 Task: Search one way flight ticket for 5 adults, 1 child, 2 infants in seat and 1 infant on lap in business from Lynchburg: Lynchburg Regional Airport (preston Glenn Field) to Raleigh: Raleigh-durham International Airport on 8-5-2023. Number of bags: 2 checked bags. Price is upto 81000. Outbound departure time preference is 10:45.
Action: Mouse moved to (351, 318)
Screenshot: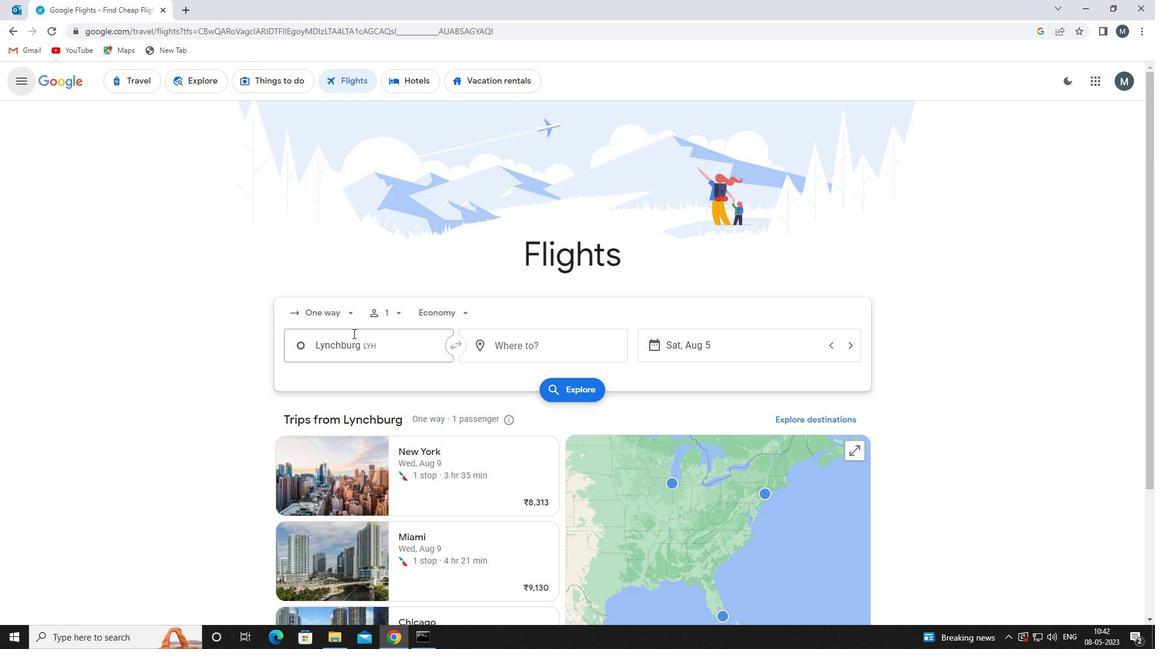 
Action: Mouse pressed left at (351, 318)
Screenshot: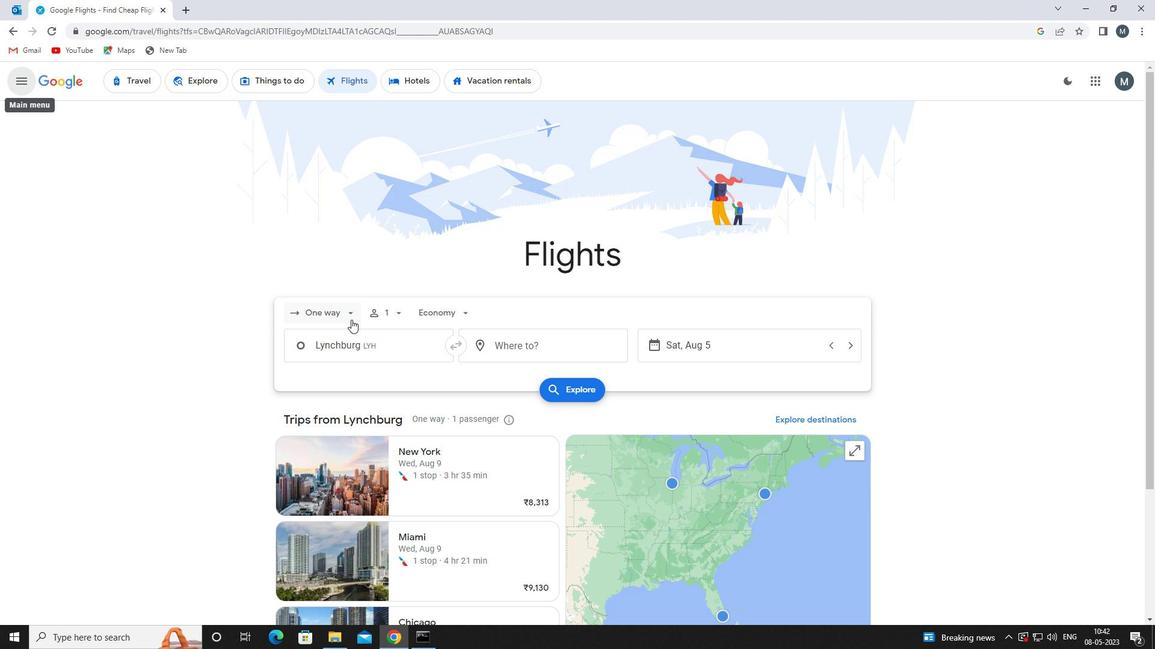 
Action: Mouse moved to (356, 373)
Screenshot: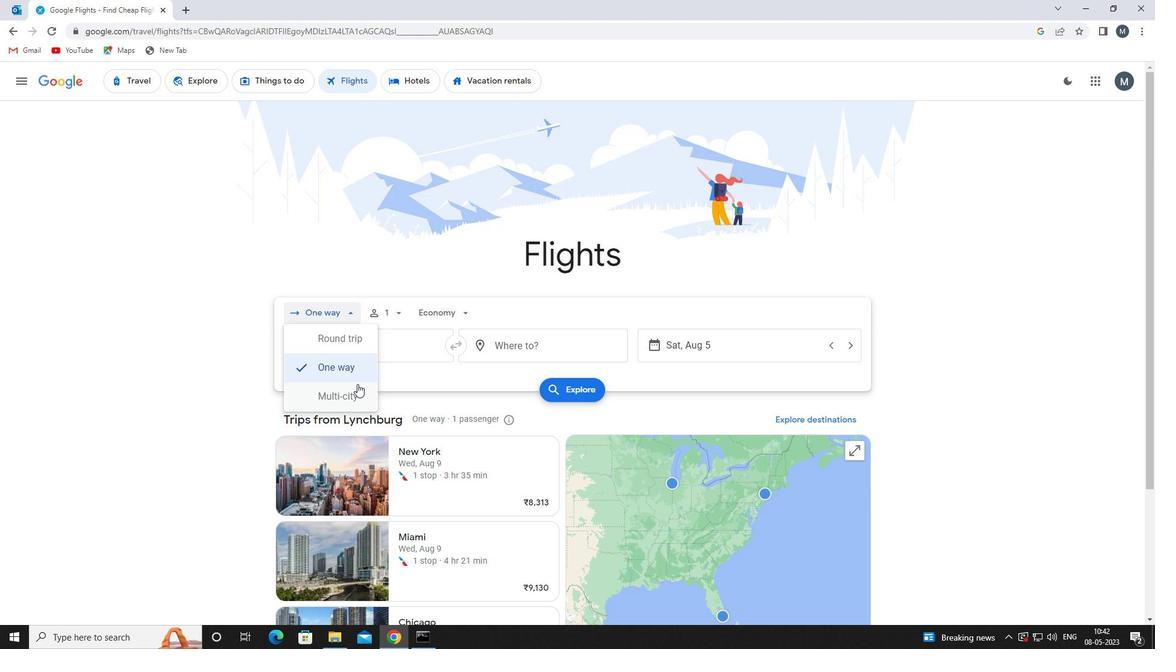
Action: Mouse pressed left at (356, 373)
Screenshot: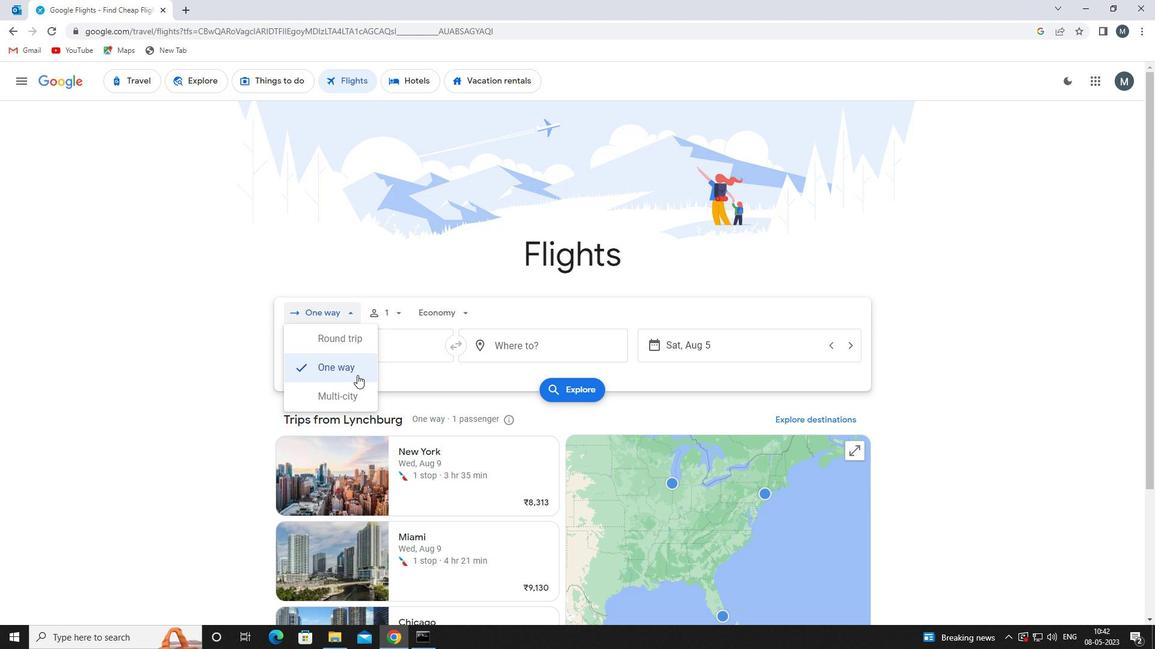 
Action: Mouse moved to (385, 318)
Screenshot: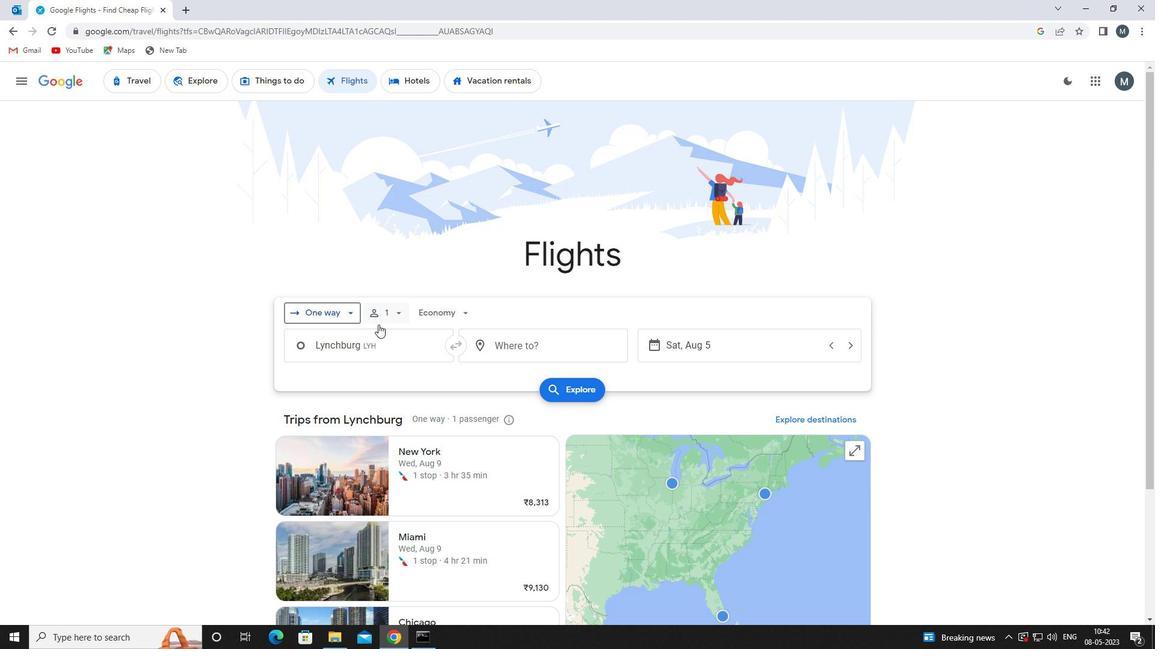
Action: Mouse pressed left at (385, 318)
Screenshot: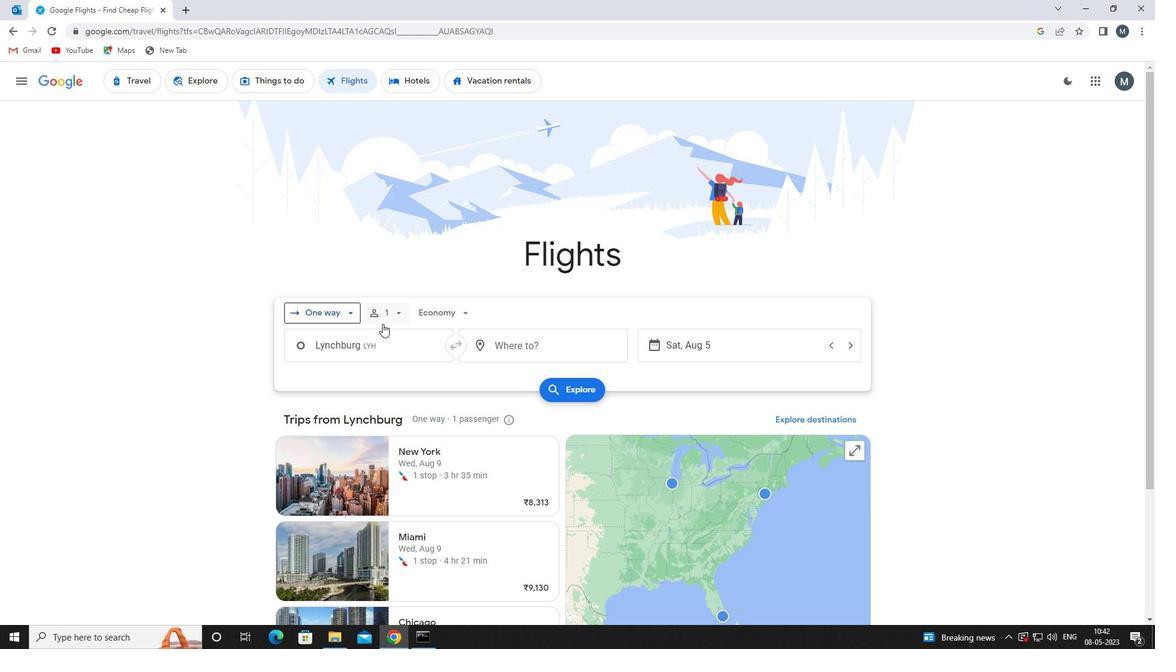 
Action: Mouse moved to (487, 346)
Screenshot: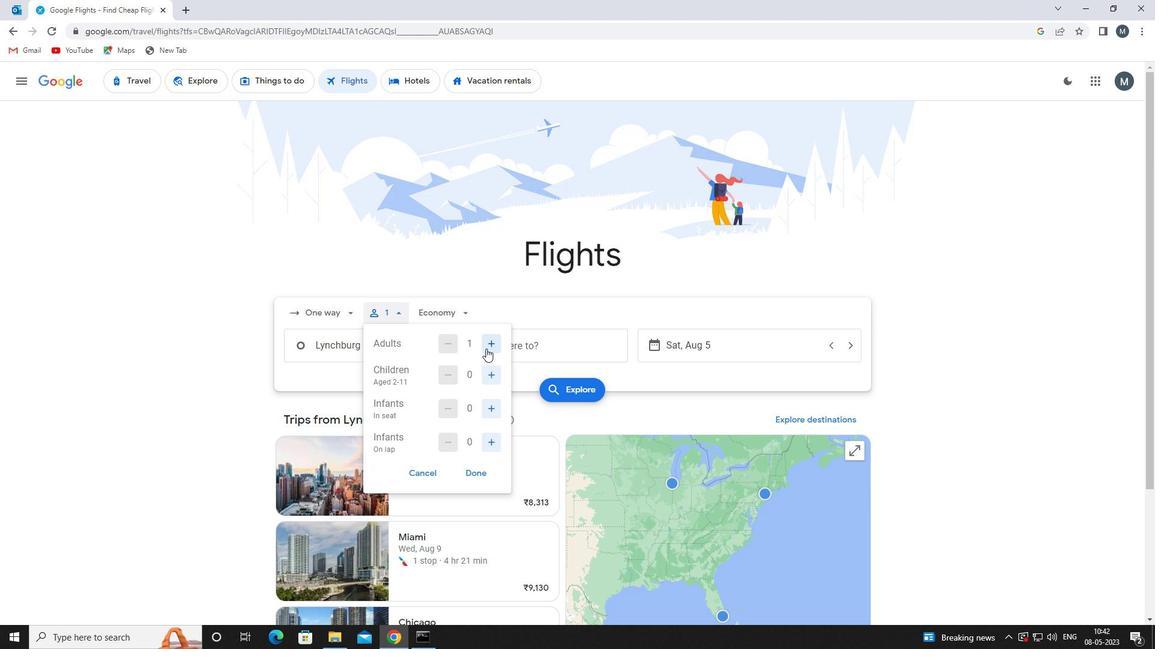 
Action: Mouse pressed left at (487, 346)
Screenshot: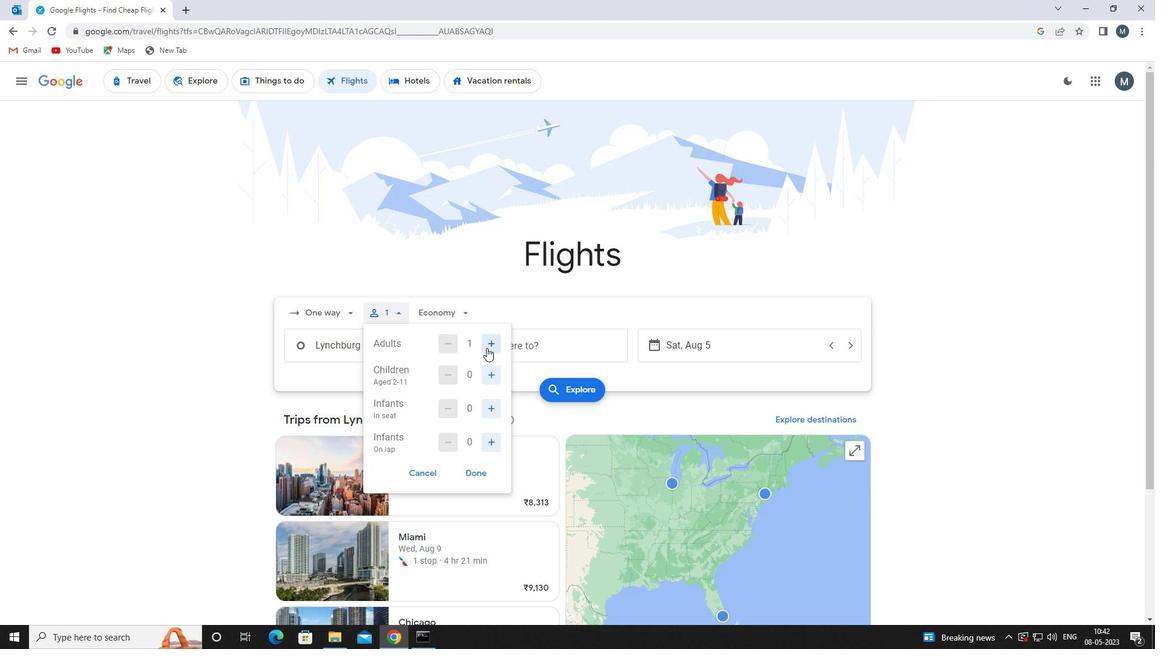 
Action: Mouse moved to (488, 346)
Screenshot: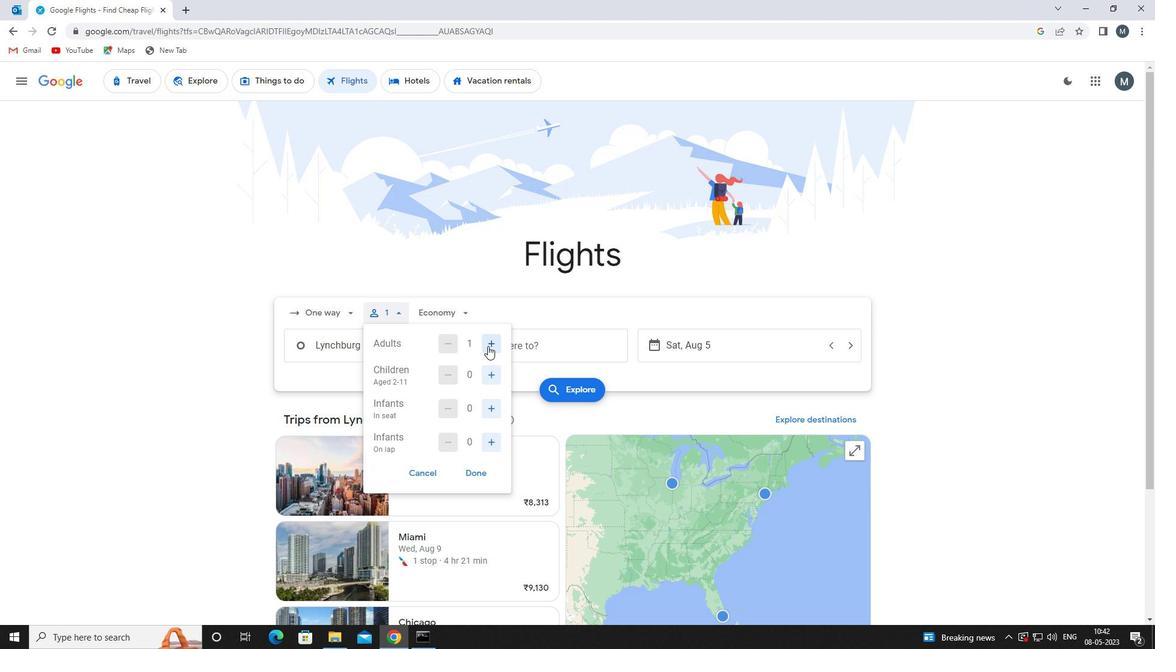 
Action: Mouse pressed left at (488, 346)
Screenshot: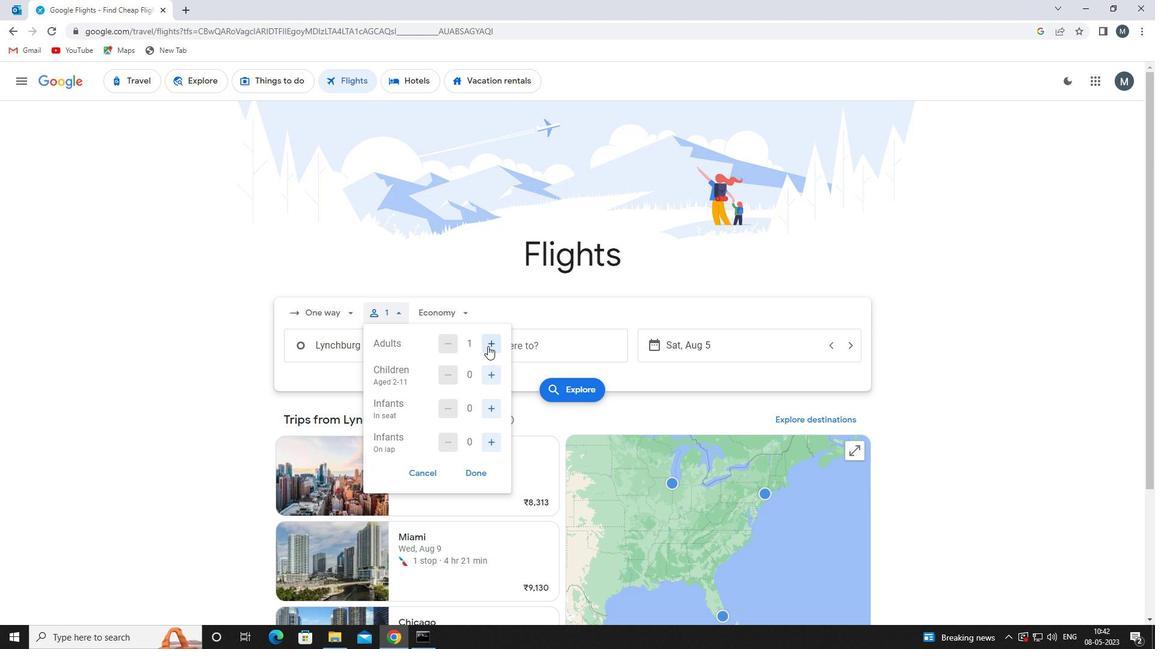 
Action: Mouse moved to (489, 345)
Screenshot: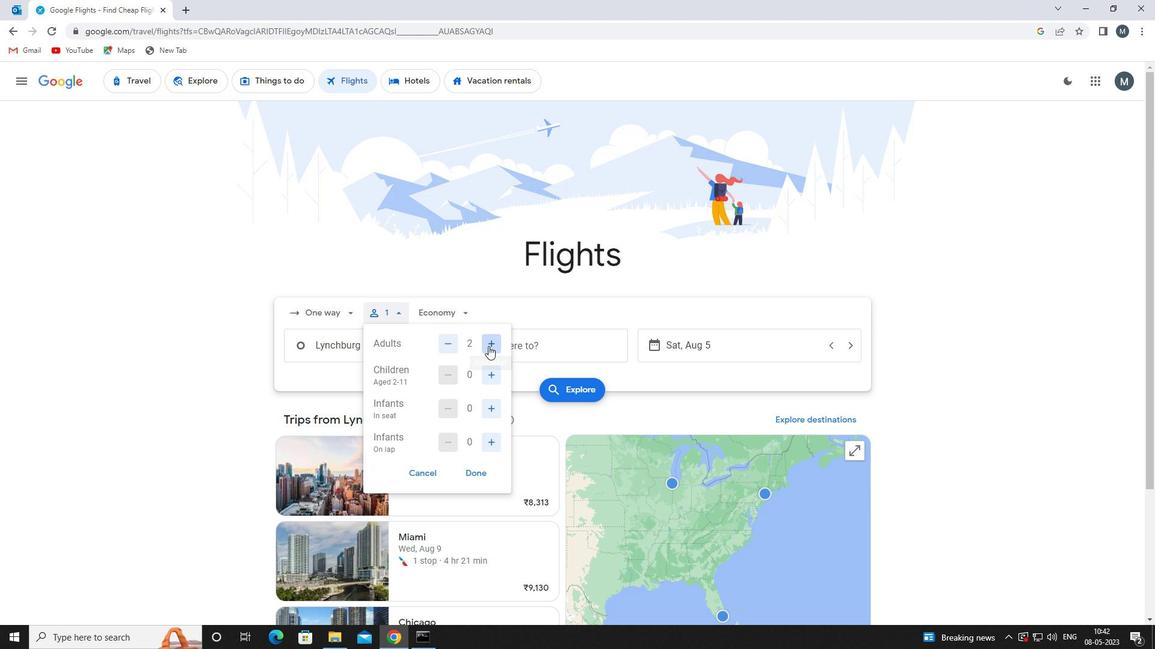 
Action: Mouse pressed left at (489, 345)
Screenshot: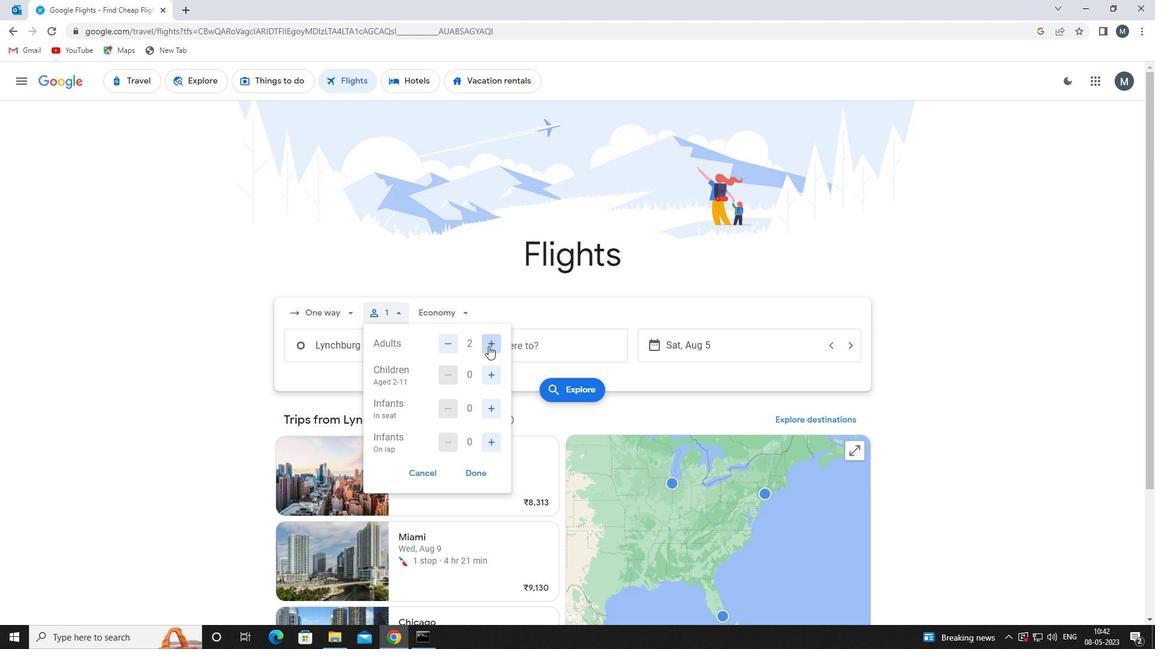 
Action: Mouse pressed left at (489, 345)
Screenshot: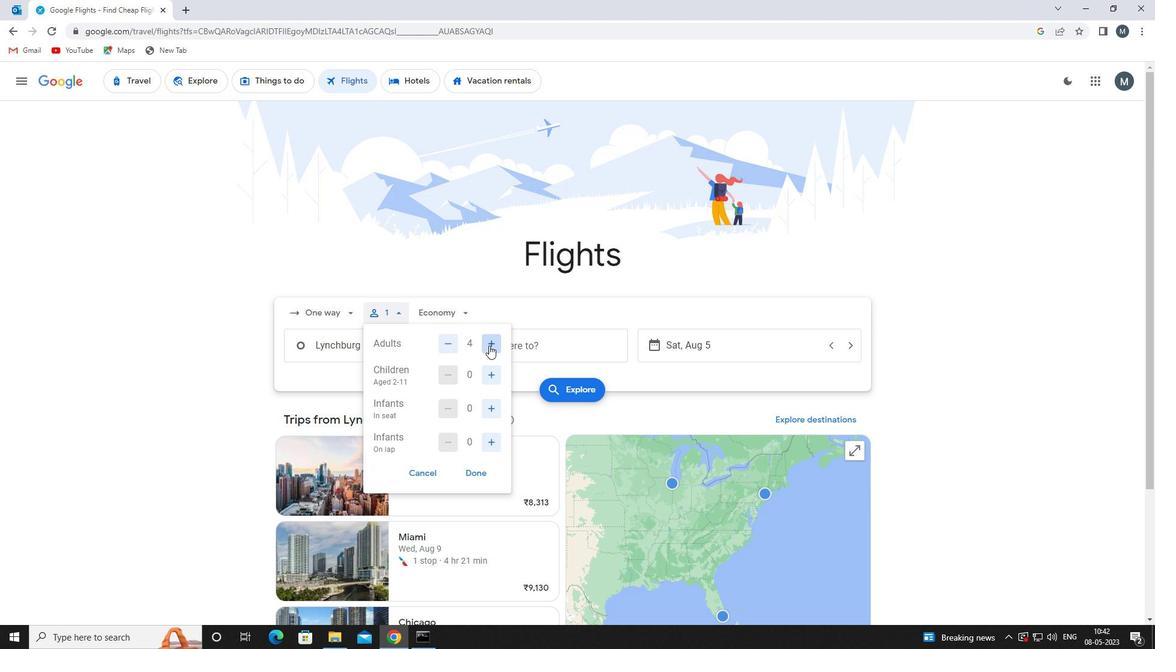 
Action: Mouse moved to (498, 379)
Screenshot: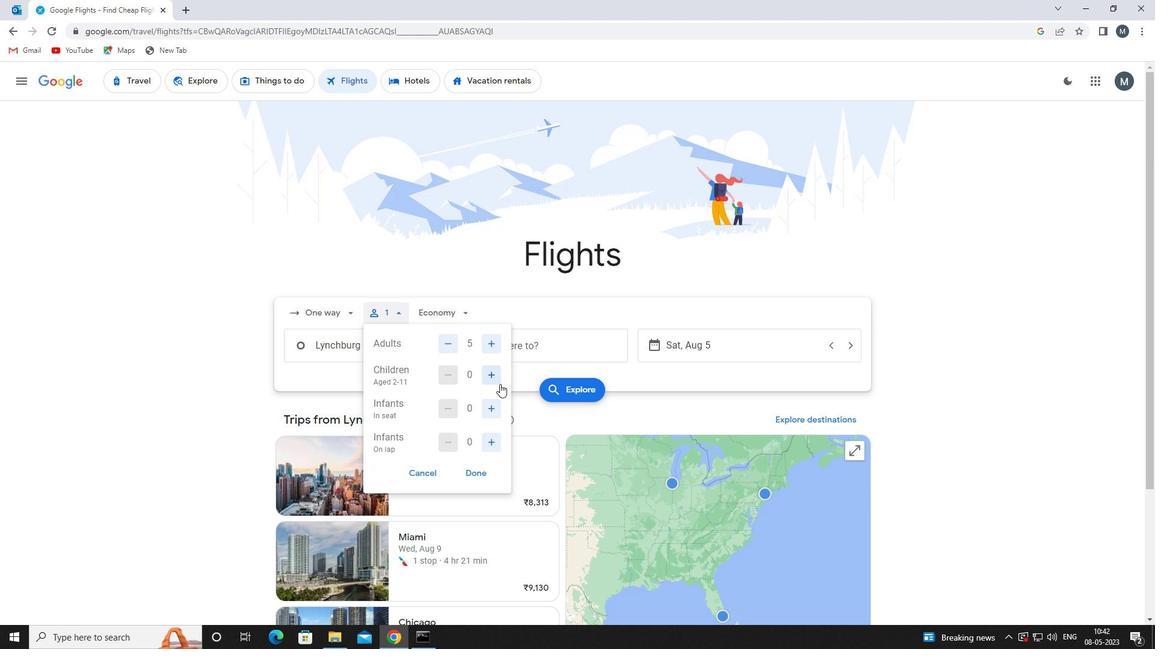 
Action: Mouse pressed left at (498, 379)
Screenshot: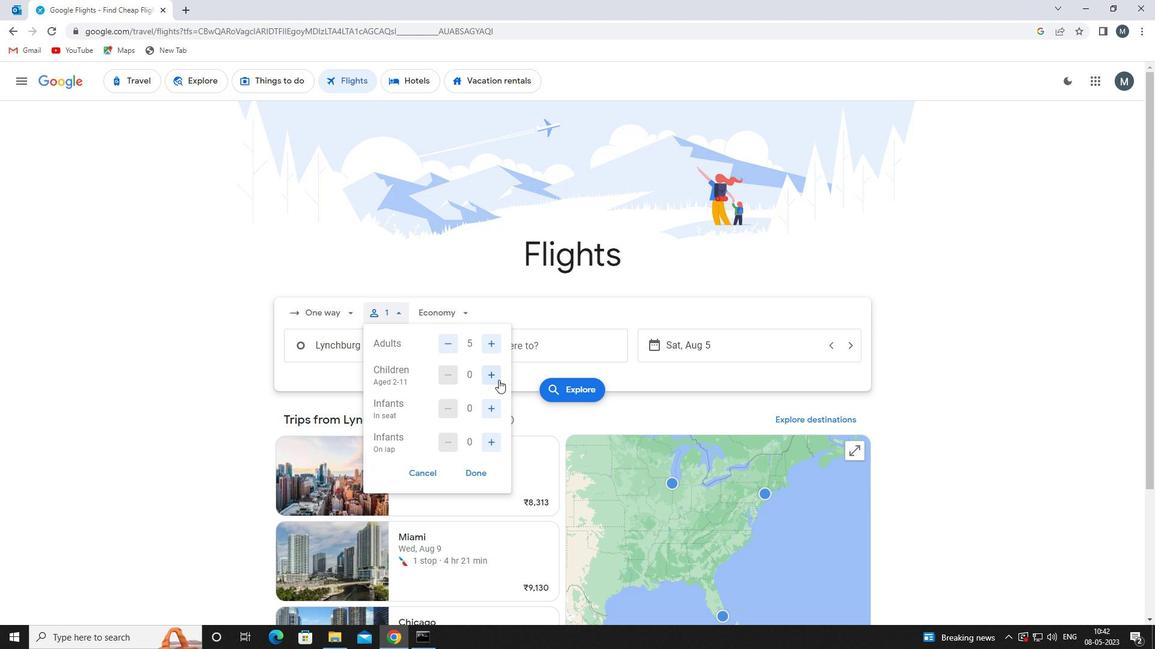 
Action: Mouse moved to (496, 407)
Screenshot: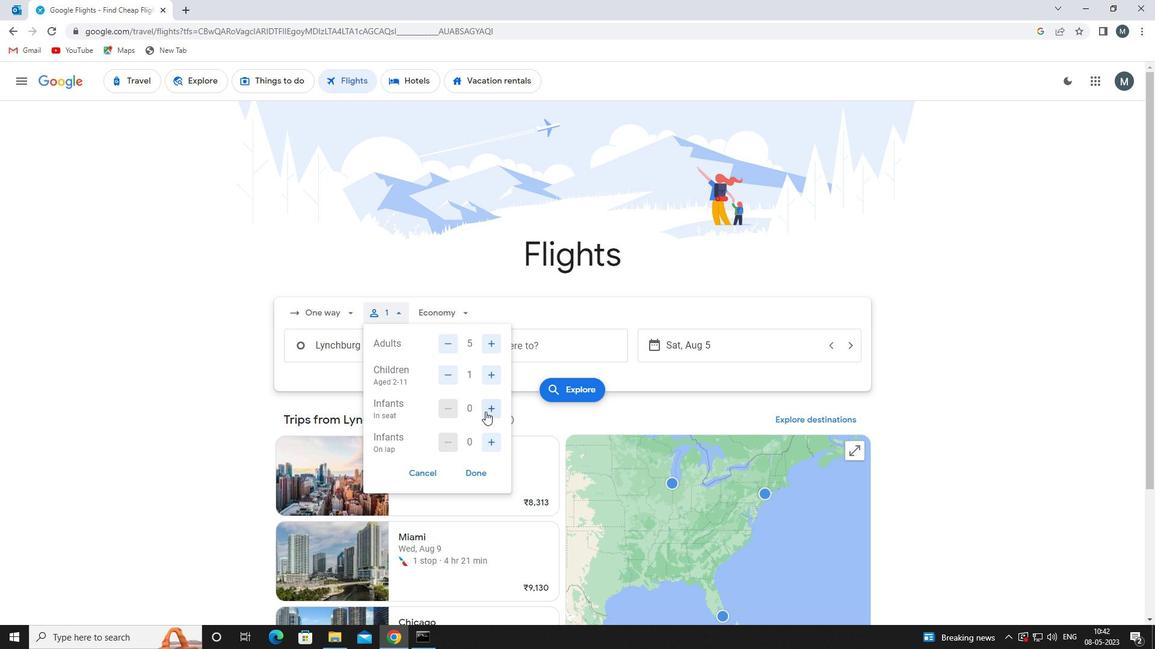 
Action: Mouse pressed left at (496, 407)
Screenshot: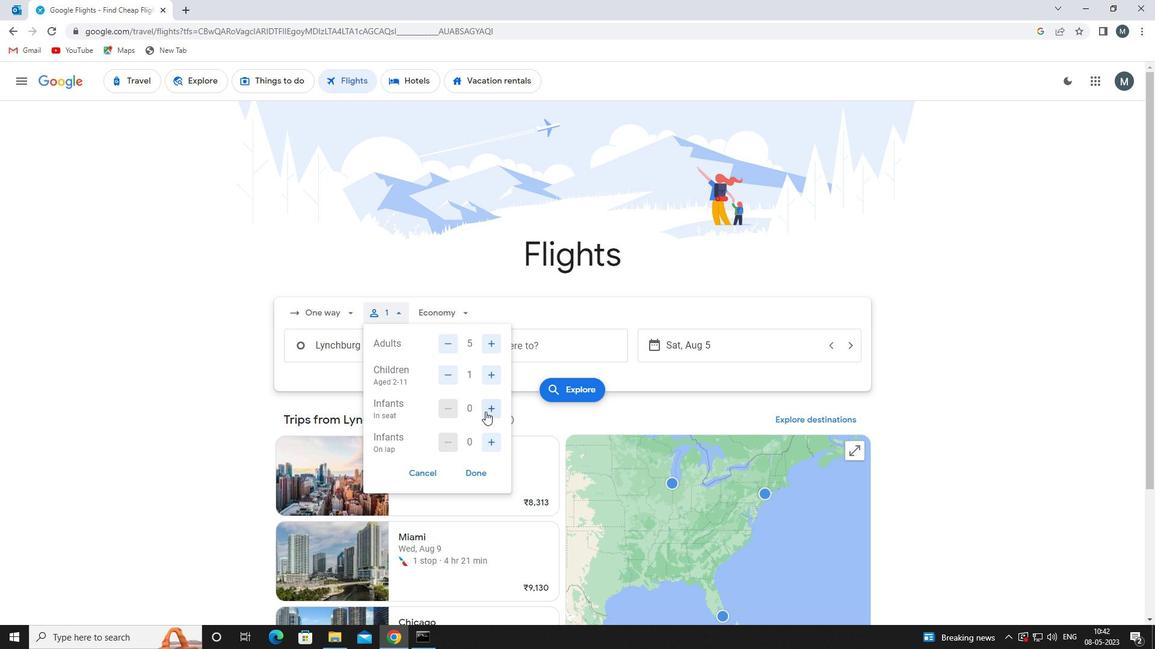 
Action: Mouse moved to (496, 407)
Screenshot: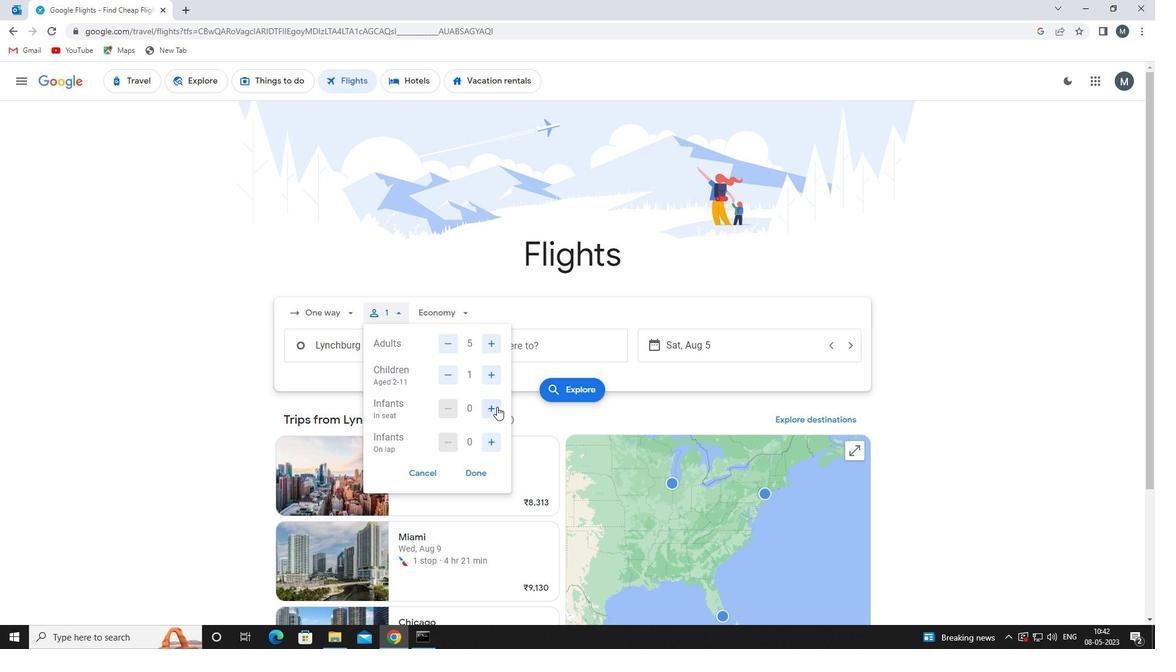 
Action: Mouse pressed left at (496, 407)
Screenshot: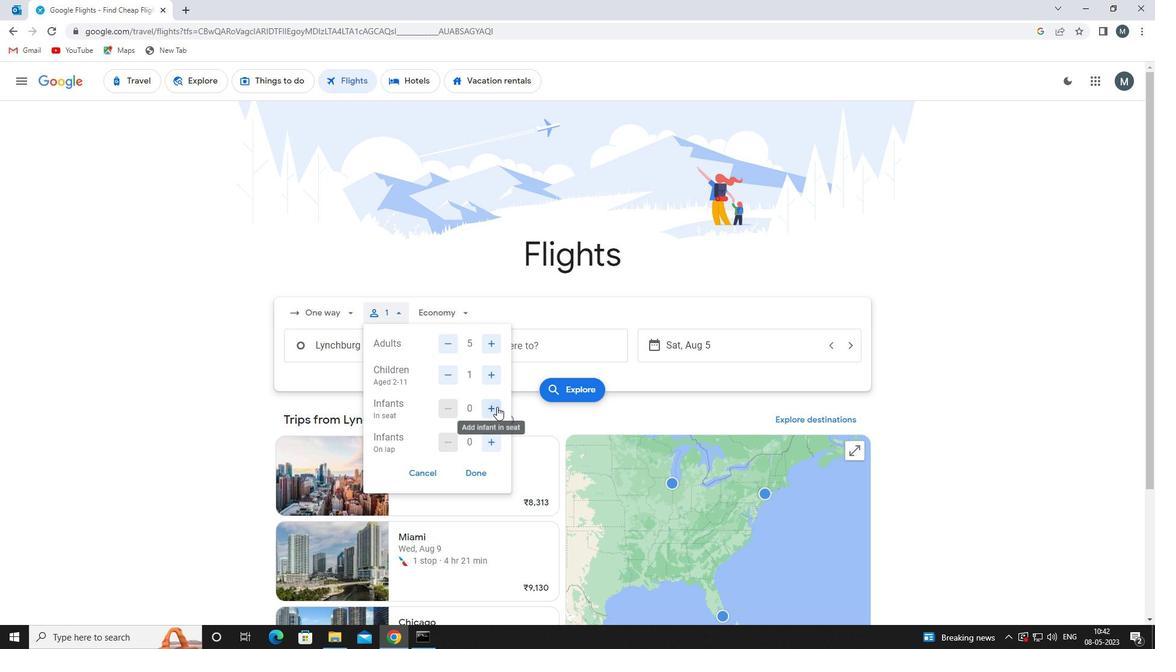 
Action: Mouse moved to (492, 442)
Screenshot: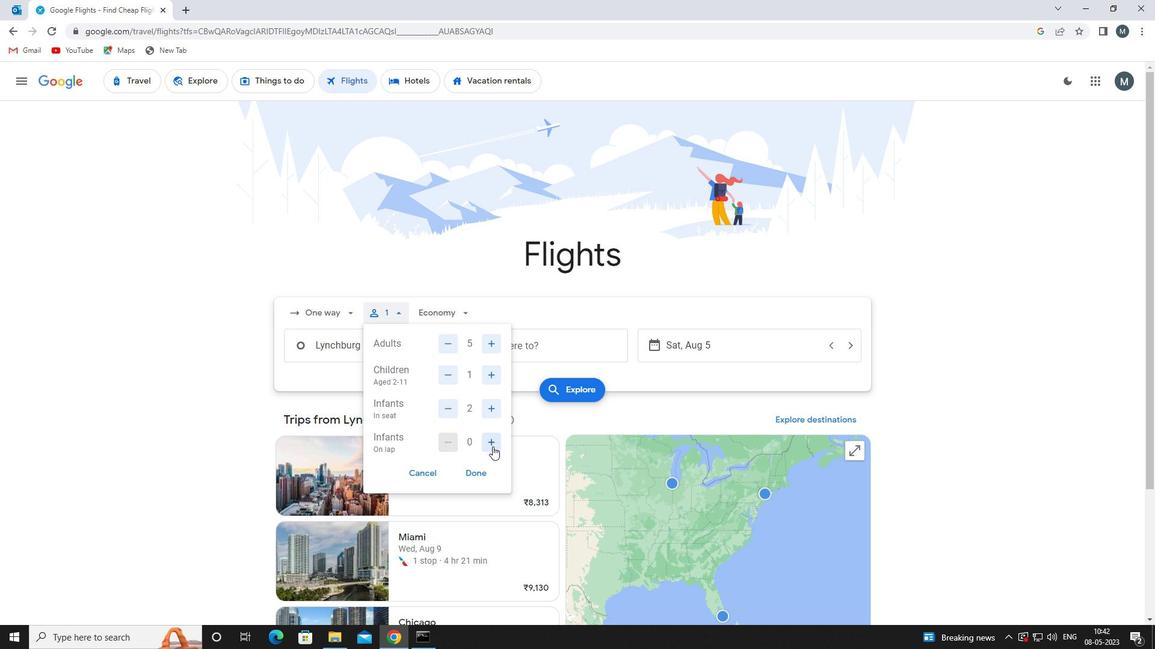 
Action: Mouse pressed left at (492, 442)
Screenshot: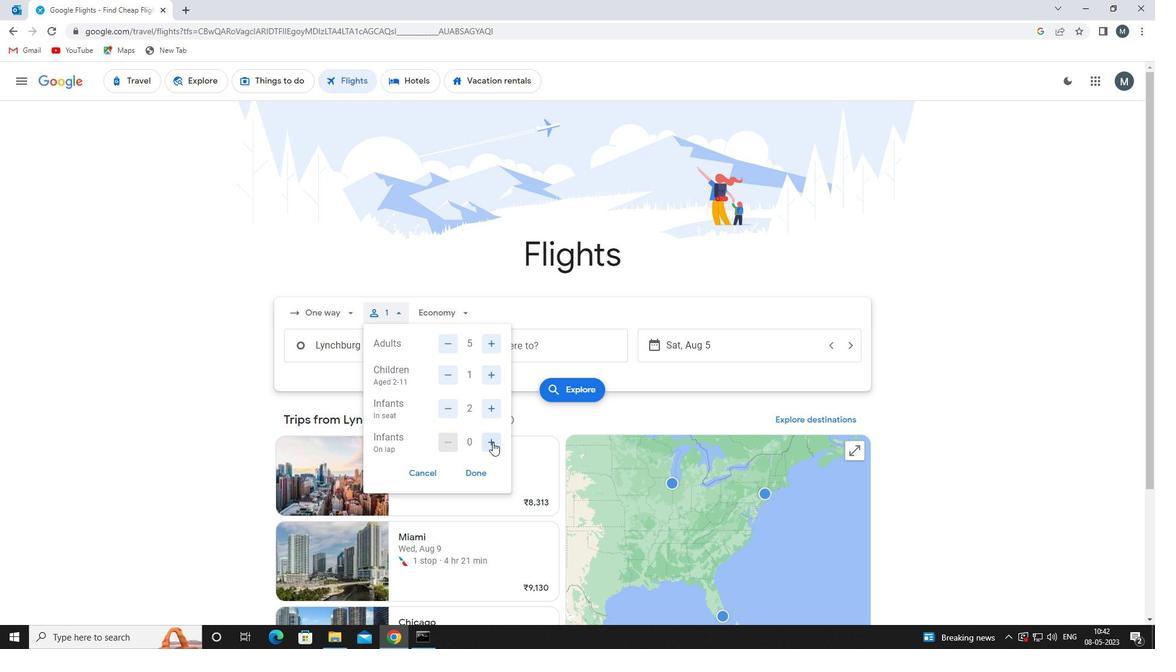 
Action: Mouse moved to (474, 473)
Screenshot: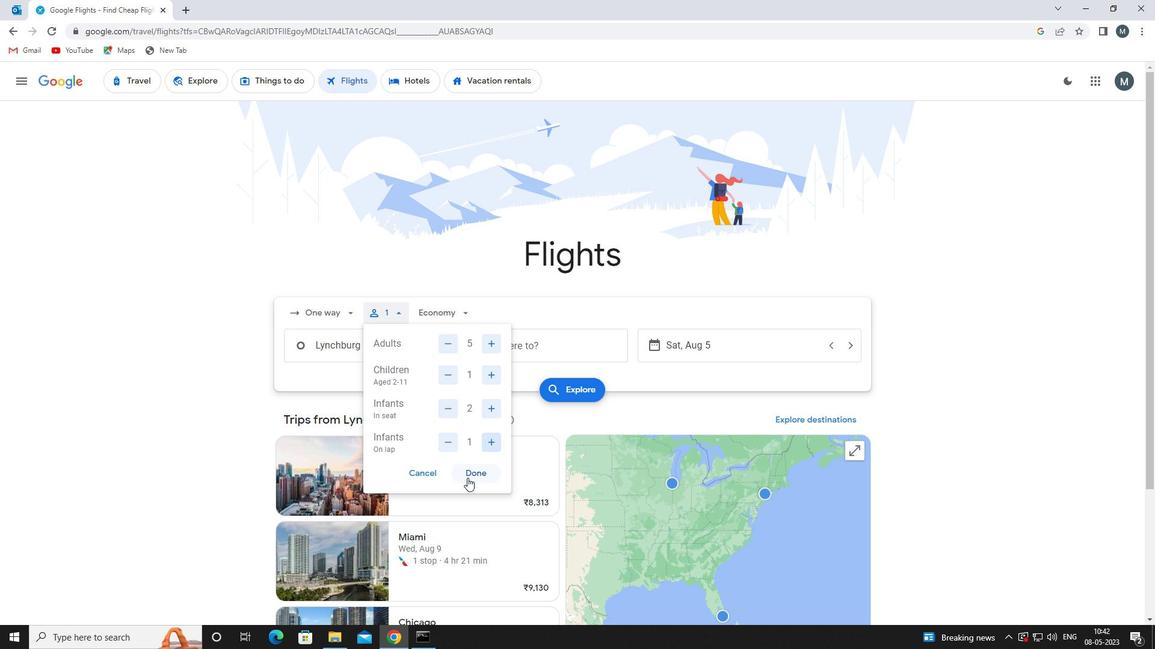 
Action: Mouse pressed left at (474, 473)
Screenshot: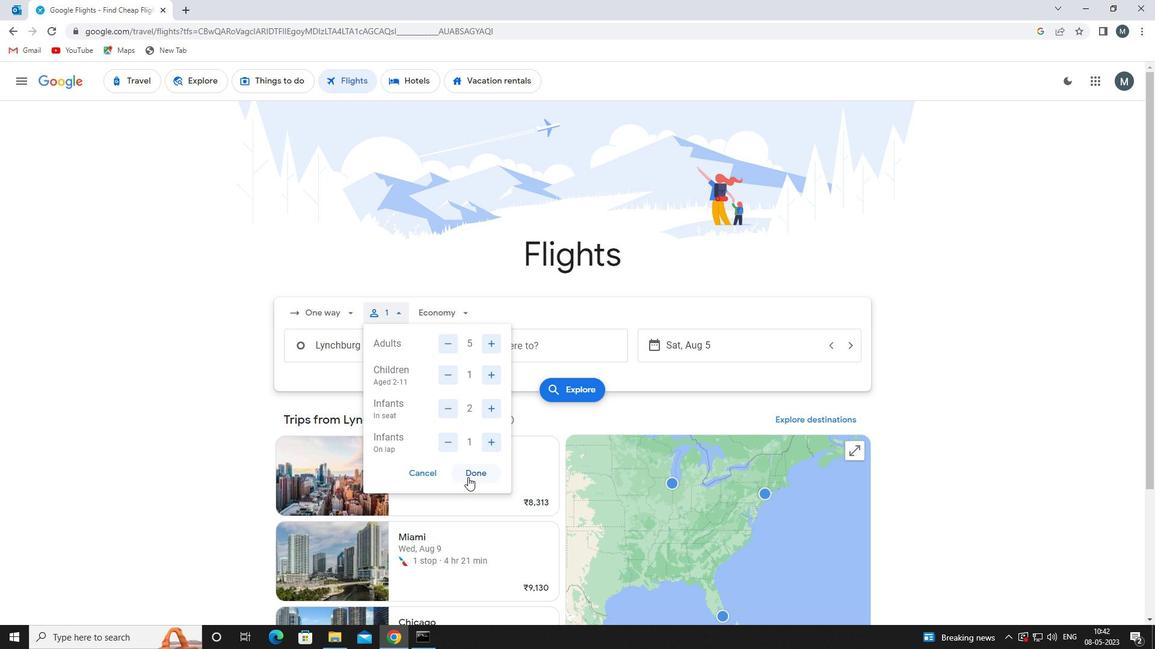 
Action: Mouse moved to (447, 315)
Screenshot: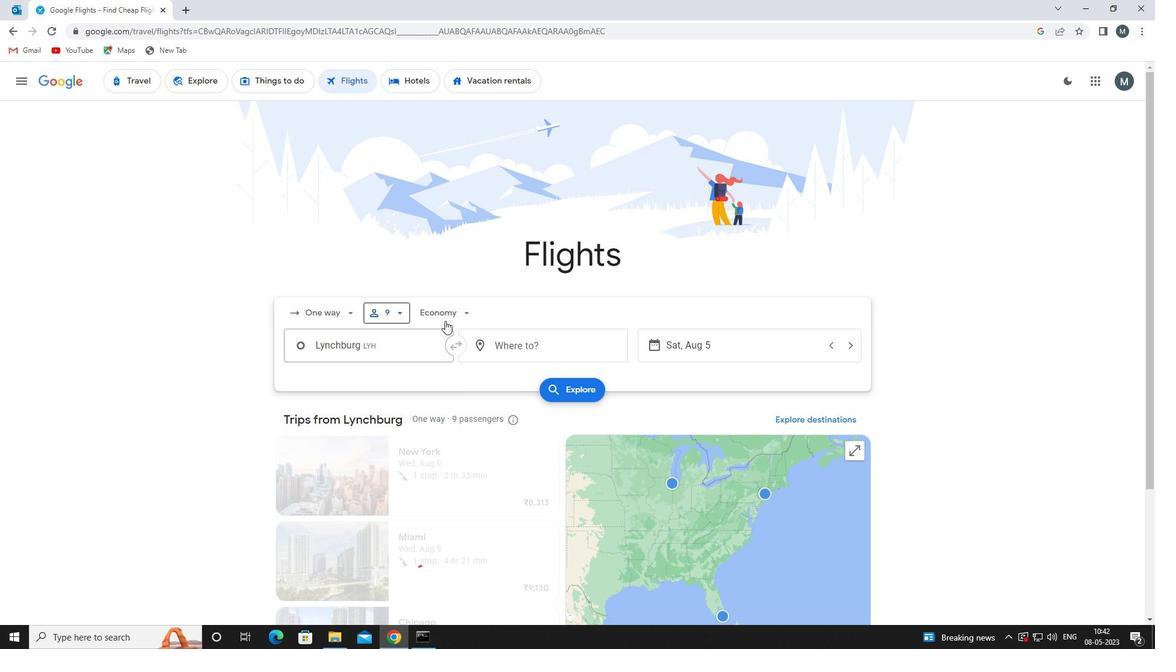 
Action: Mouse pressed left at (447, 315)
Screenshot: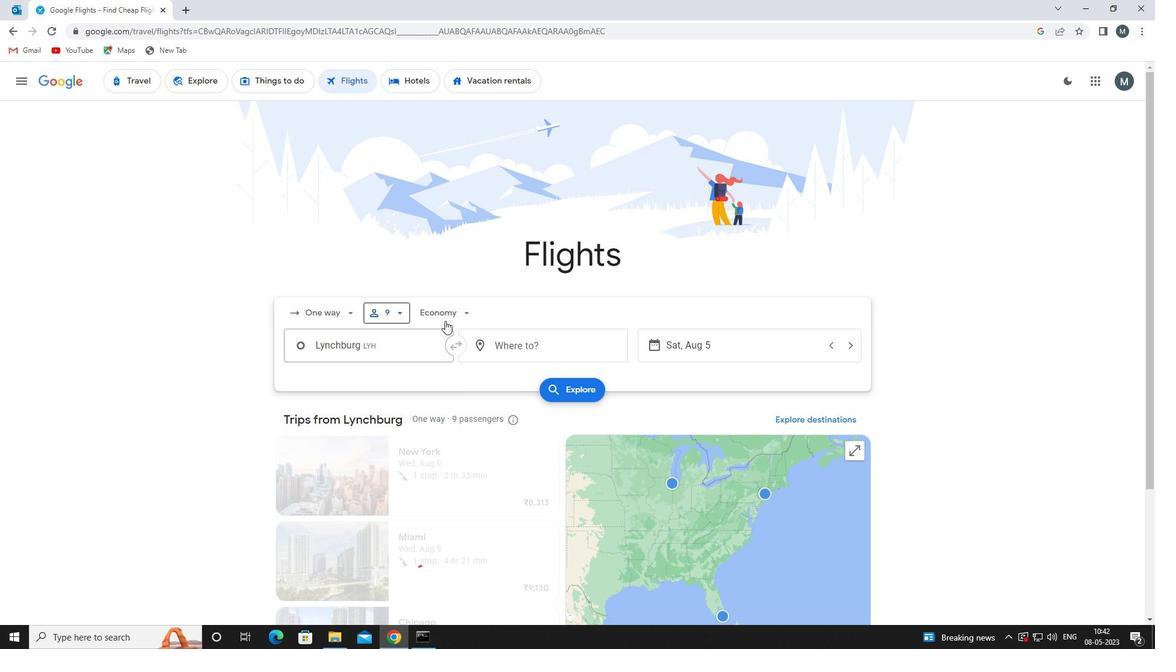 
Action: Mouse moved to (460, 400)
Screenshot: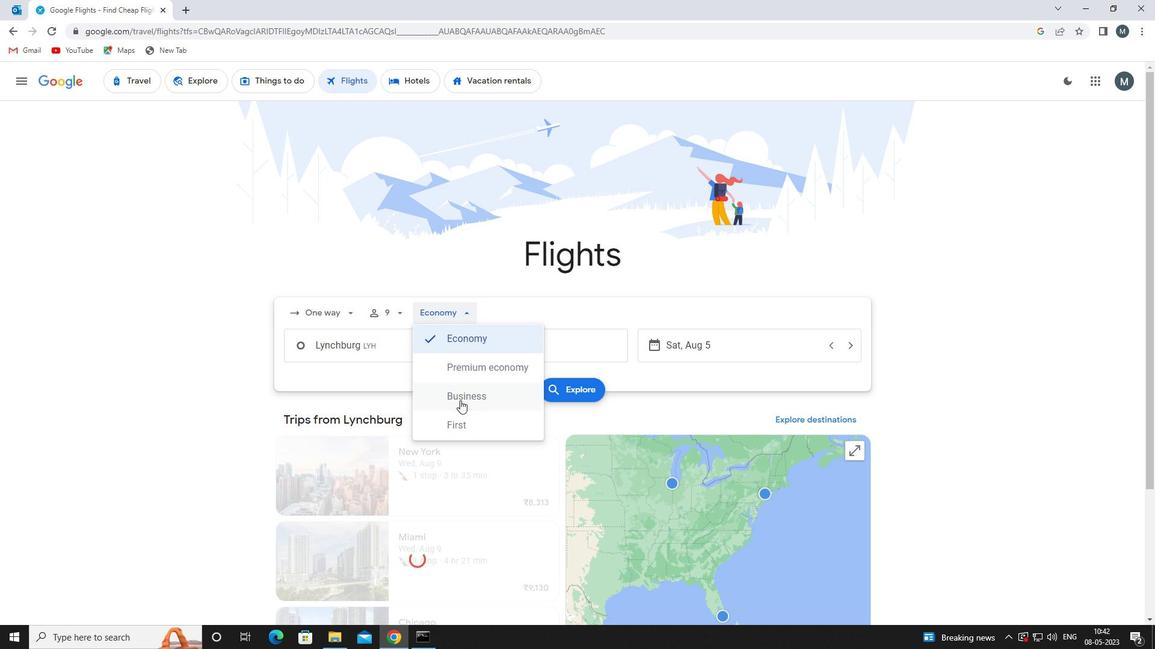
Action: Mouse pressed left at (460, 400)
Screenshot: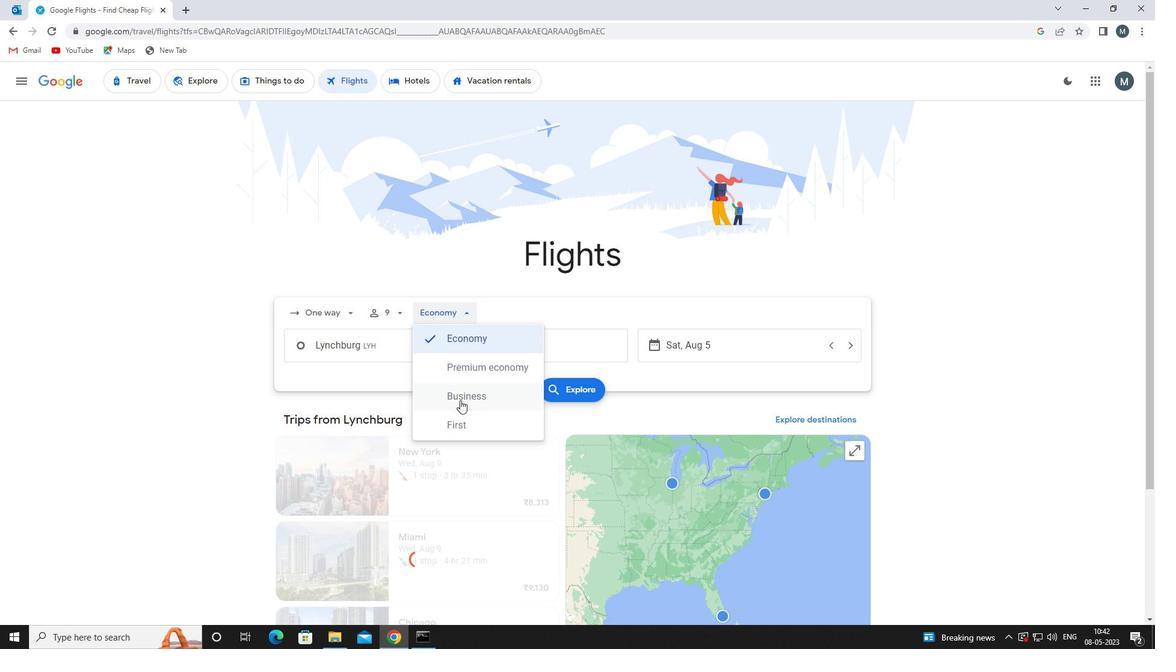 
Action: Mouse moved to (395, 348)
Screenshot: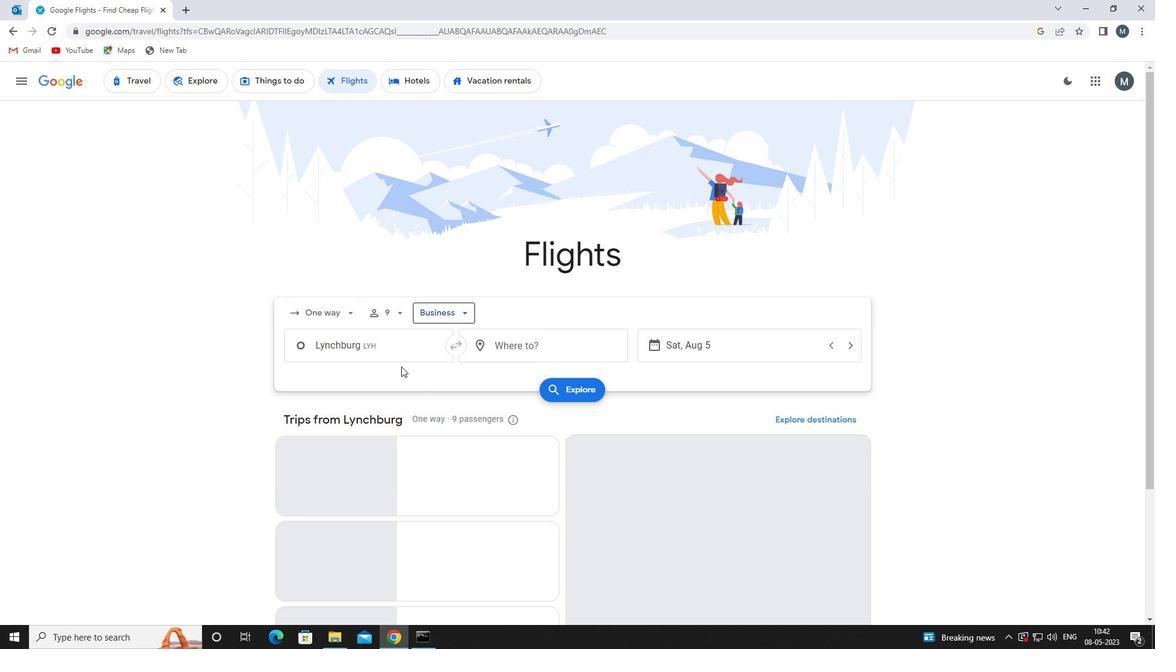 
Action: Mouse pressed left at (395, 348)
Screenshot: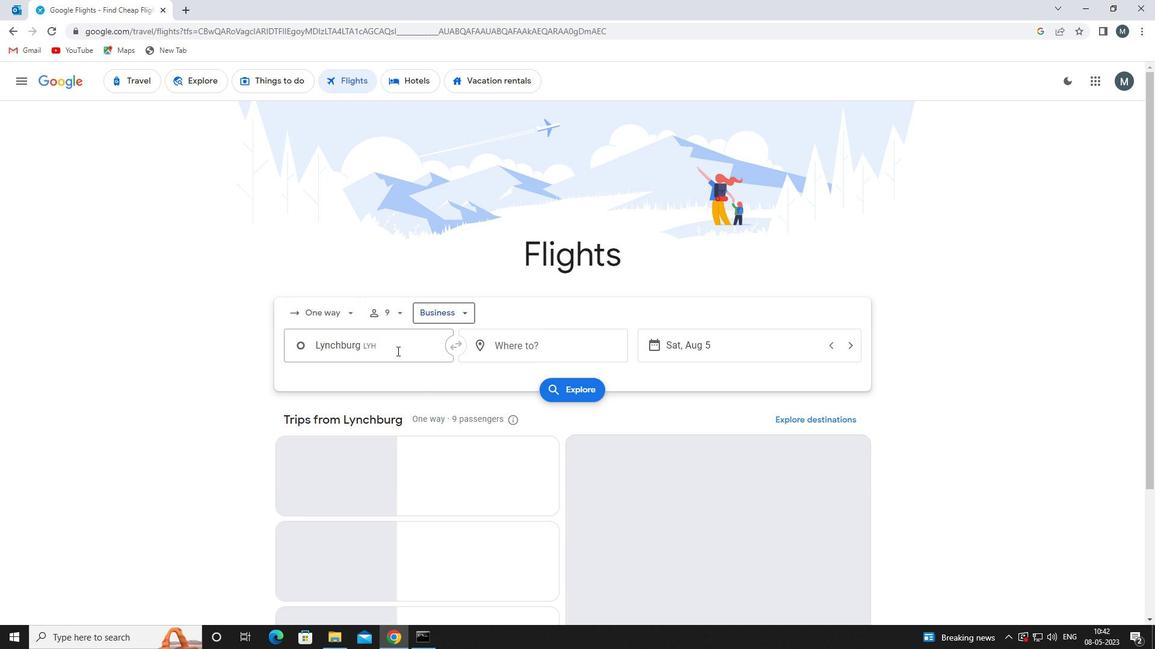
Action: Mouse moved to (402, 404)
Screenshot: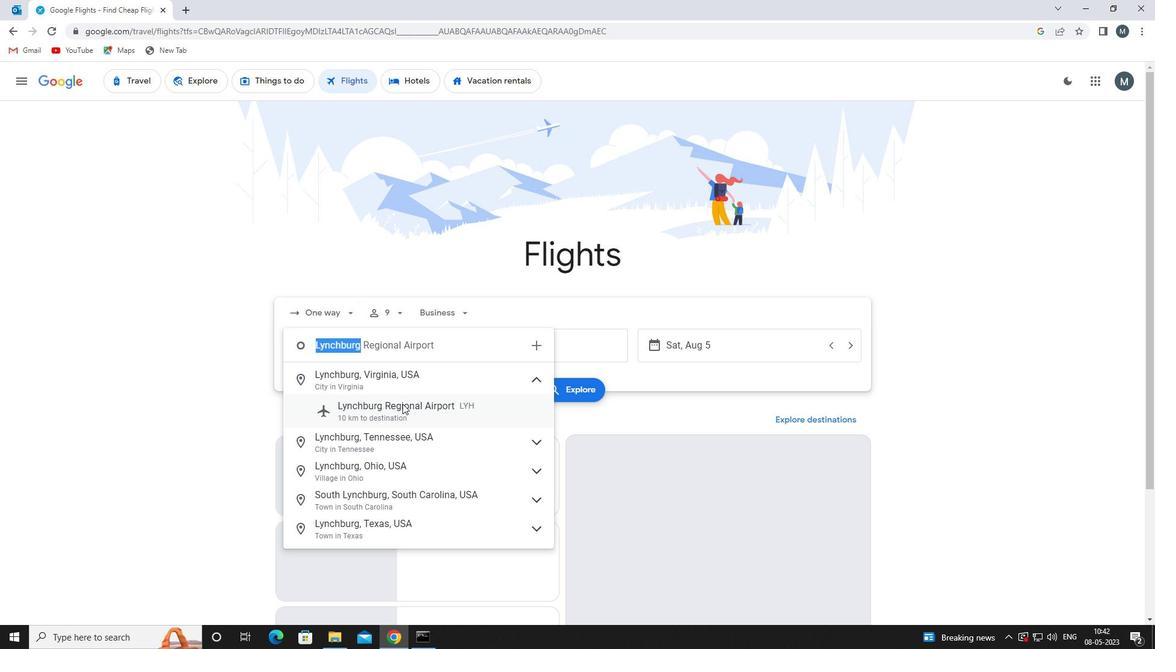 
Action: Mouse pressed left at (402, 404)
Screenshot: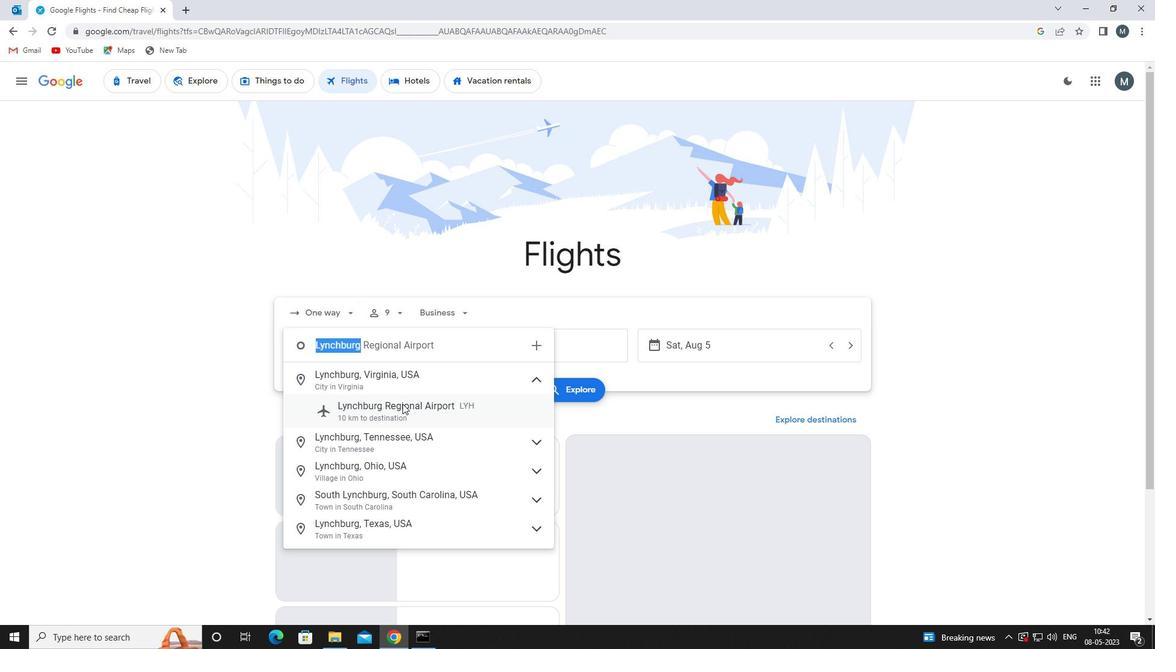 
Action: Mouse moved to (512, 347)
Screenshot: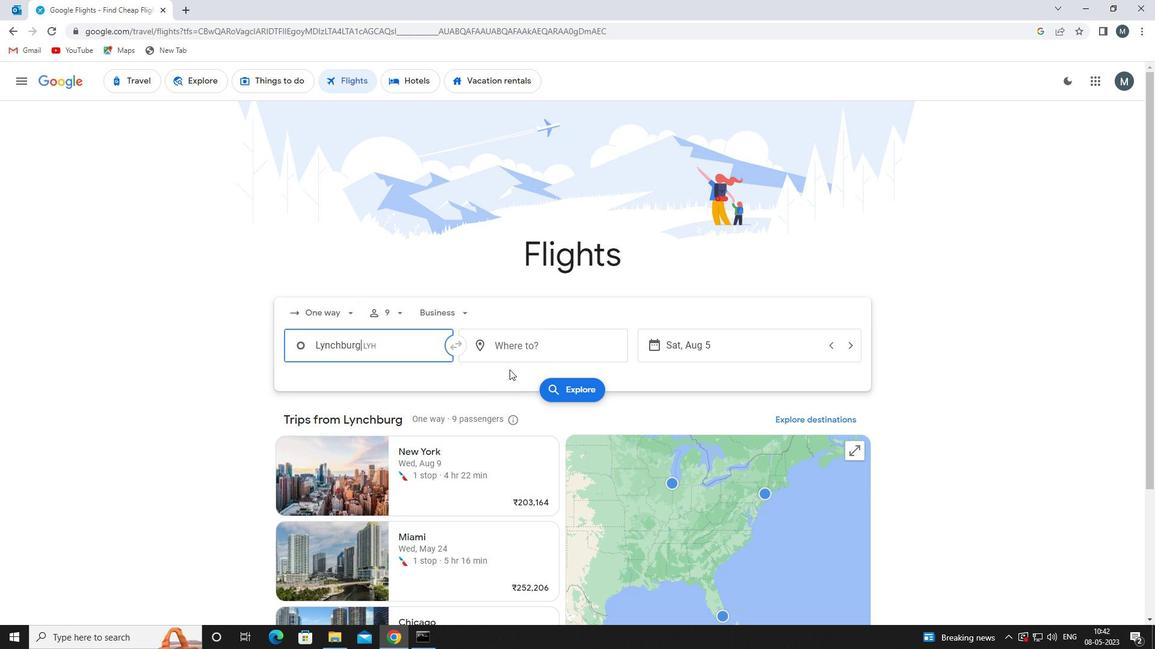
Action: Mouse pressed left at (512, 347)
Screenshot: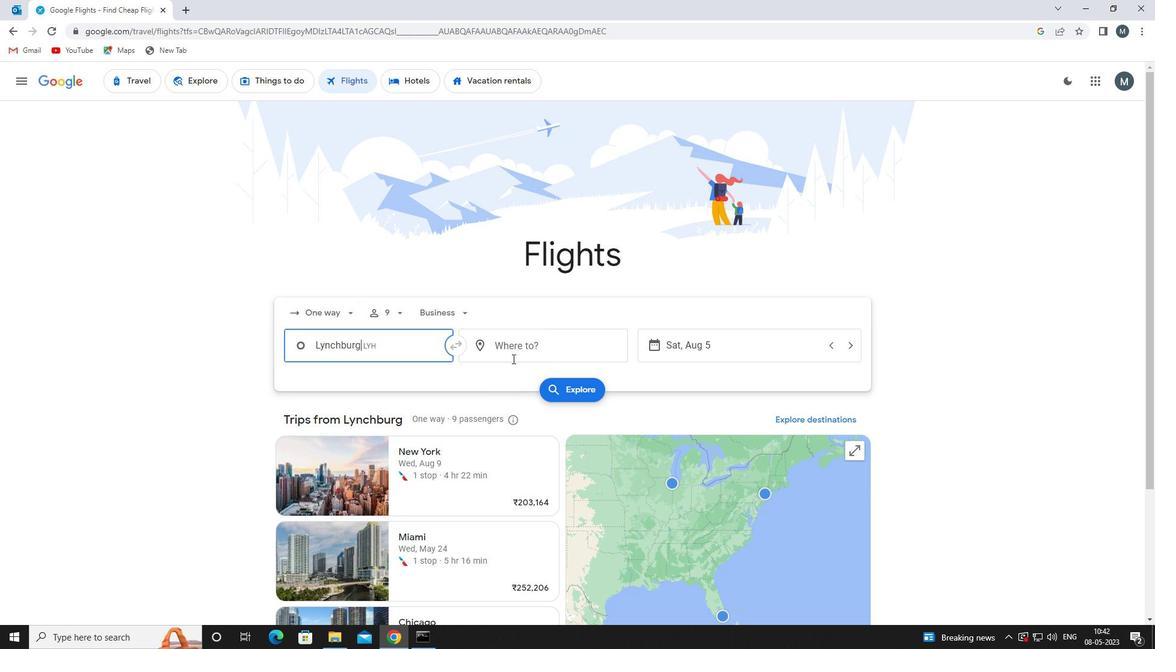 
Action: Mouse moved to (504, 399)
Screenshot: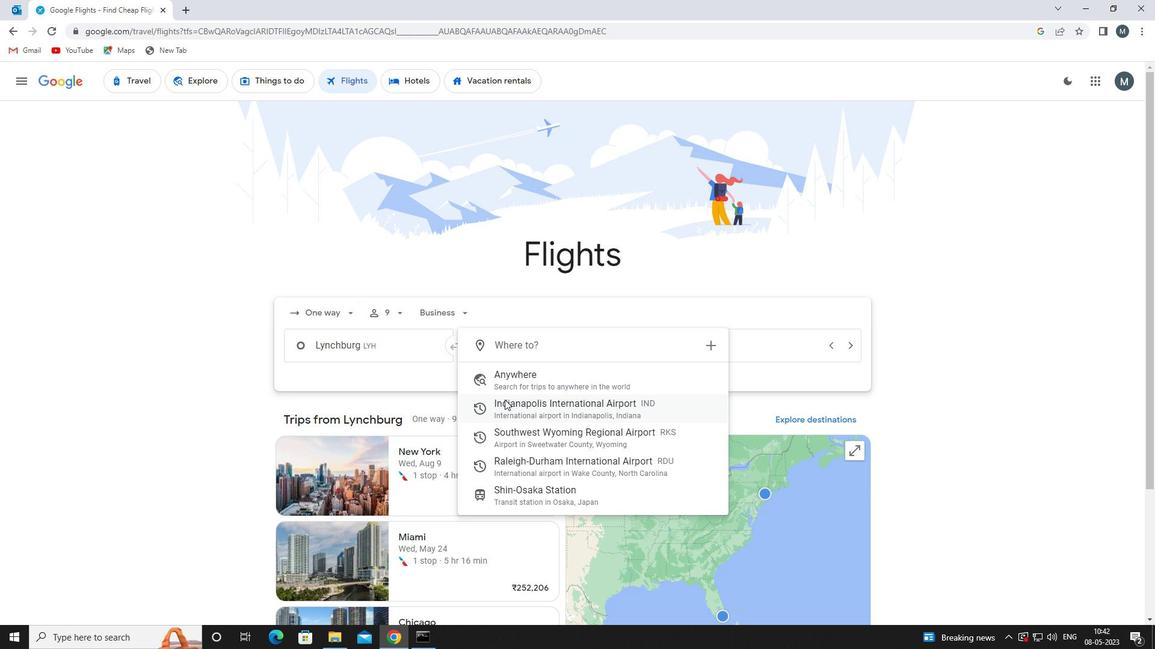 
Action: Key pressed rdu
Screenshot: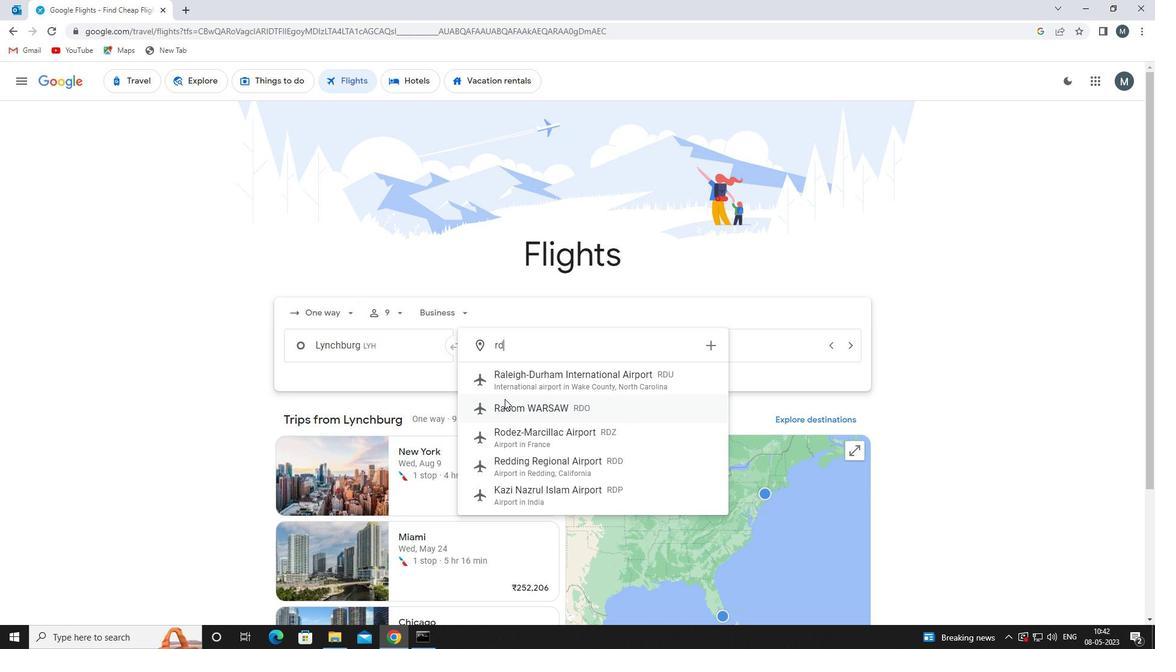
Action: Mouse moved to (537, 386)
Screenshot: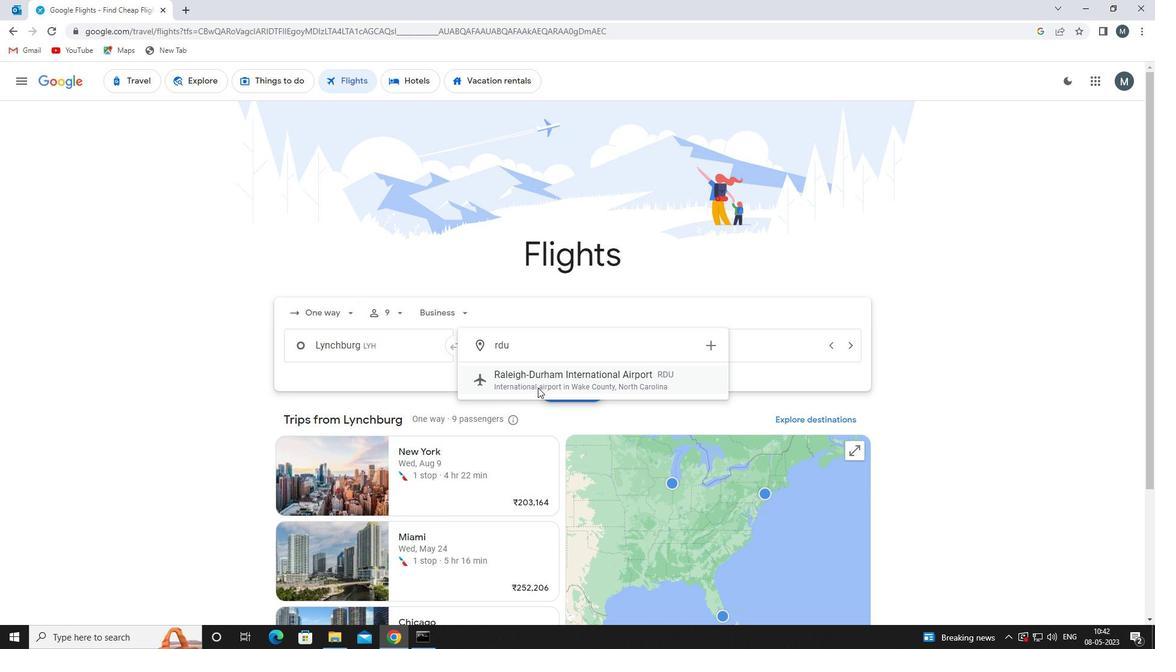 
Action: Mouse pressed left at (537, 386)
Screenshot: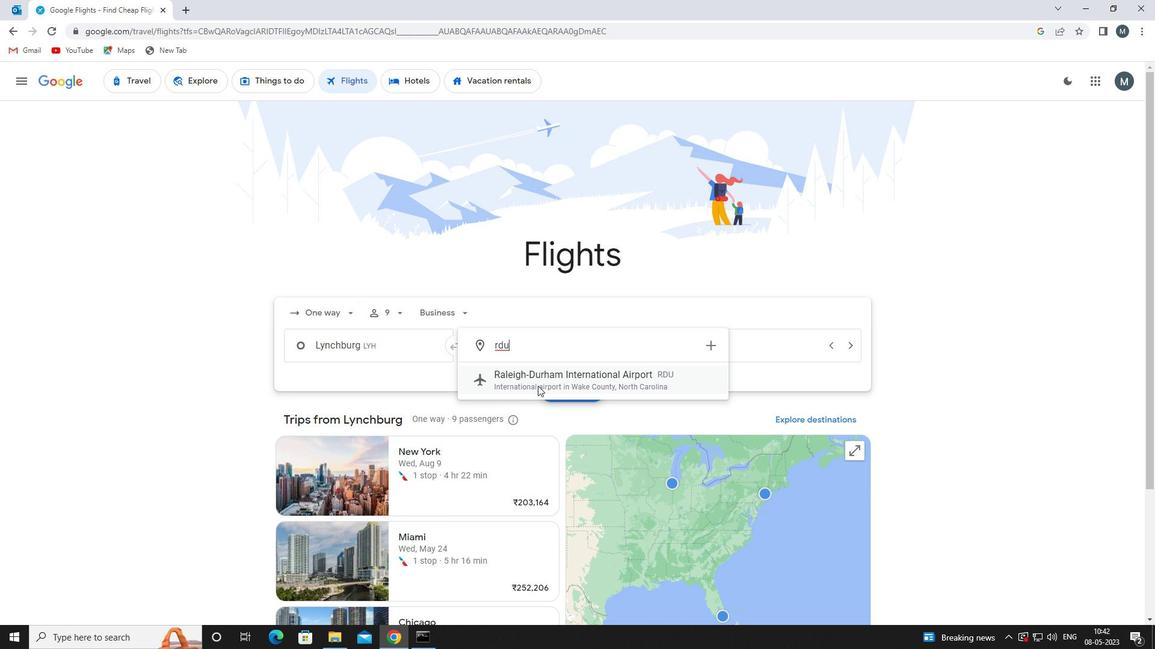 
Action: Mouse moved to (670, 343)
Screenshot: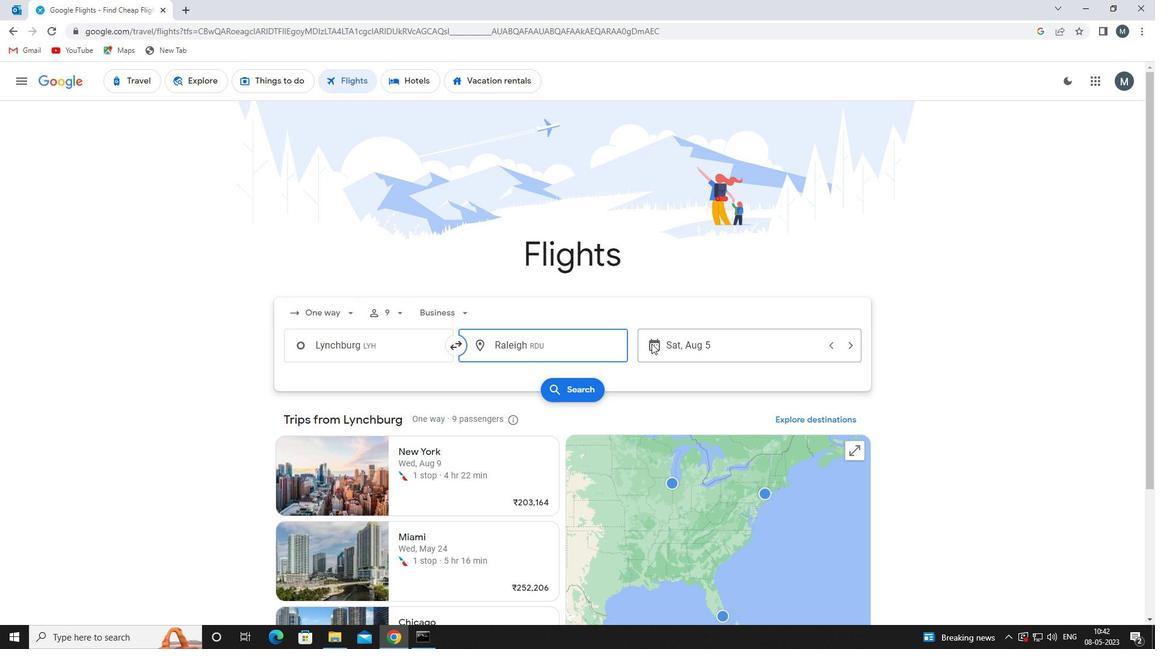 
Action: Mouse pressed left at (670, 343)
Screenshot: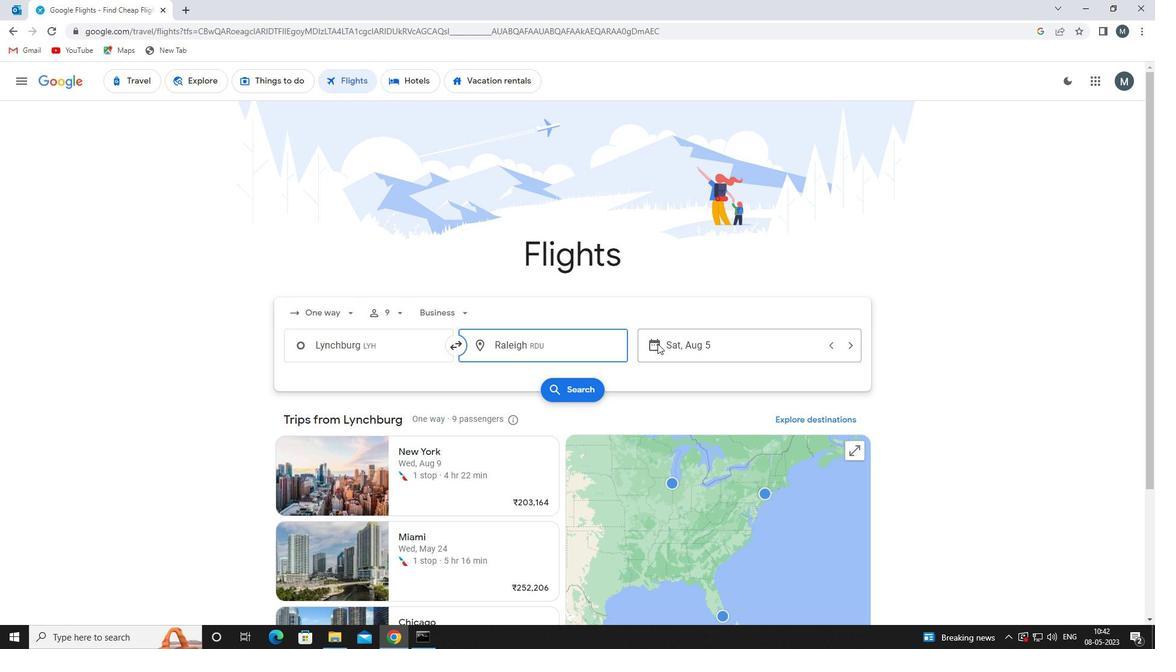 
Action: Mouse moved to (602, 410)
Screenshot: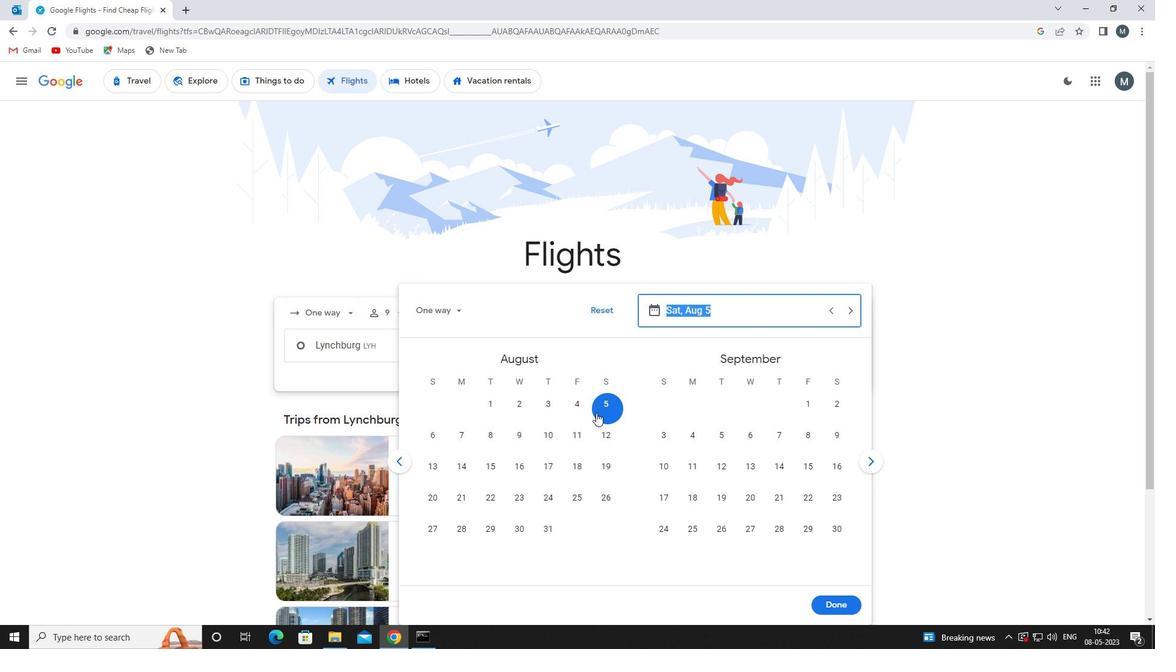 
Action: Mouse pressed left at (602, 410)
Screenshot: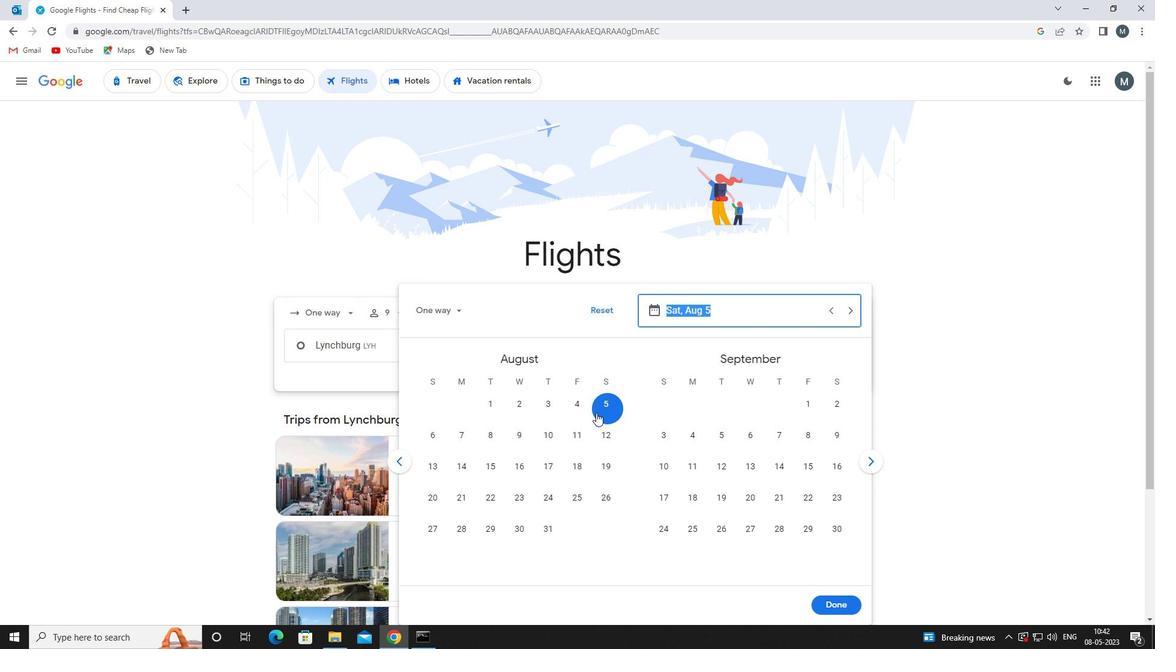 
Action: Mouse moved to (822, 602)
Screenshot: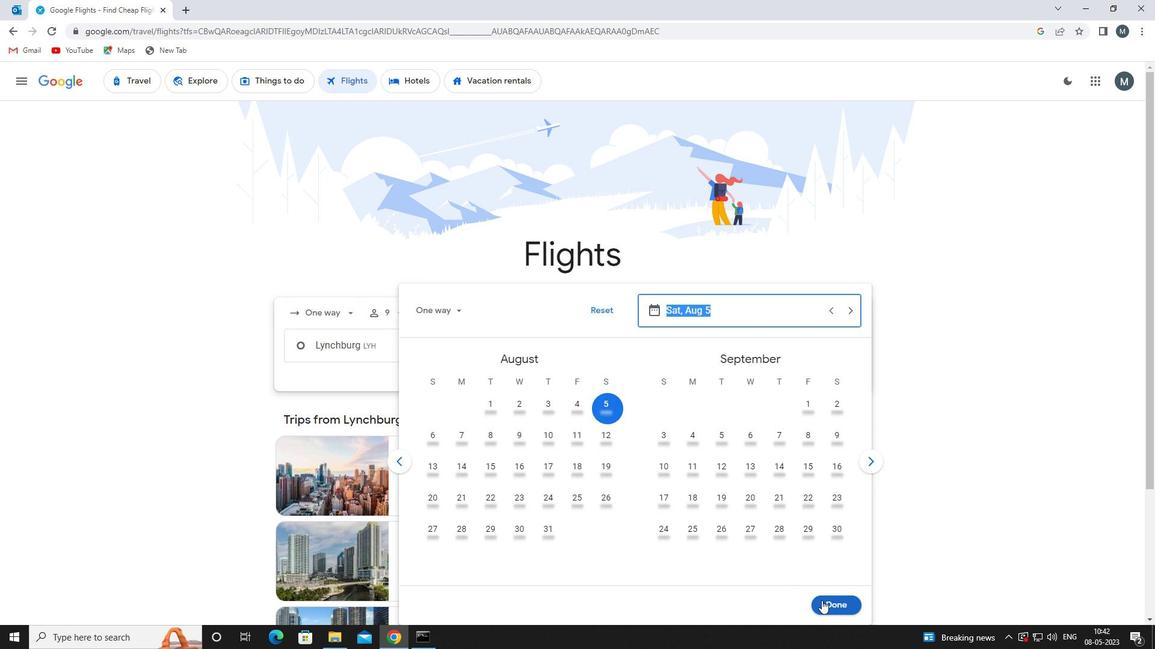 
Action: Mouse pressed left at (822, 602)
Screenshot: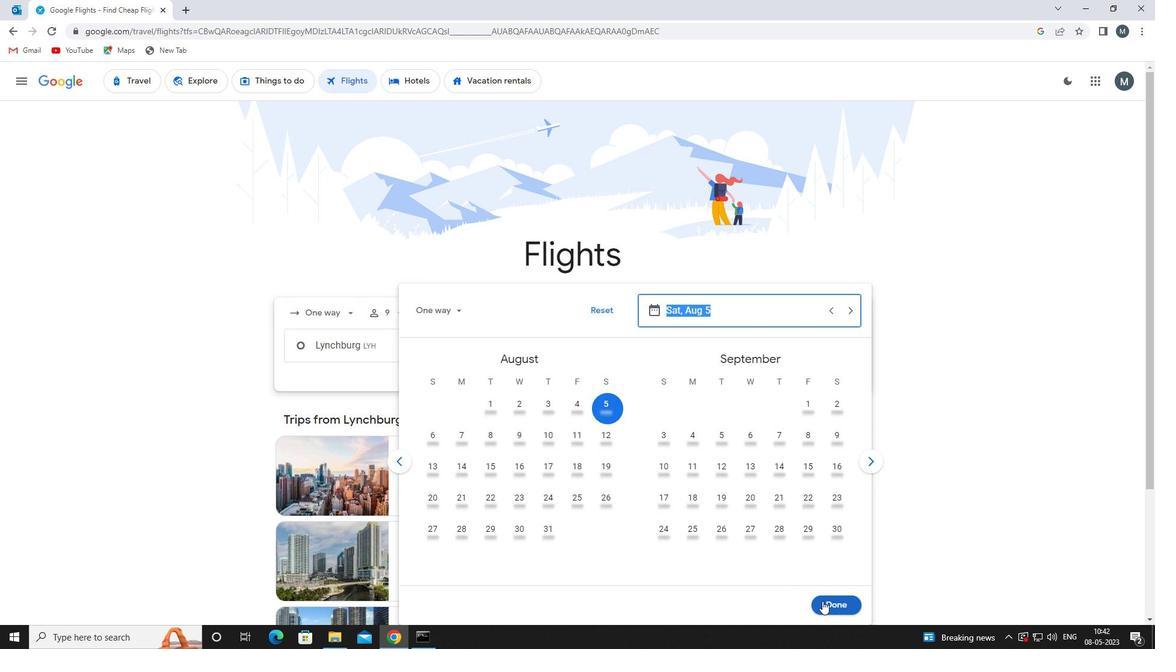 
Action: Mouse moved to (570, 393)
Screenshot: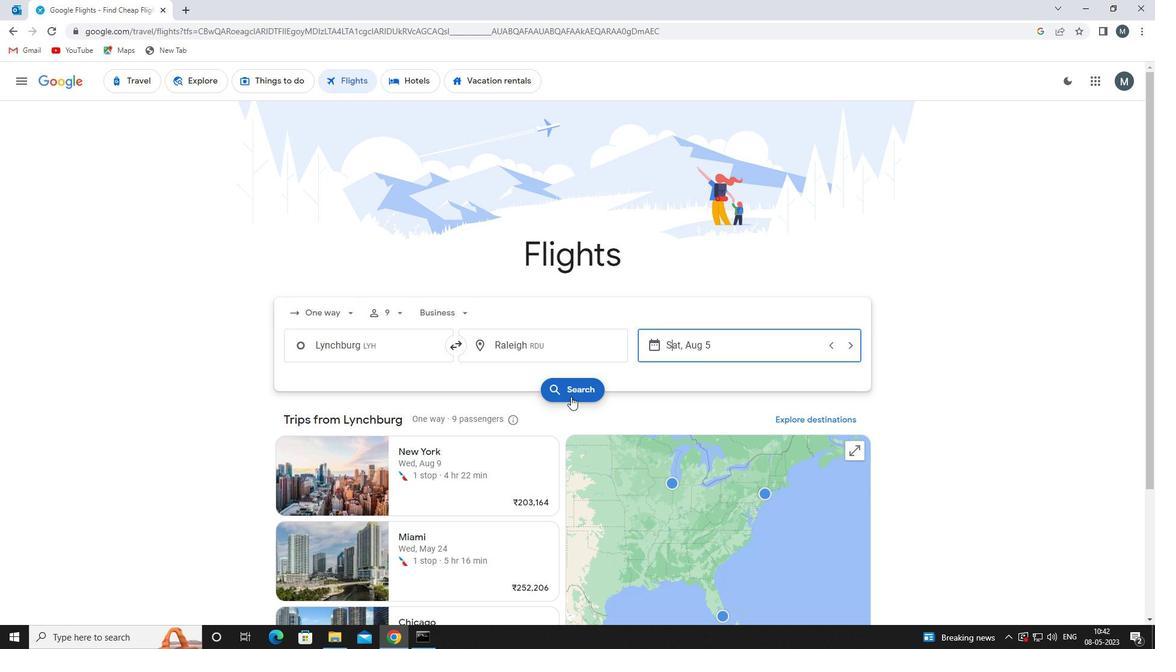 
Action: Mouse pressed left at (570, 393)
Screenshot: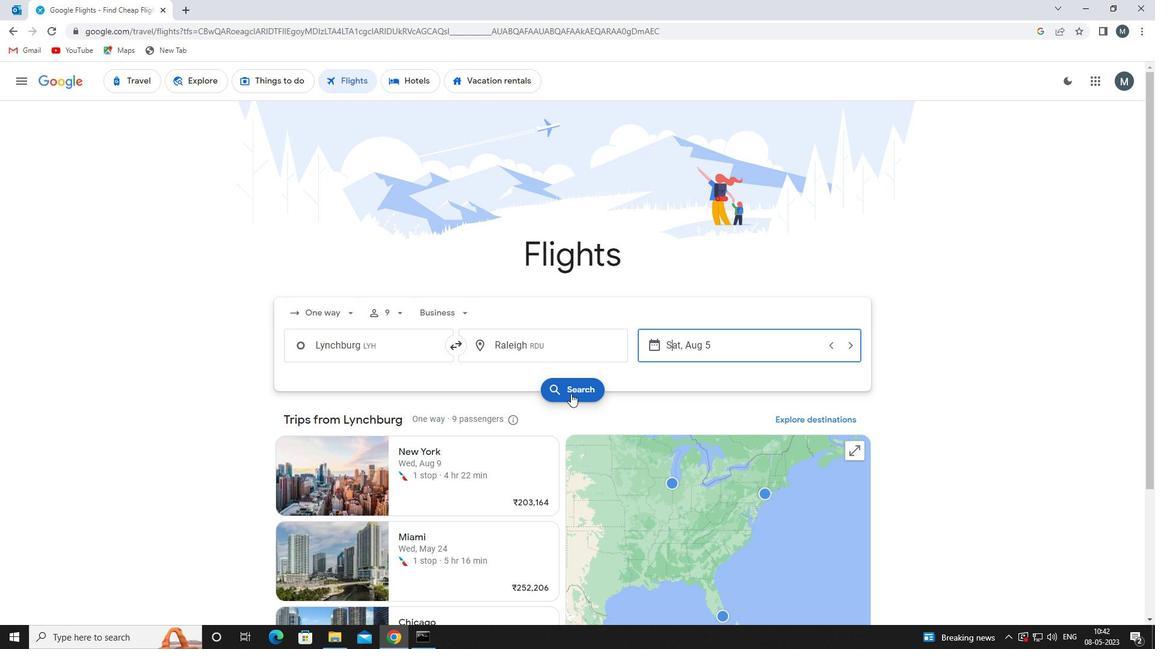 
Action: Mouse moved to (297, 188)
Screenshot: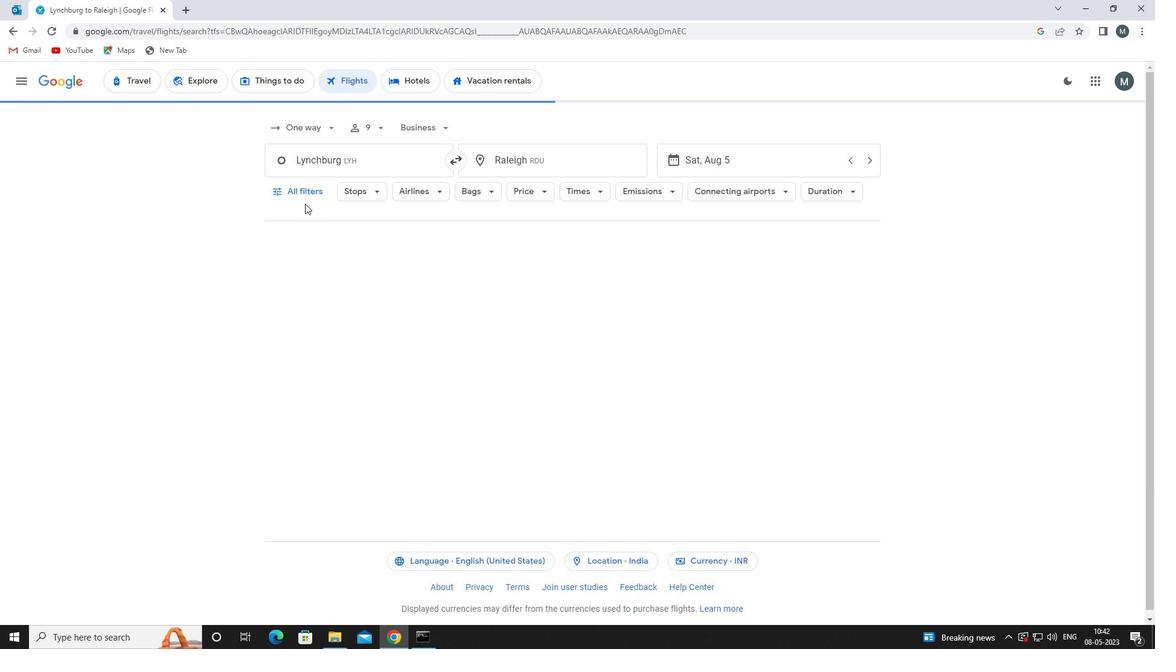 
Action: Mouse pressed left at (297, 188)
Screenshot: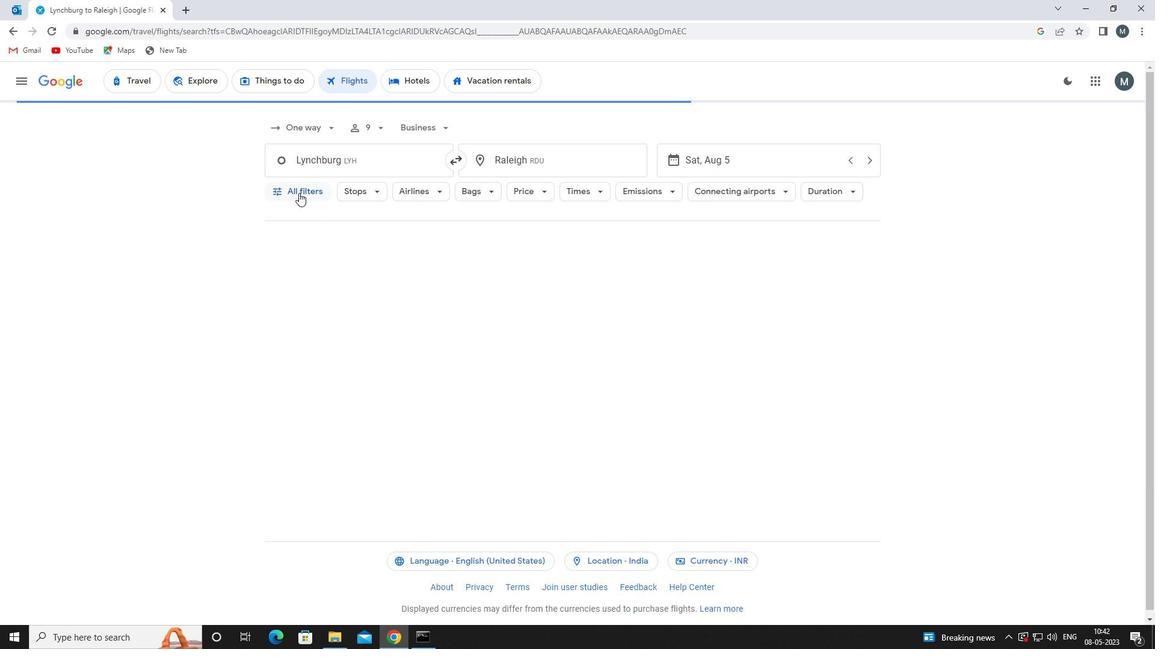 
Action: Mouse moved to (331, 318)
Screenshot: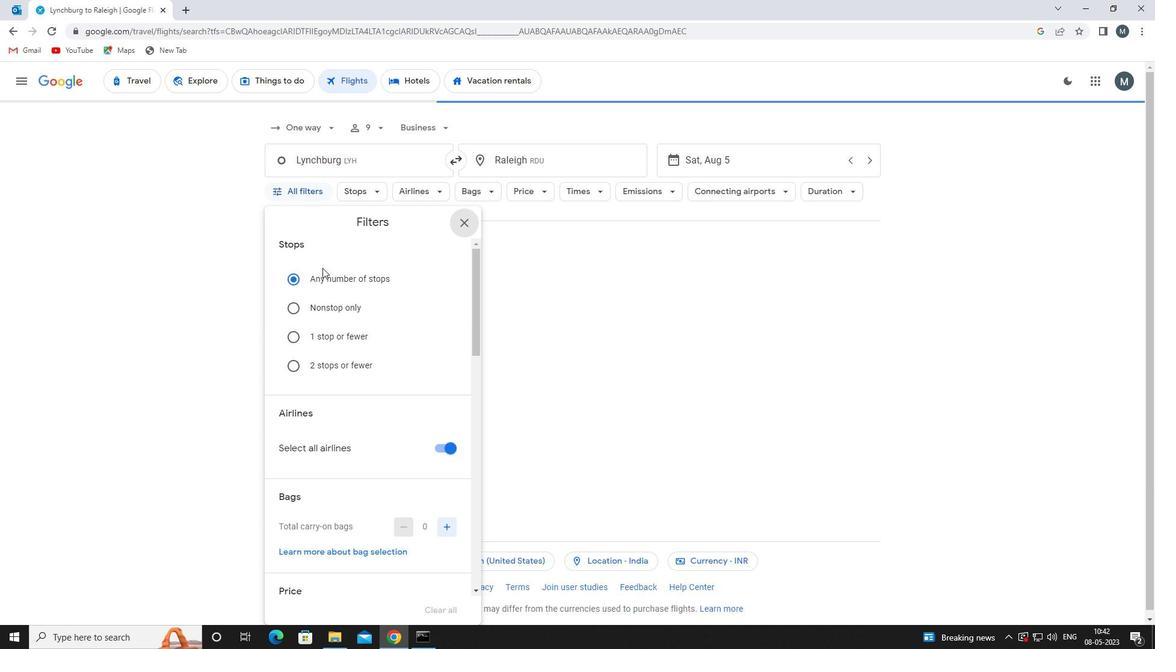 
Action: Mouse scrolled (331, 317) with delta (0, 0)
Screenshot: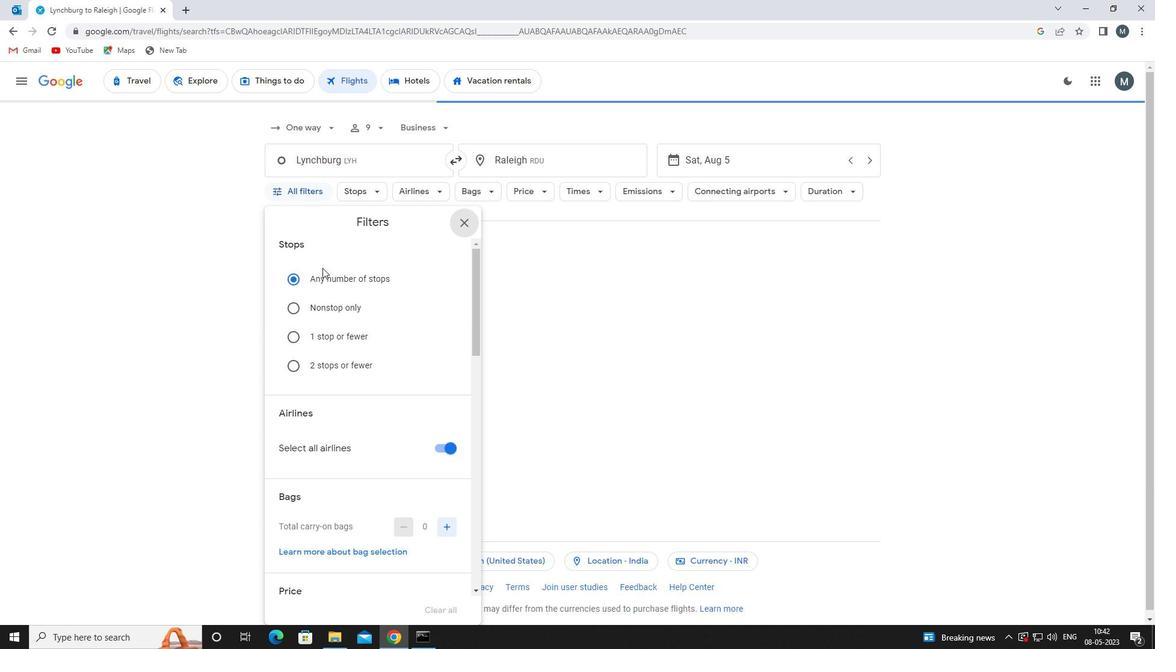 
Action: Mouse moved to (331, 325)
Screenshot: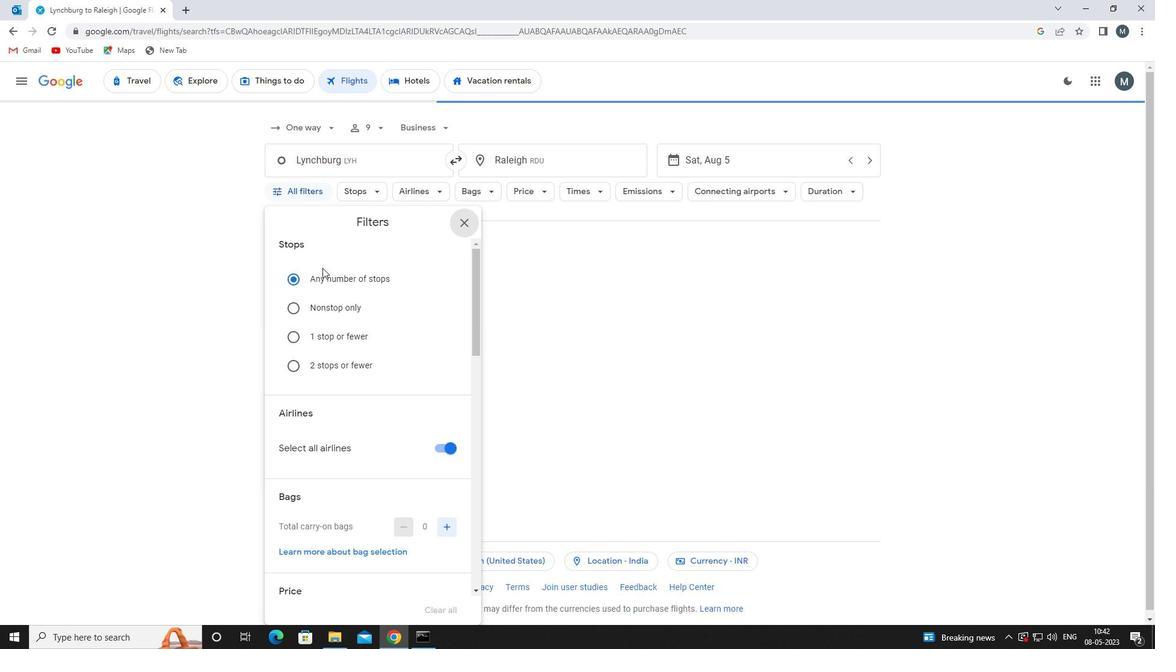 
Action: Mouse scrolled (331, 324) with delta (0, 0)
Screenshot: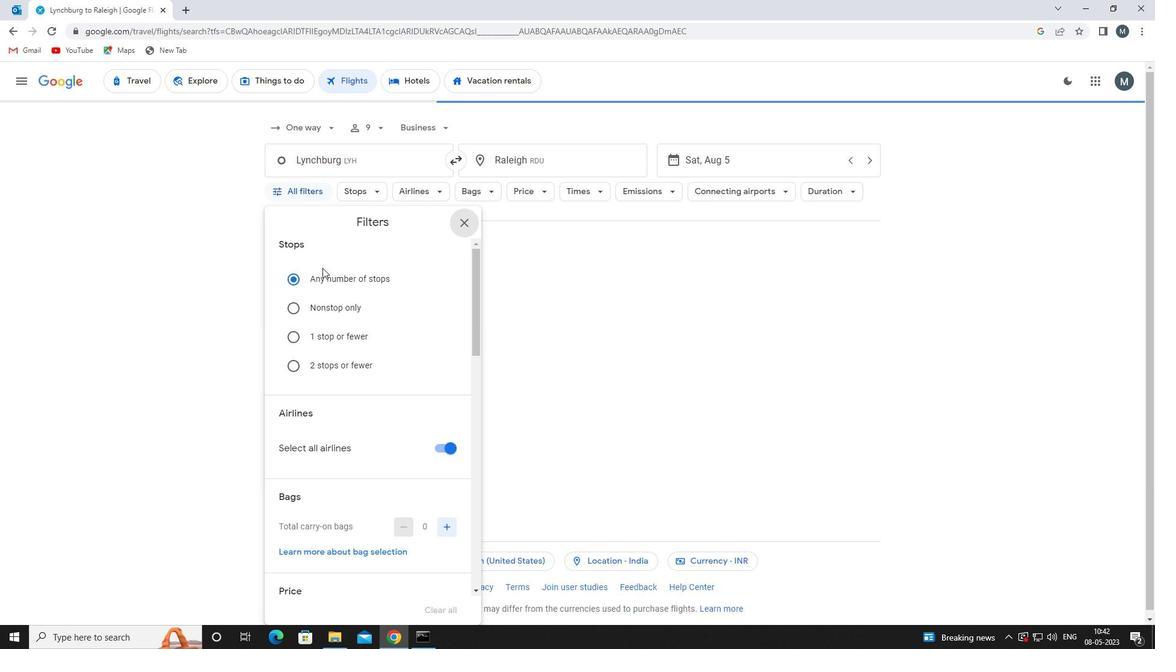 
Action: Mouse moved to (446, 329)
Screenshot: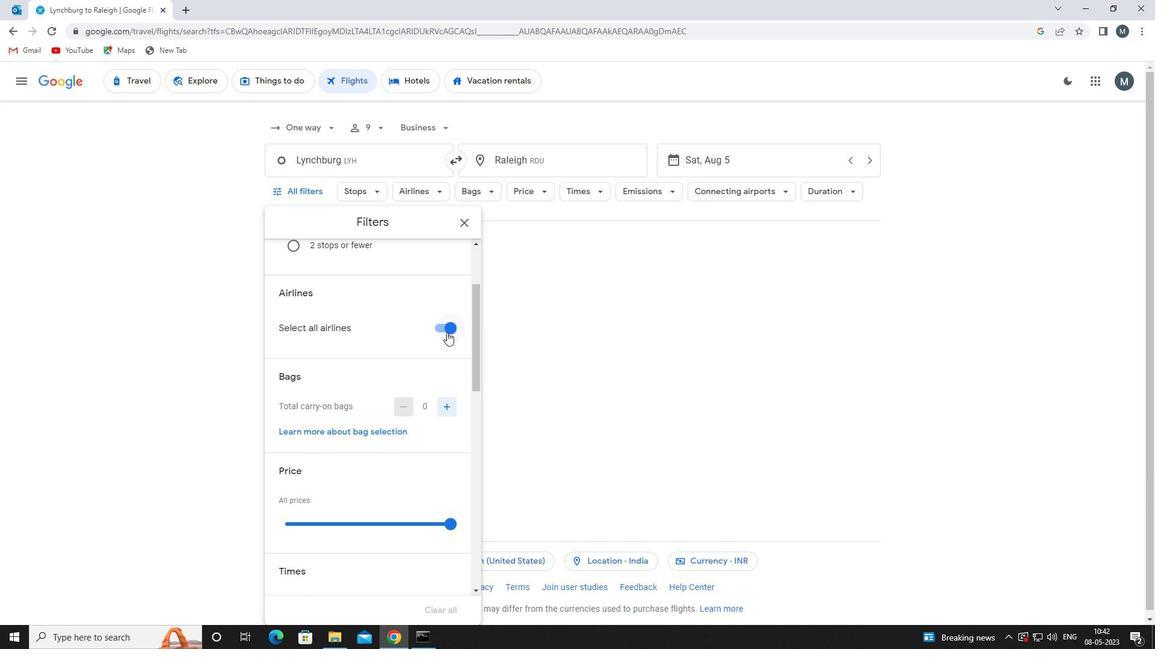 
Action: Mouse pressed left at (446, 329)
Screenshot: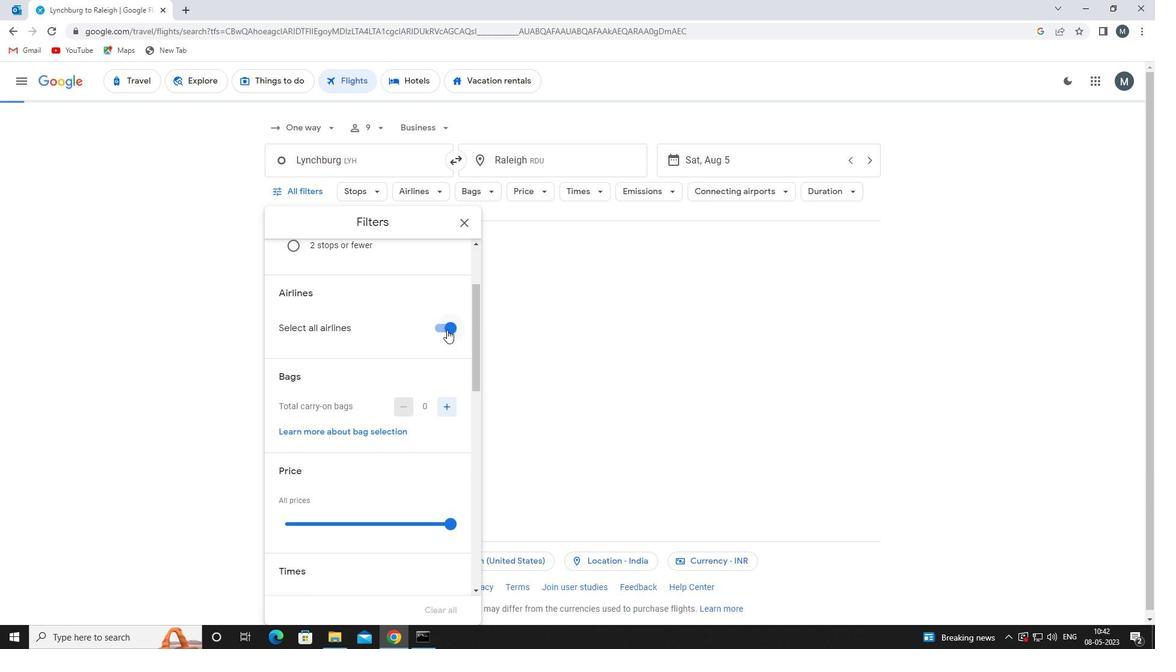
Action: Mouse moved to (438, 326)
Screenshot: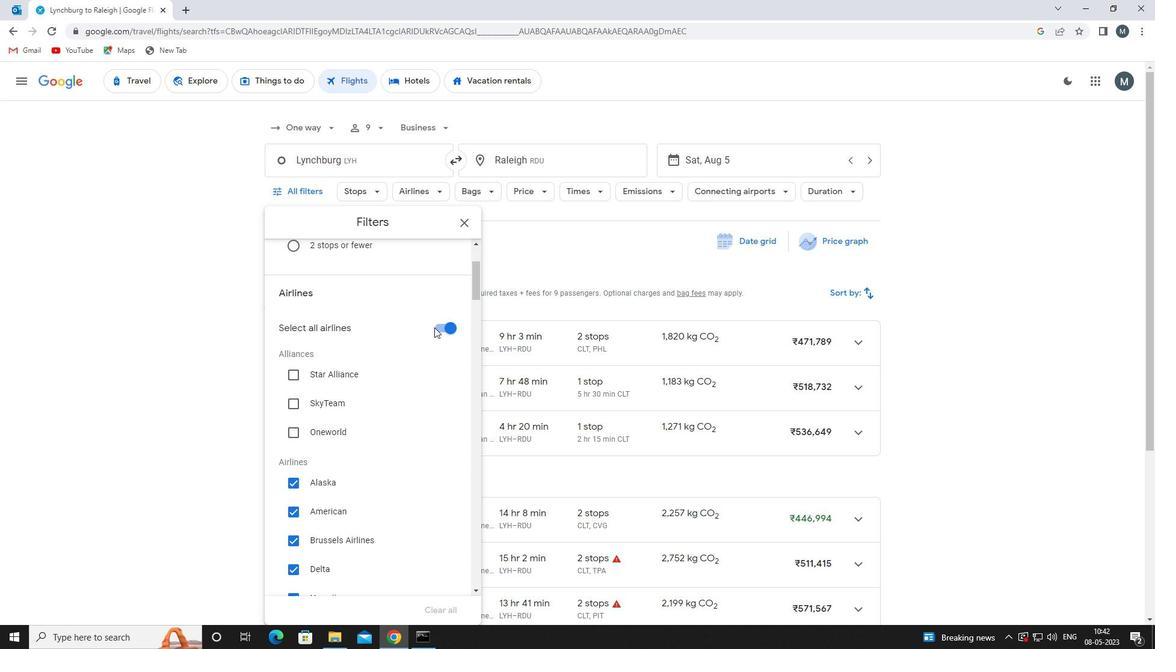 
Action: Mouse pressed left at (438, 326)
Screenshot: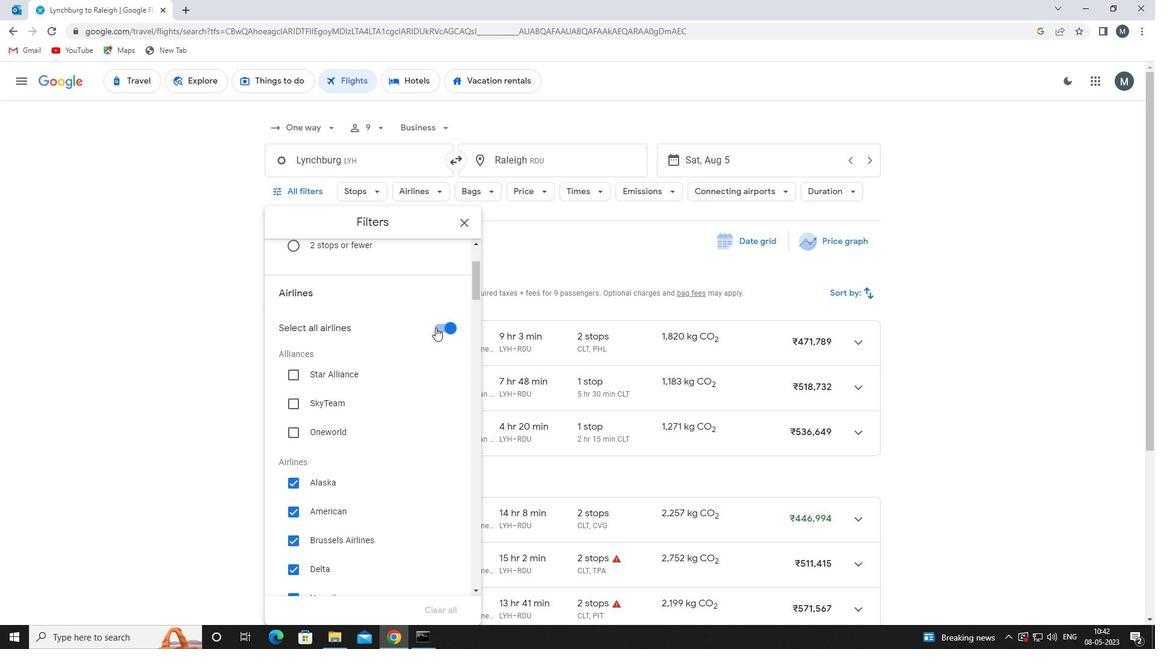 
Action: Mouse moved to (362, 370)
Screenshot: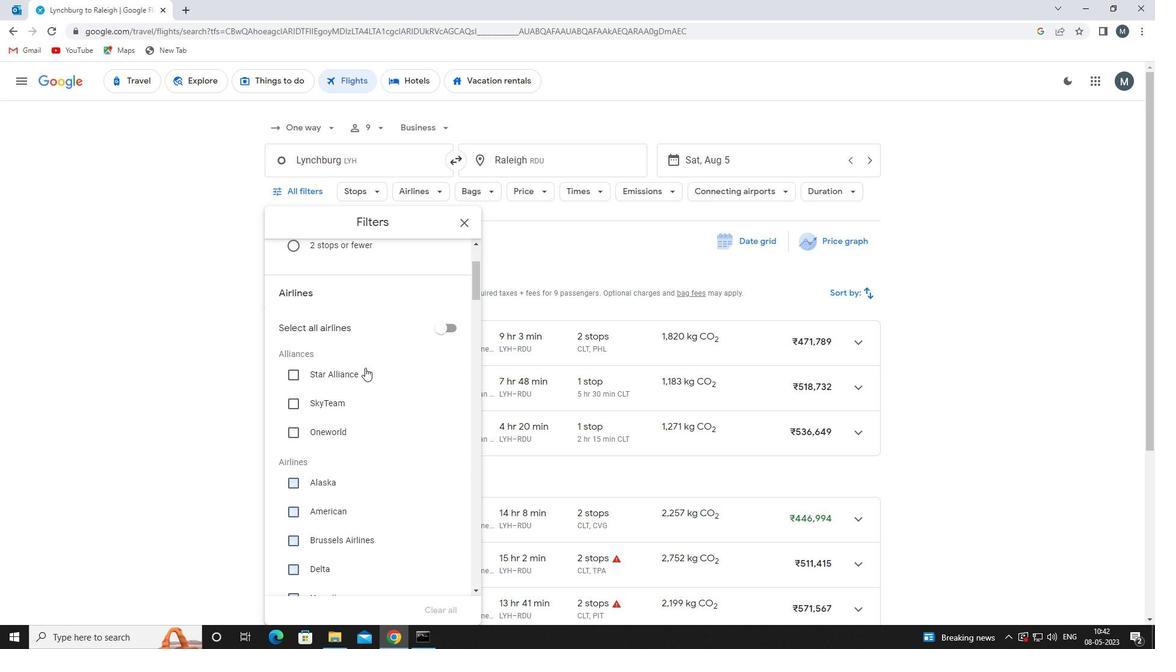 
Action: Mouse scrolled (362, 370) with delta (0, 0)
Screenshot: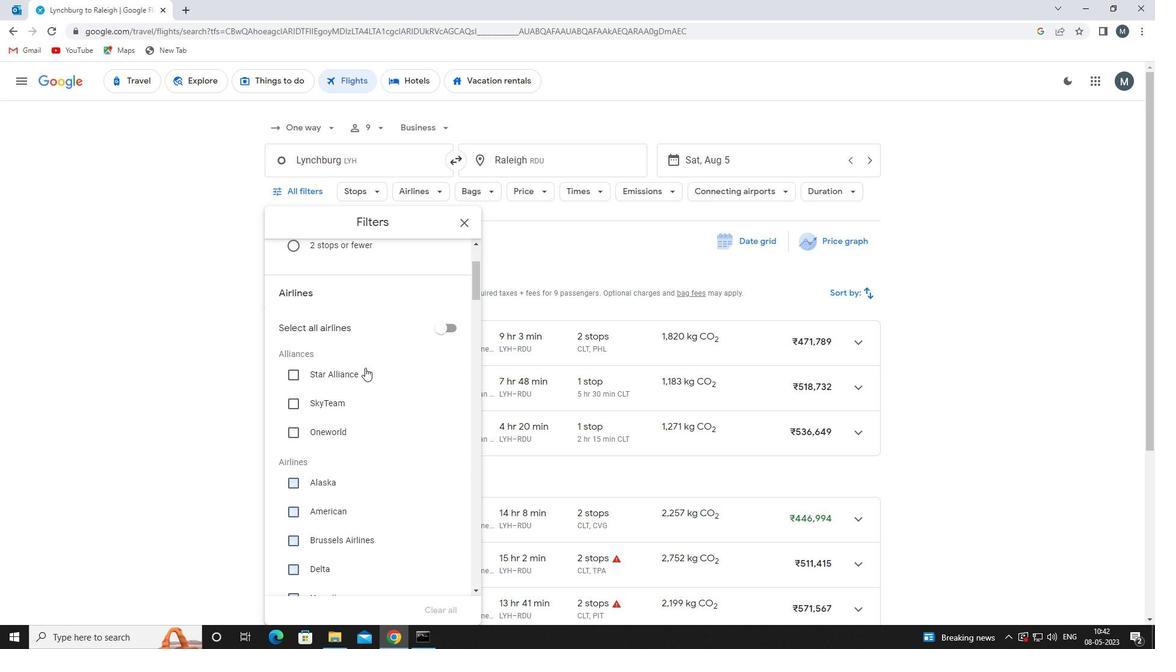 
Action: Mouse moved to (361, 371)
Screenshot: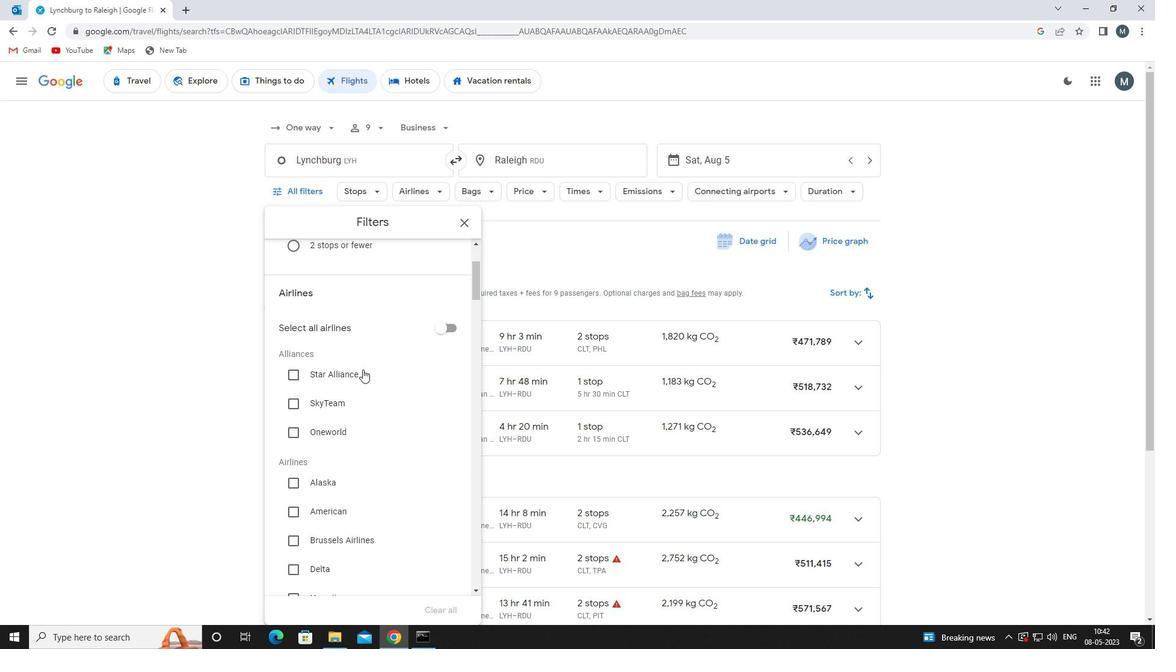 
Action: Mouse scrolled (361, 371) with delta (0, 0)
Screenshot: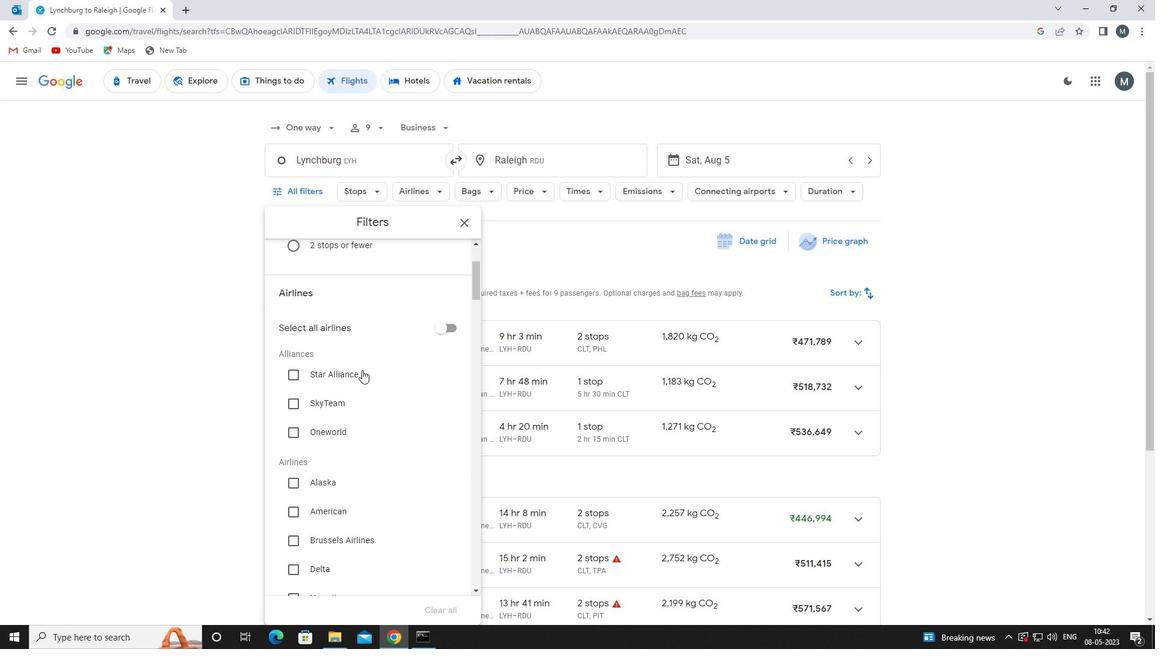 
Action: Mouse moved to (361, 372)
Screenshot: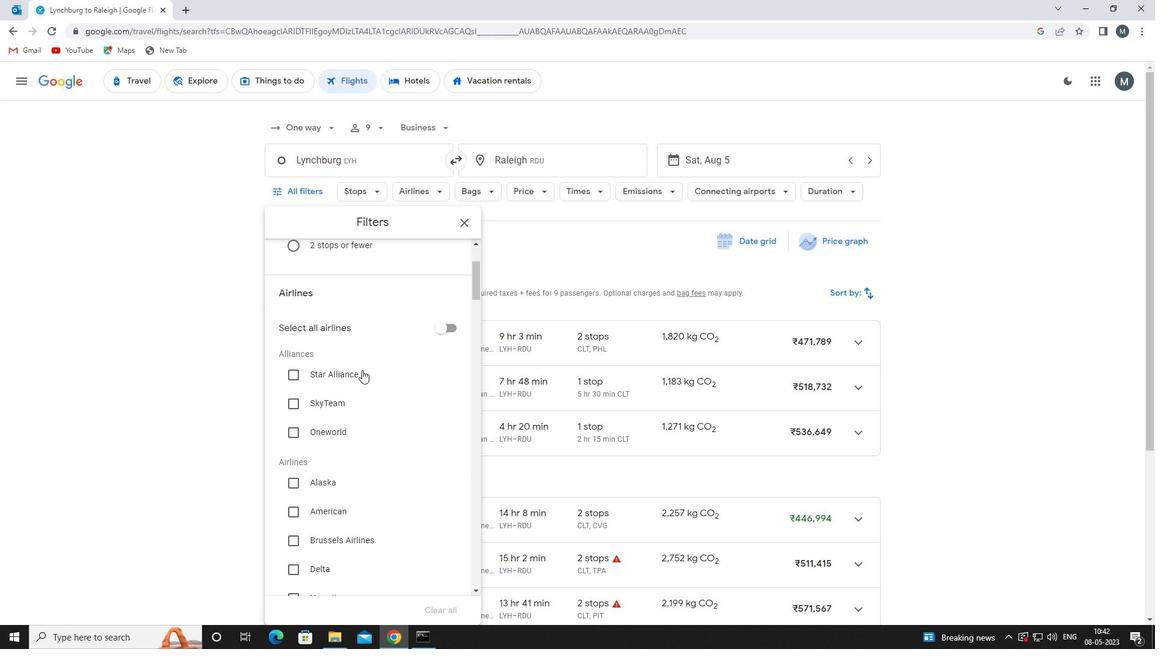 
Action: Mouse scrolled (361, 371) with delta (0, 0)
Screenshot: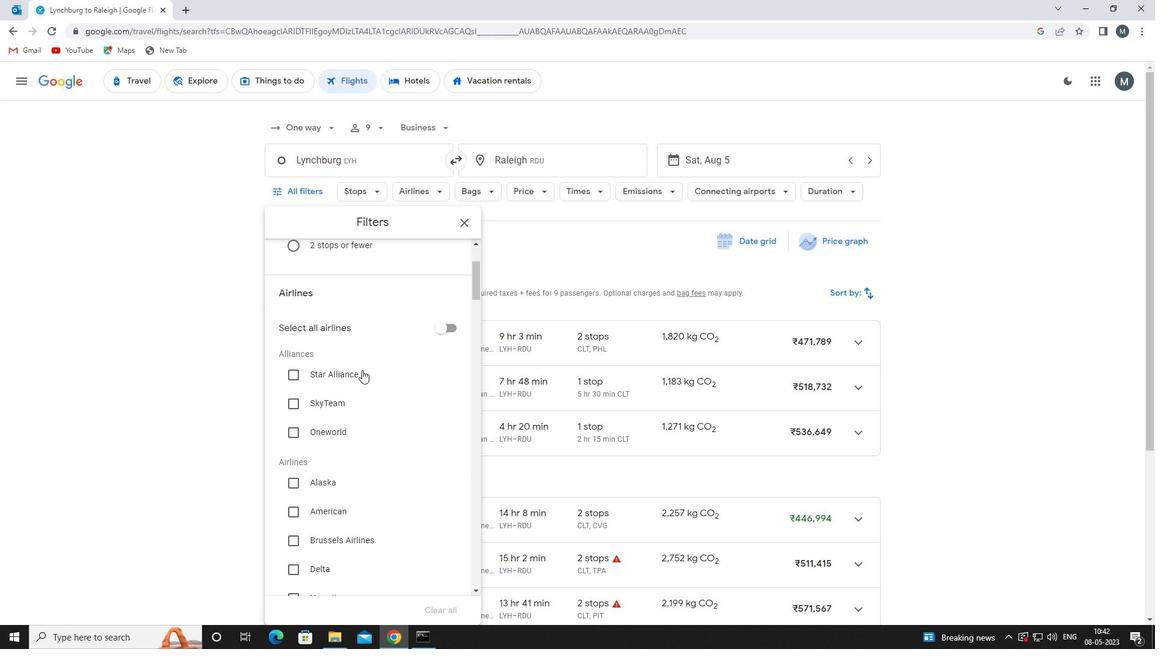 
Action: Mouse moved to (360, 373)
Screenshot: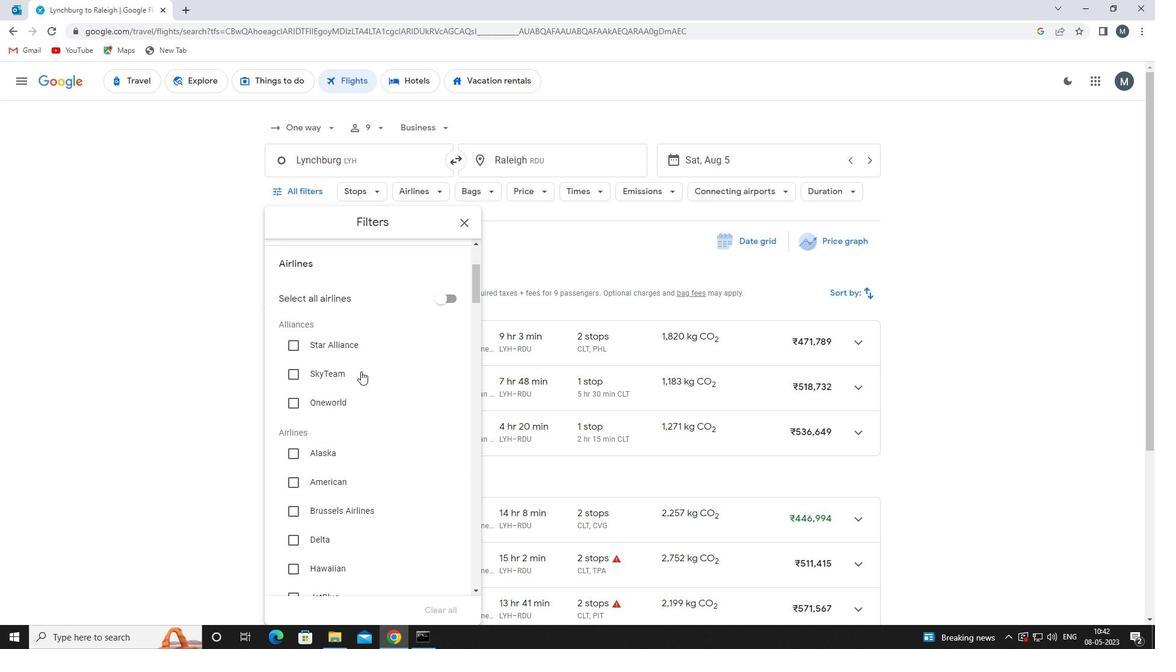
Action: Mouse scrolled (360, 372) with delta (0, 0)
Screenshot: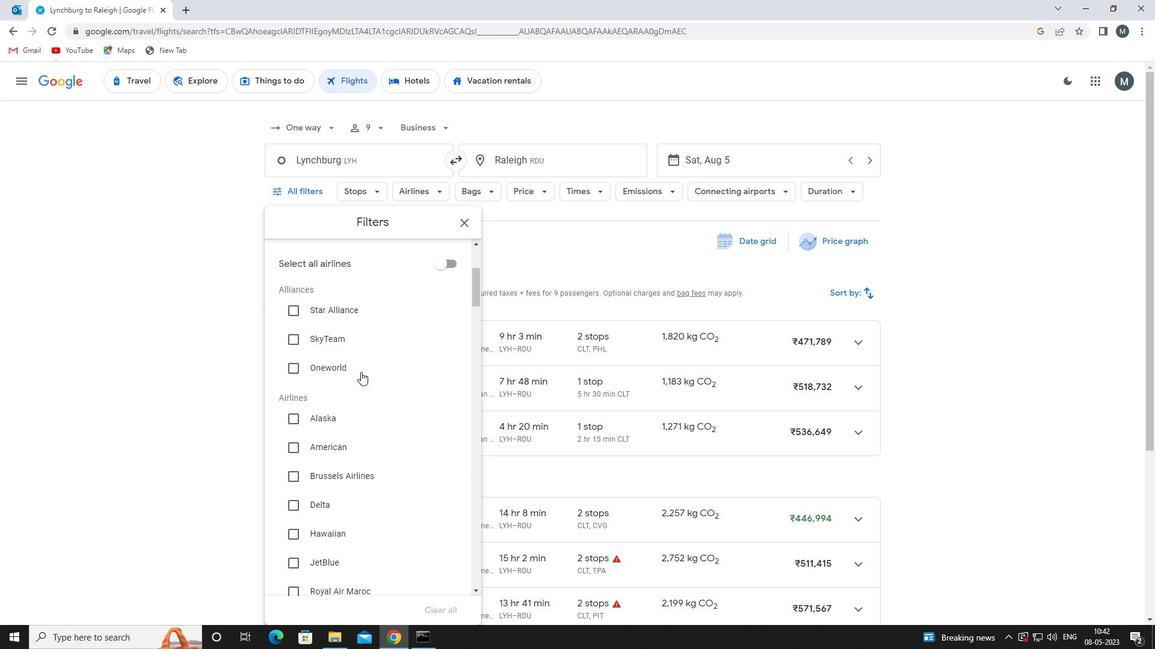 
Action: Mouse moved to (359, 373)
Screenshot: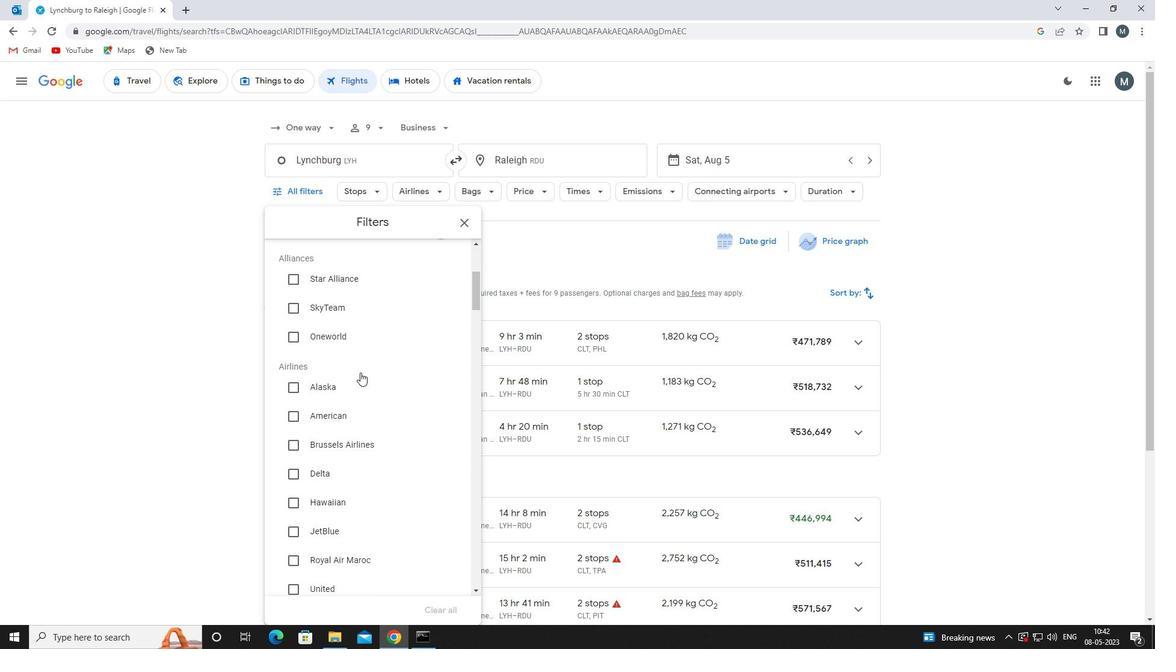 
Action: Mouse scrolled (359, 373) with delta (0, 0)
Screenshot: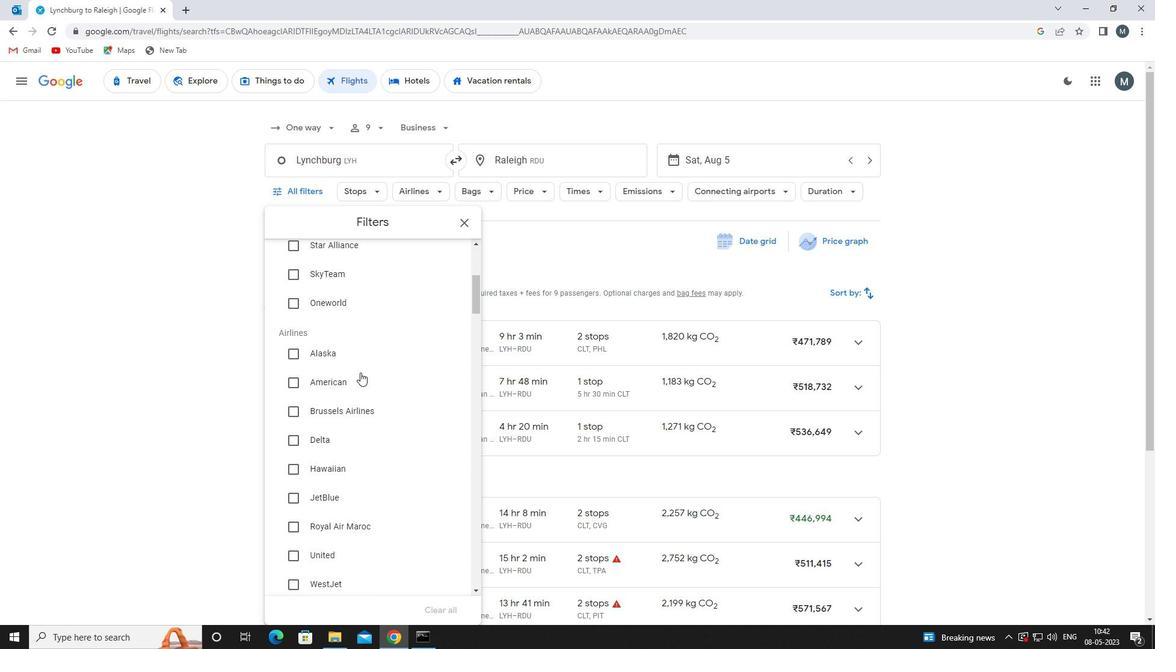 
Action: Mouse moved to (359, 375)
Screenshot: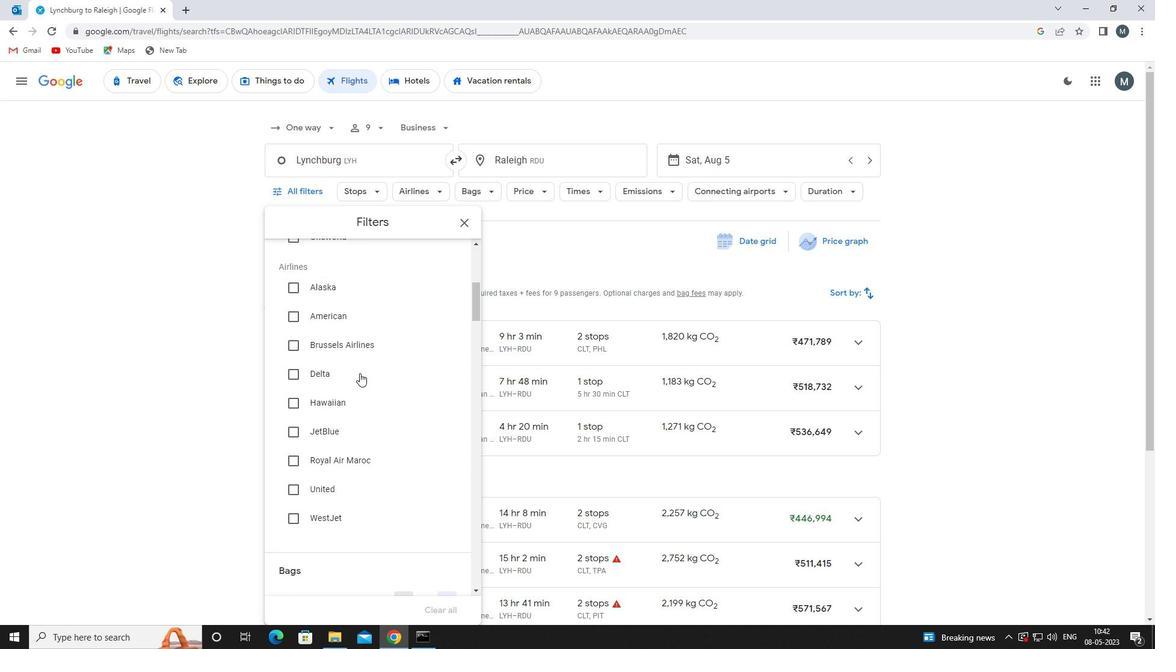 
Action: Mouse scrolled (359, 374) with delta (0, 0)
Screenshot: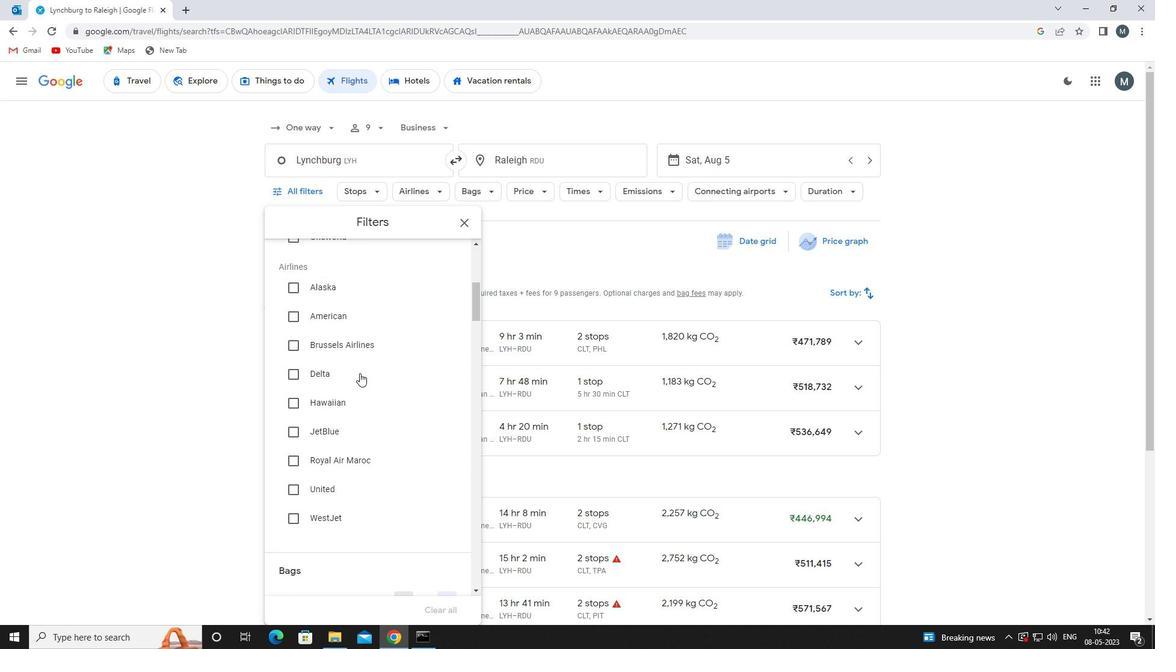 
Action: Mouse moved to (449, 459)
Screenshot: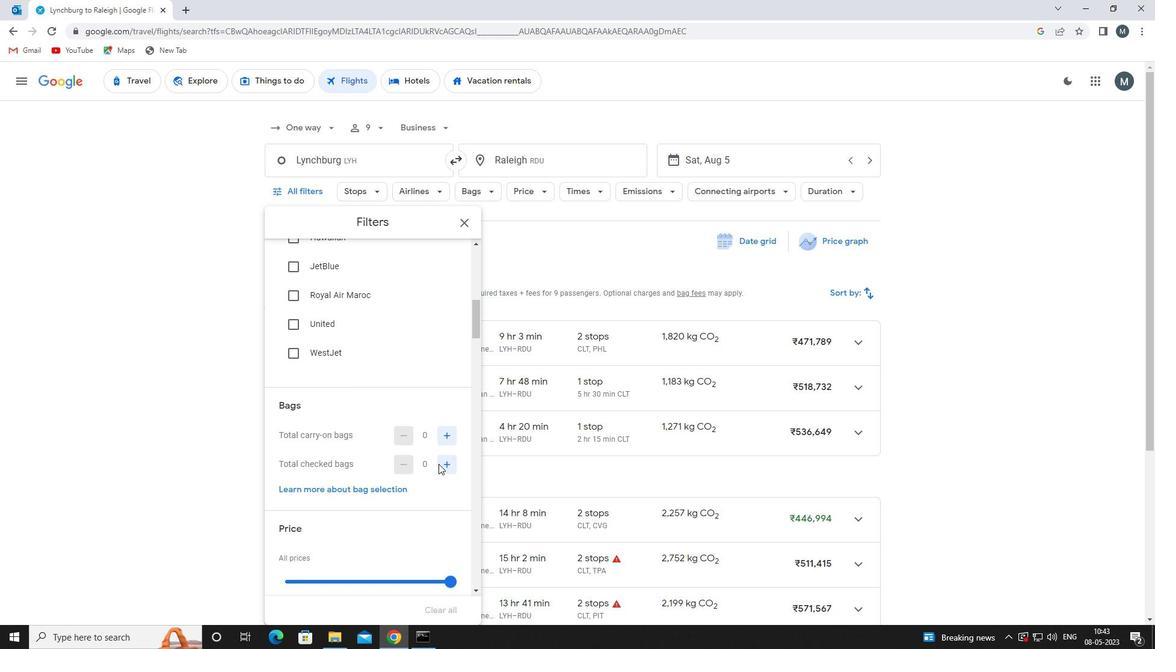 
Action: Mouse pressed left at (449, 459)
Screenshot: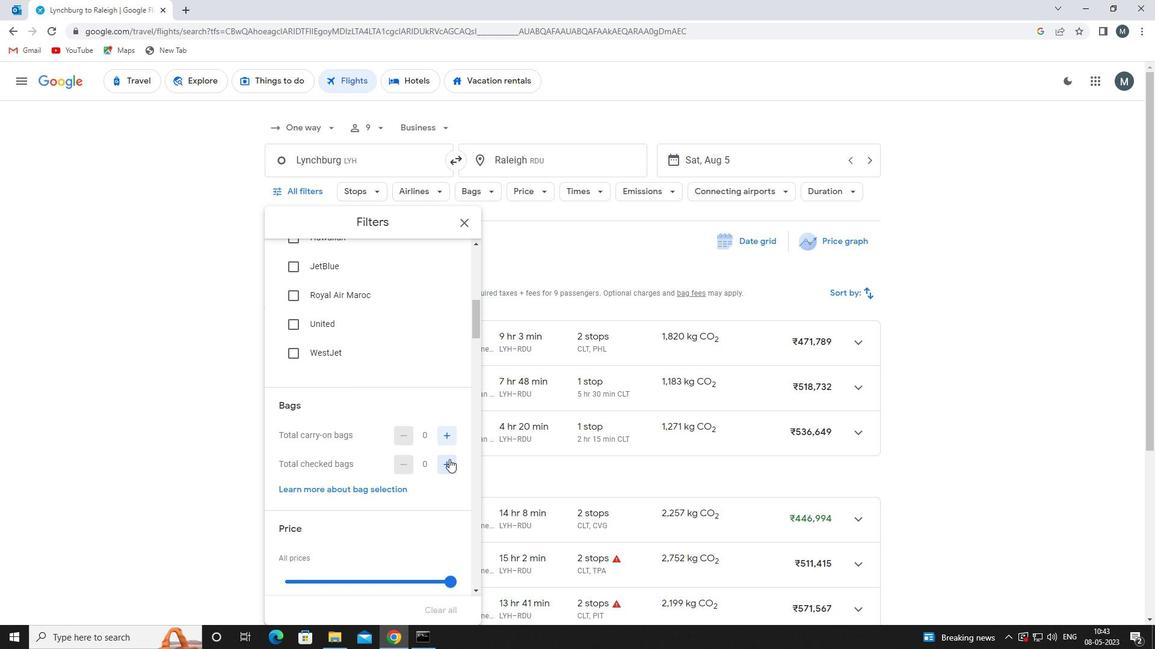 
Action: Mouse moved to (449, 460)
Screenshot: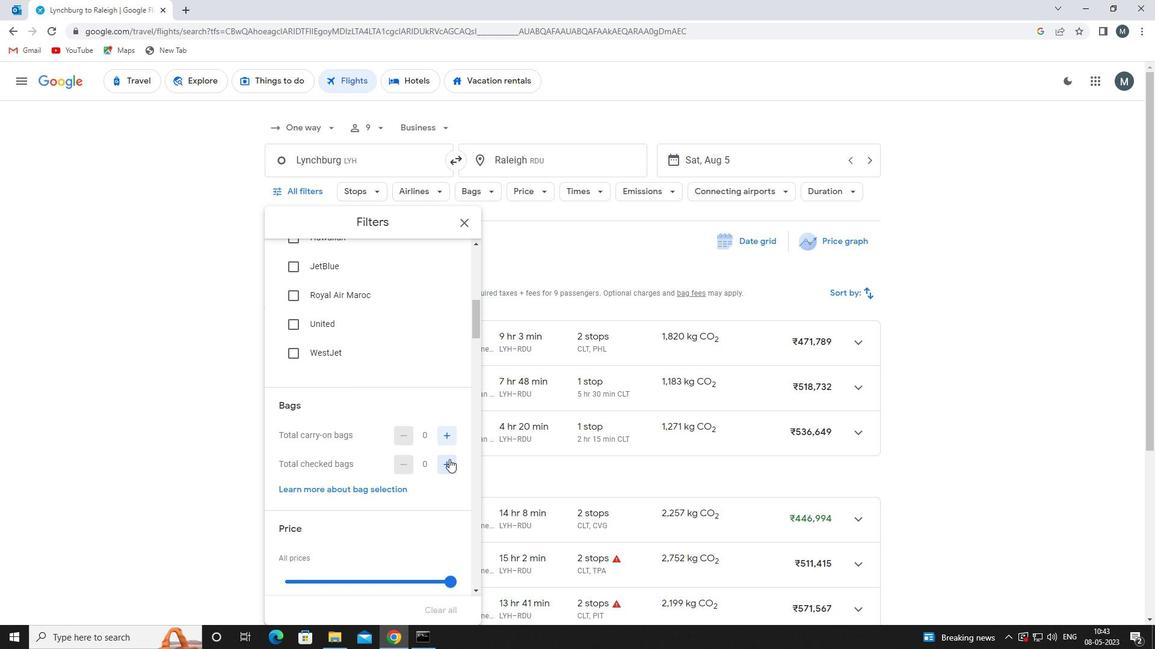 
Action: Mouse pressed left at (449, 460)
Screenshot: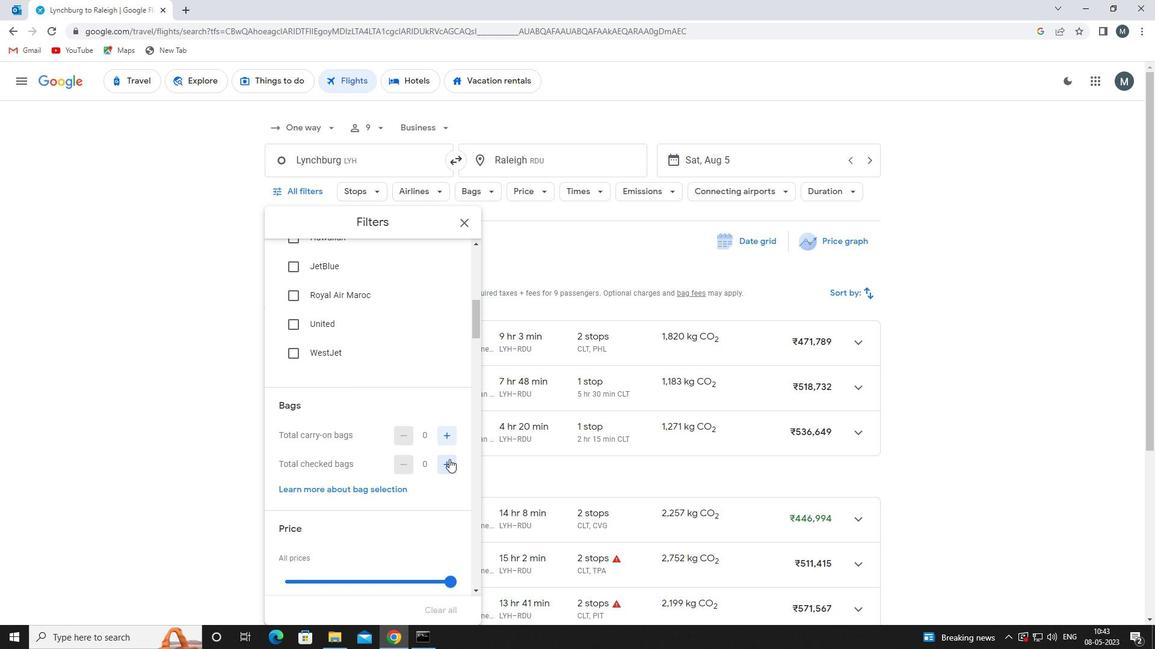 
Action: Mouse moved to (382, 429)
Screenshot: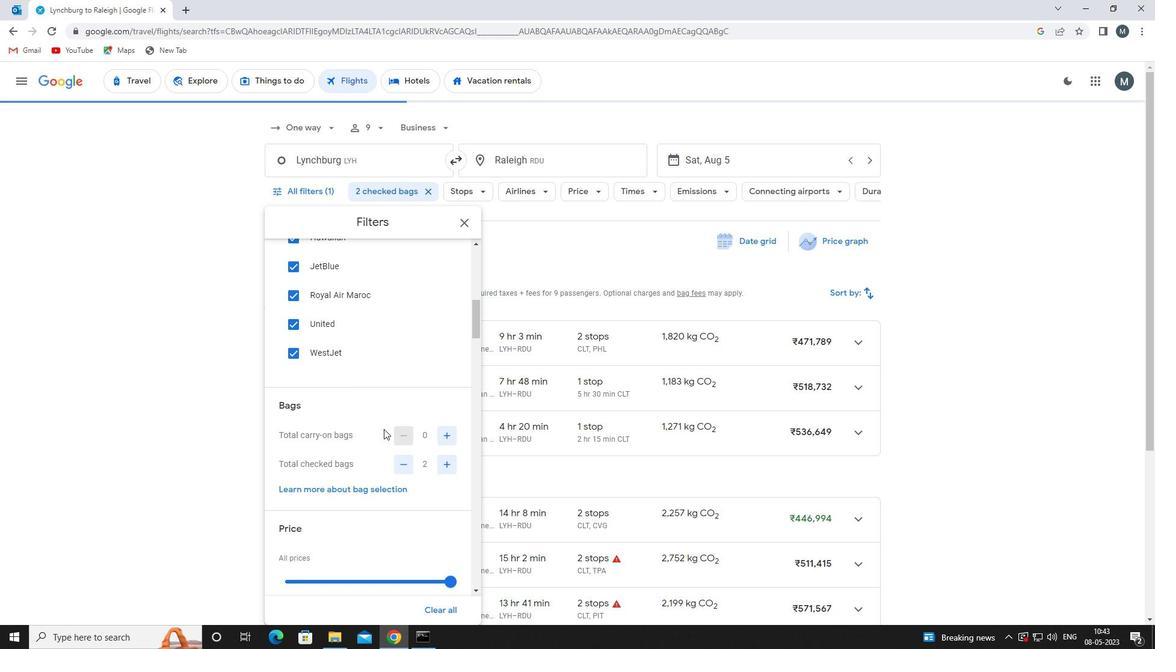 
Action: Mouse scrolled (382, 428) with delta (0, 0)
Screenshot: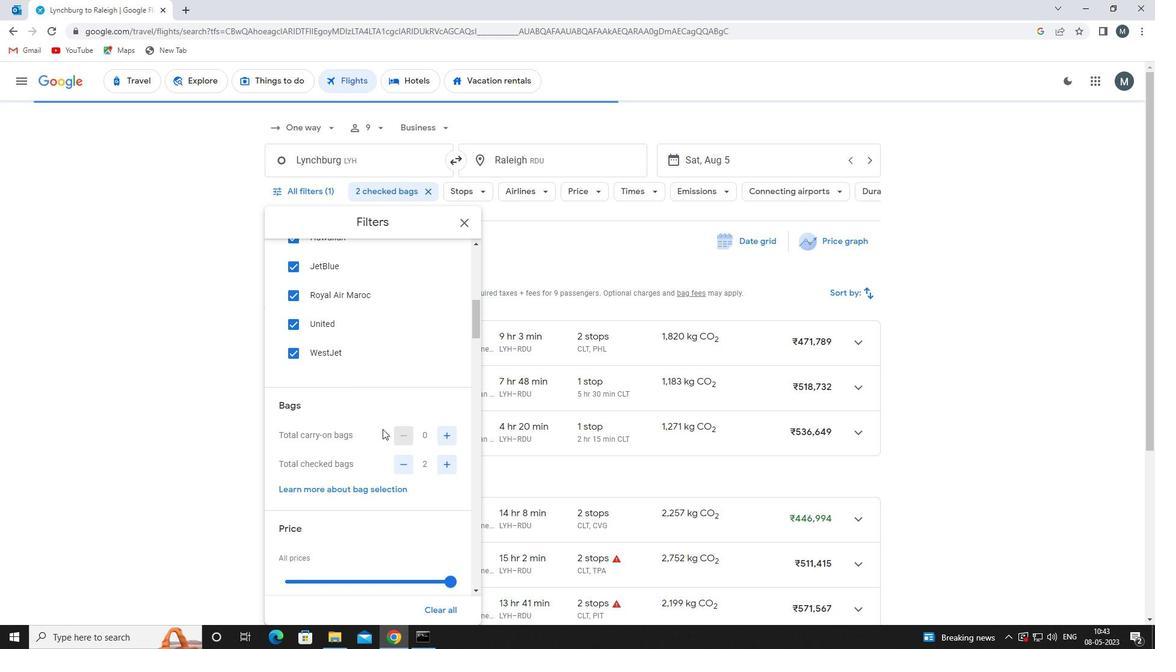 
Action: Mouse moved to (382, 429)
Screenshot: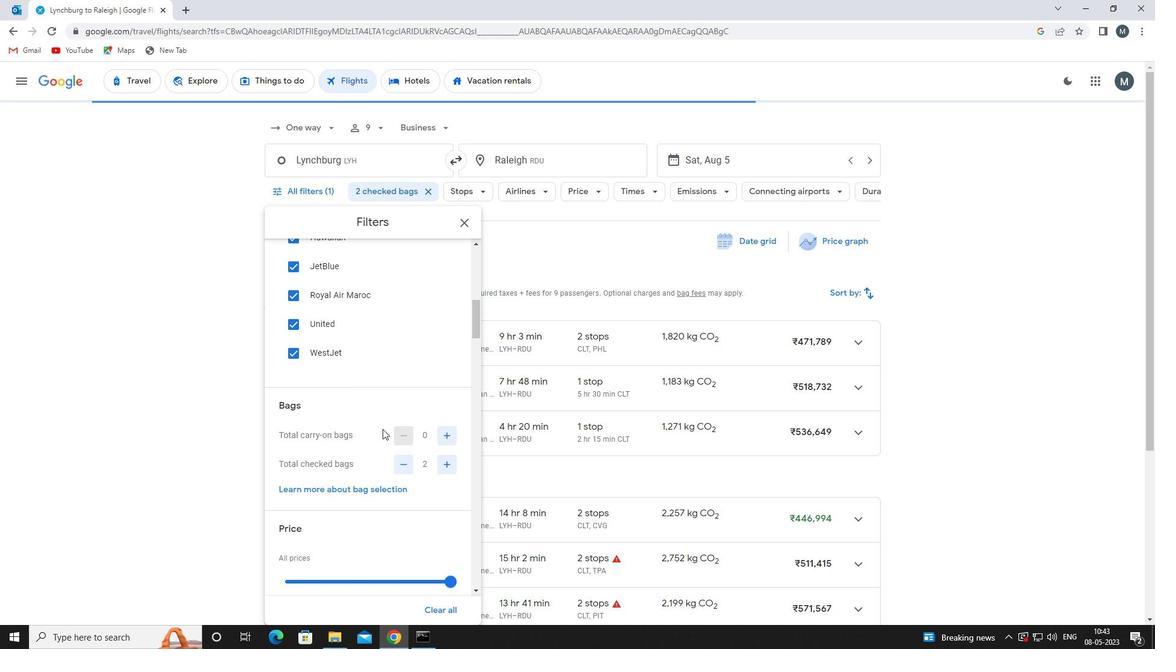 
Action: Mouse scrolled (382, 428) with delta (0, 0)
Screenshot: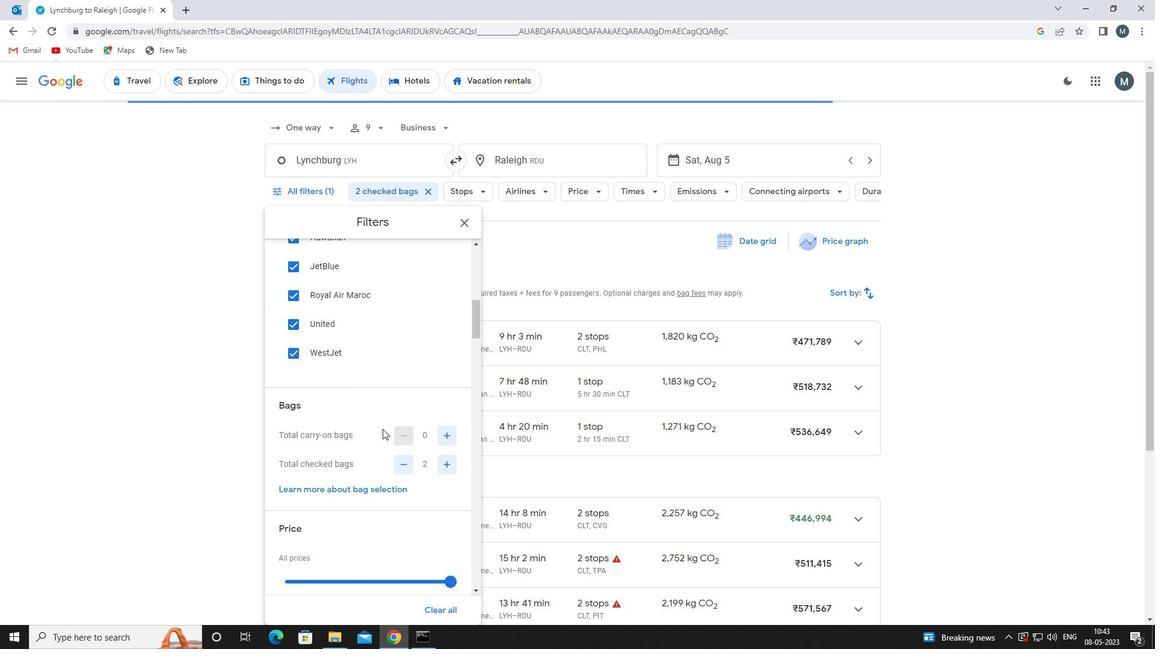 
Action: Mouse moved to (340, 453)
Screenshot: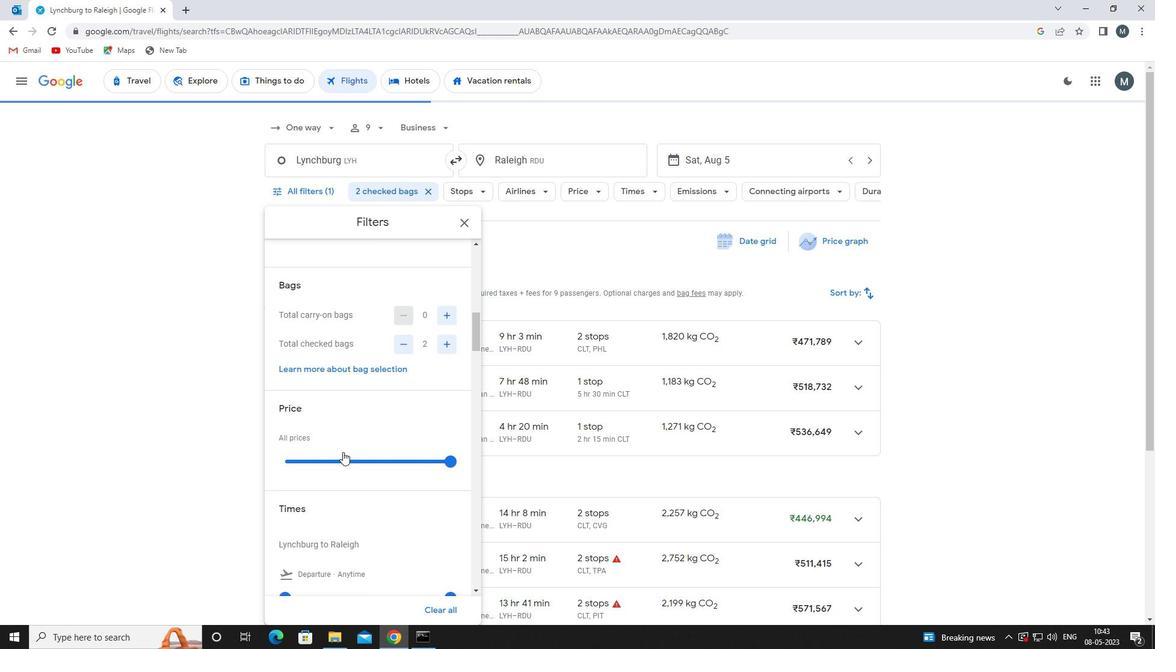 
Action: Mouse pressed left at (340, 453)
Screenshot: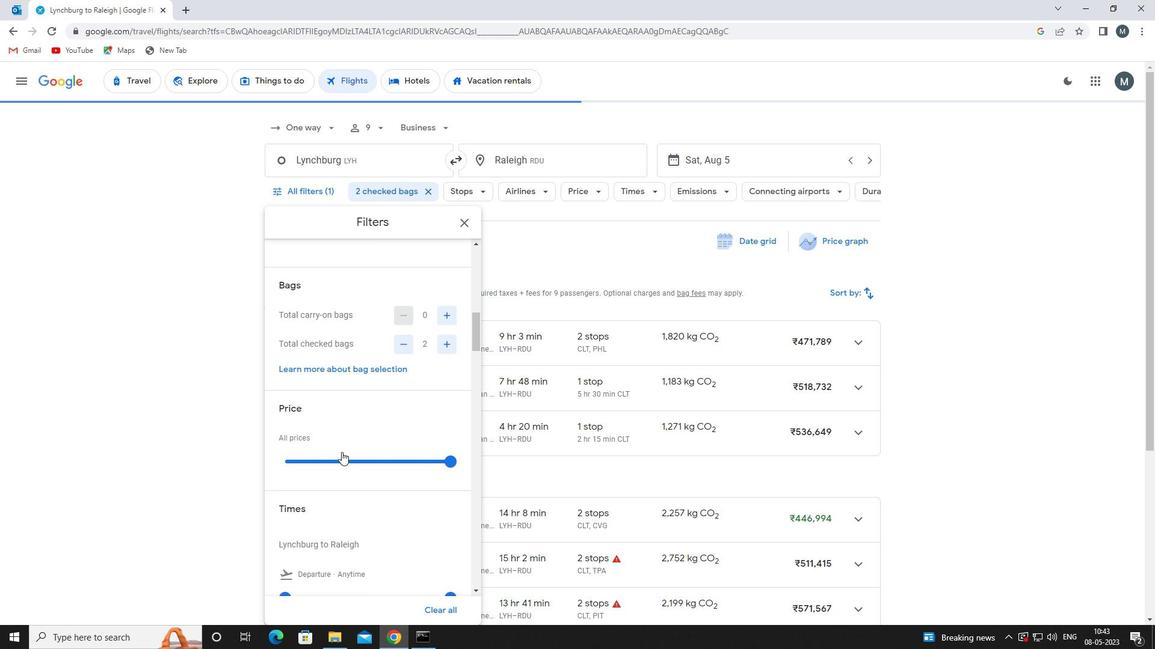 
Action: Mouse pressed left at (340, 453)
Screenshot: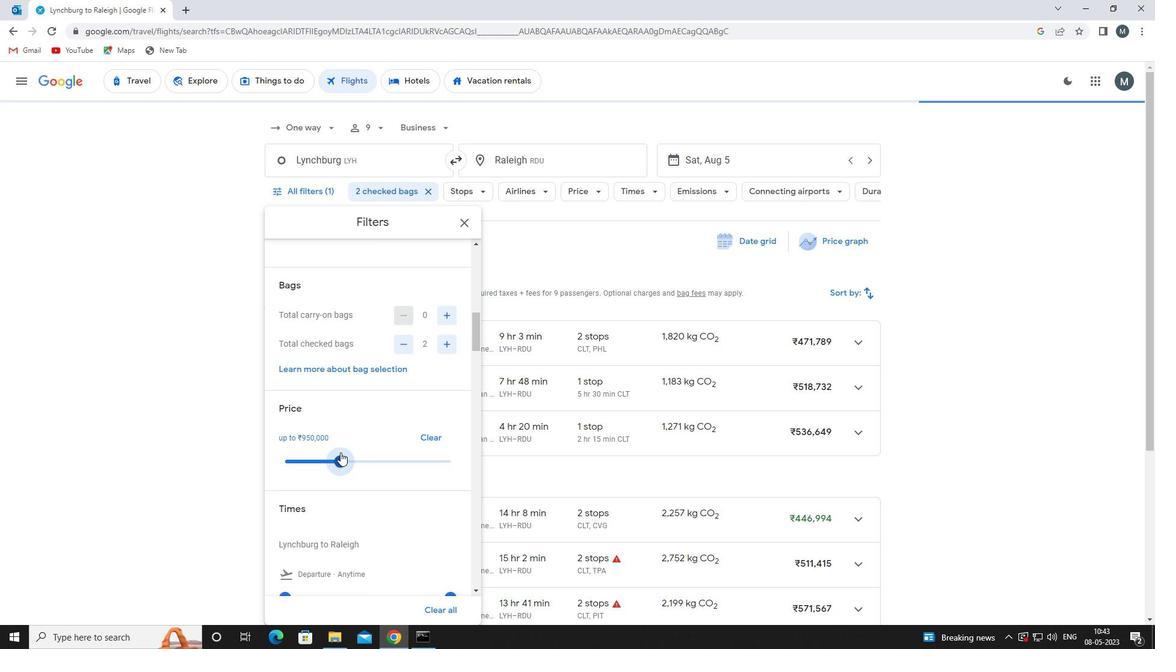
Action: Mouse moved to (322, 435)
Screenshot: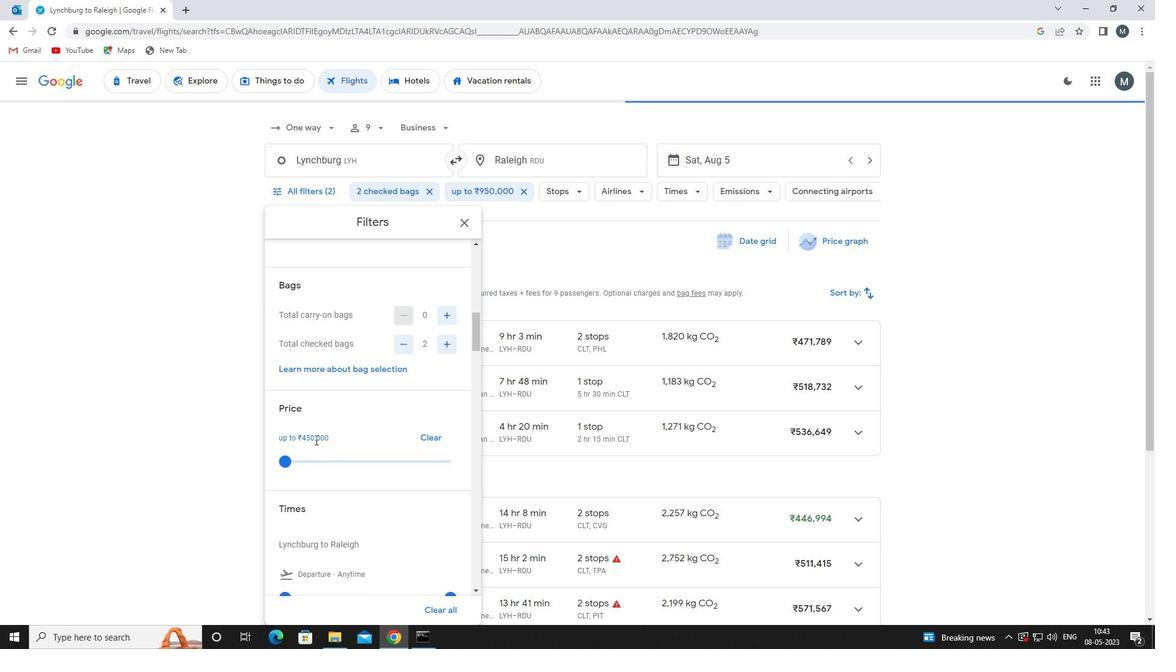 
Action: Mouse scrolled (322, 435) with delta (0, 0)
Screenshot: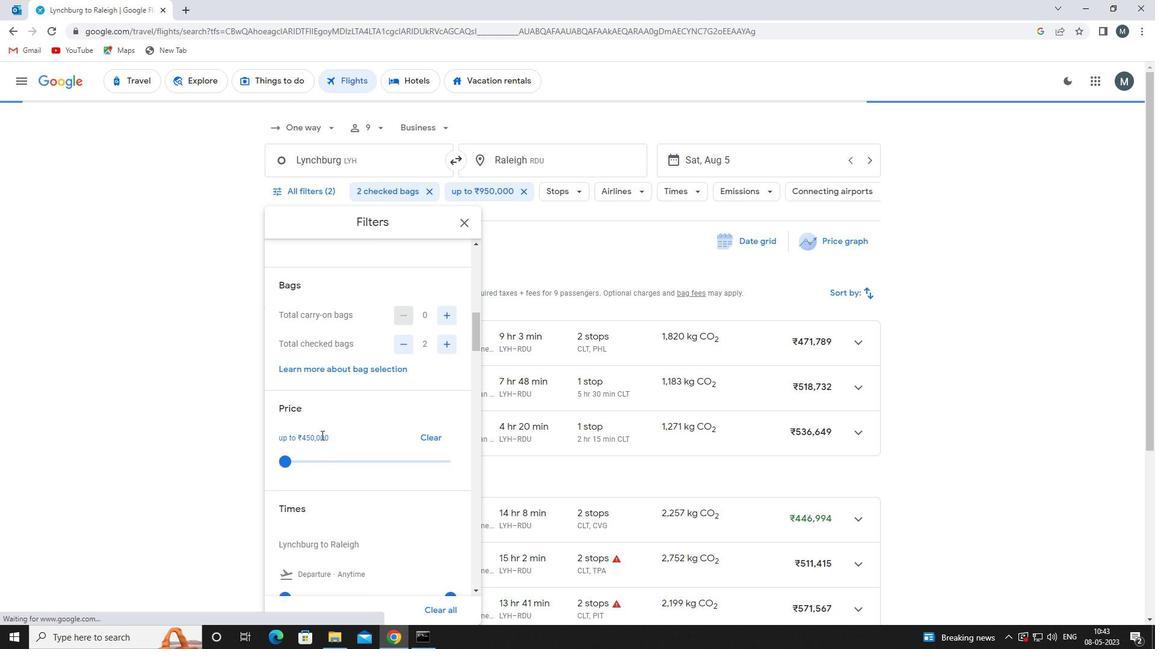 
Action: Mouse scrolled (322, 435) with delta (0, 0)
Screenshot: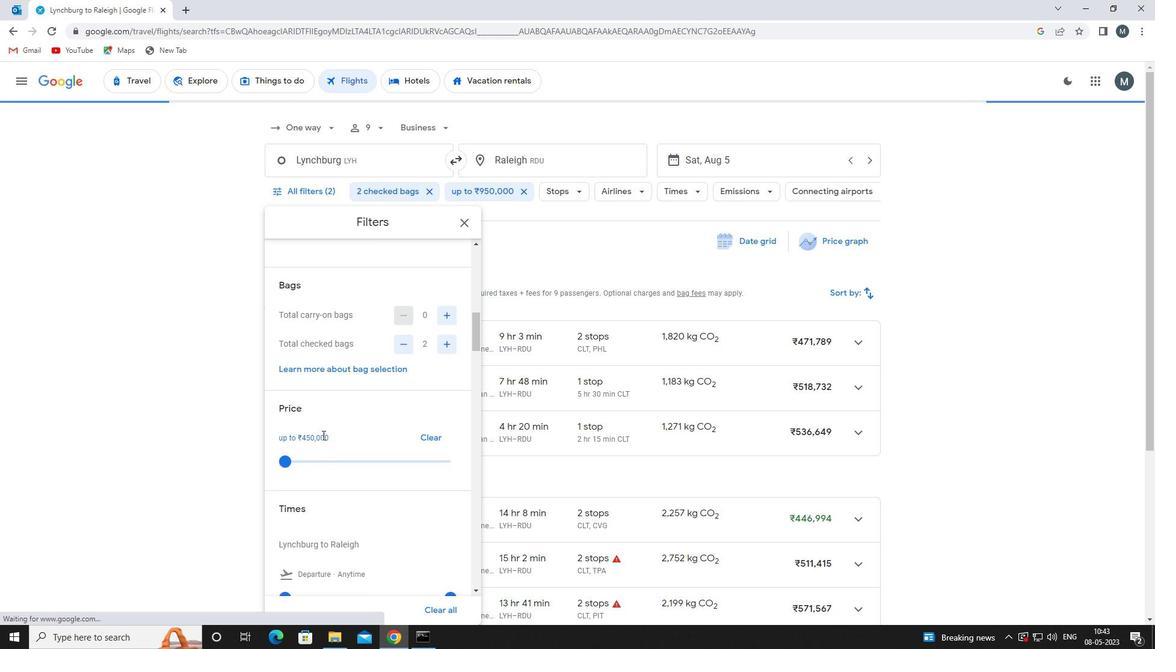 
Action: Mouse moved to (323, 434)
Screenshot: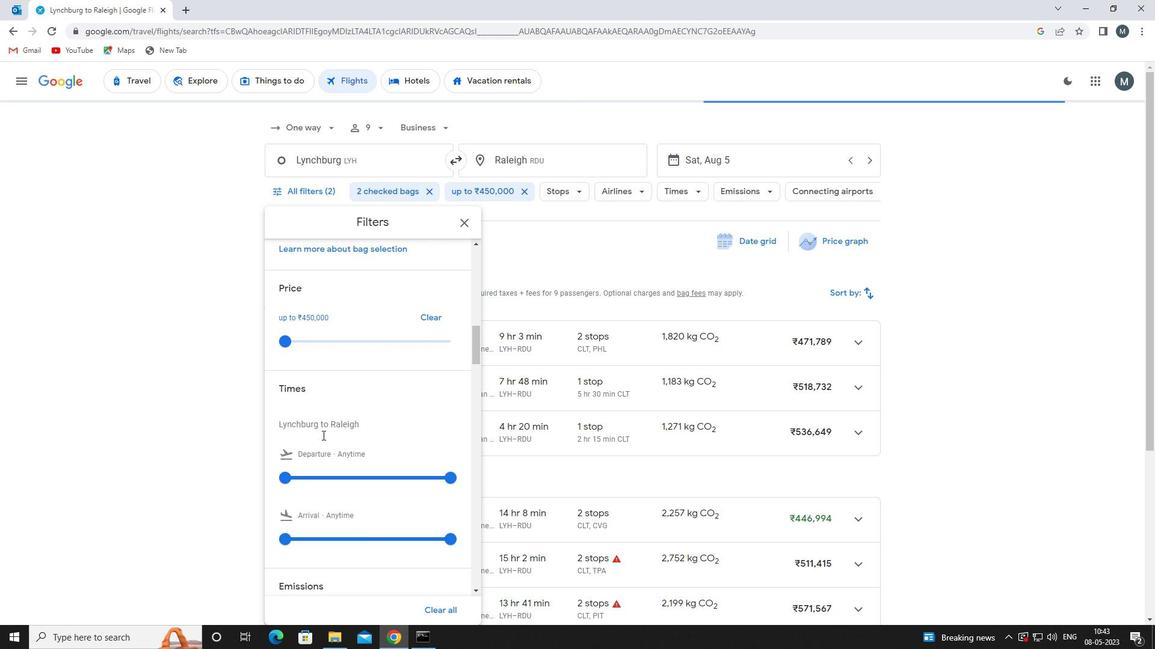
Action: Mouse scrolled (323, 433) with delta (0, 0)
Screenshot: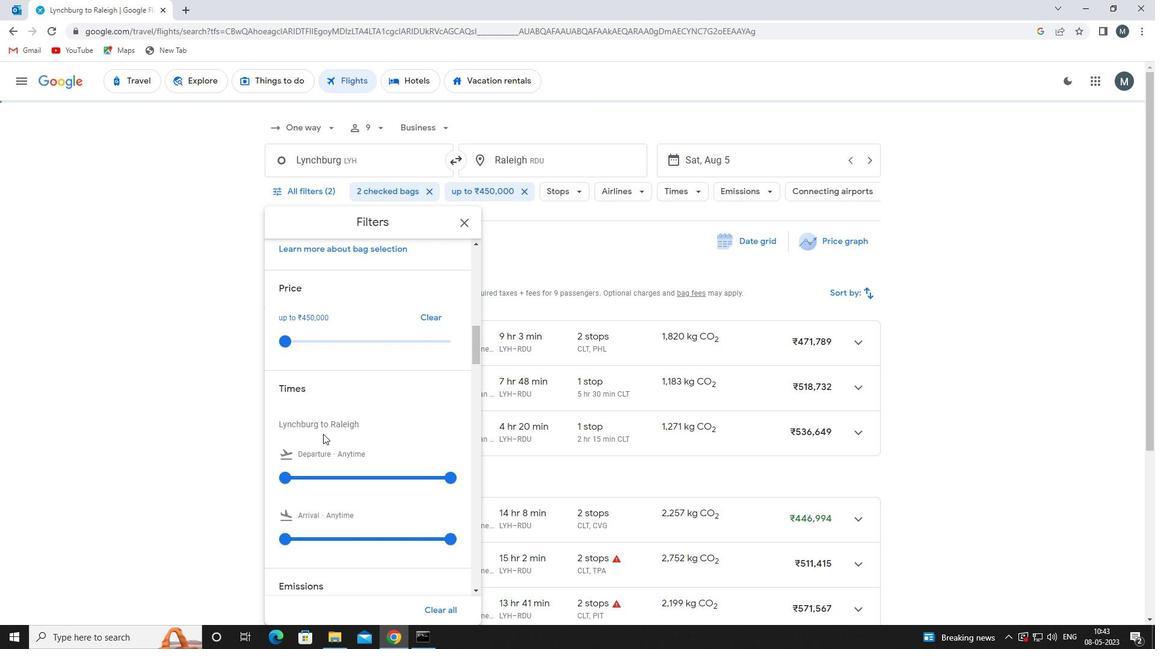 
Action: Mouse moved to (286, 417)
Screenshot: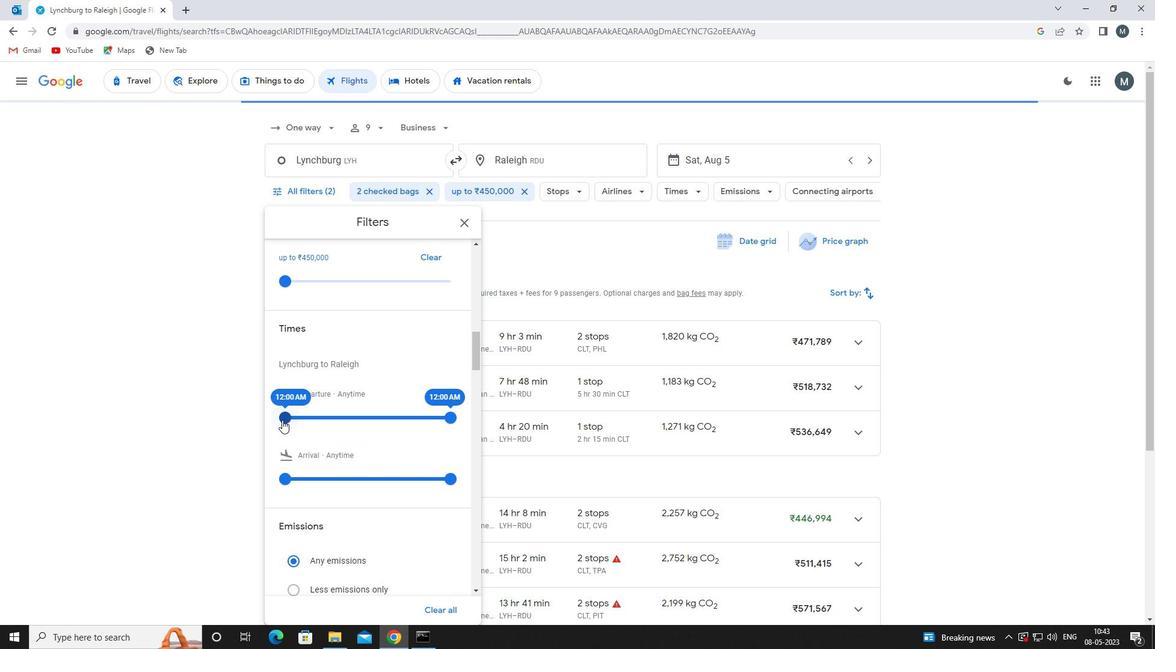 
Action: Mouse pressed left at (286, 417)
Screenshot: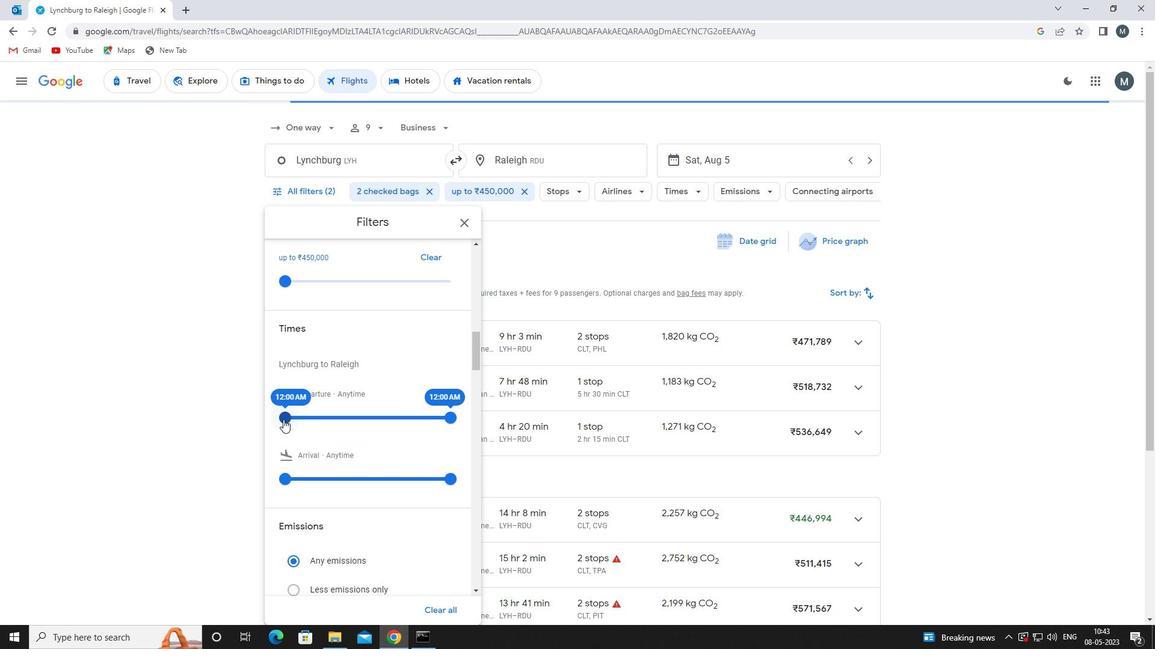 
Action: Mouse moved to (453, 419)
Screenshot: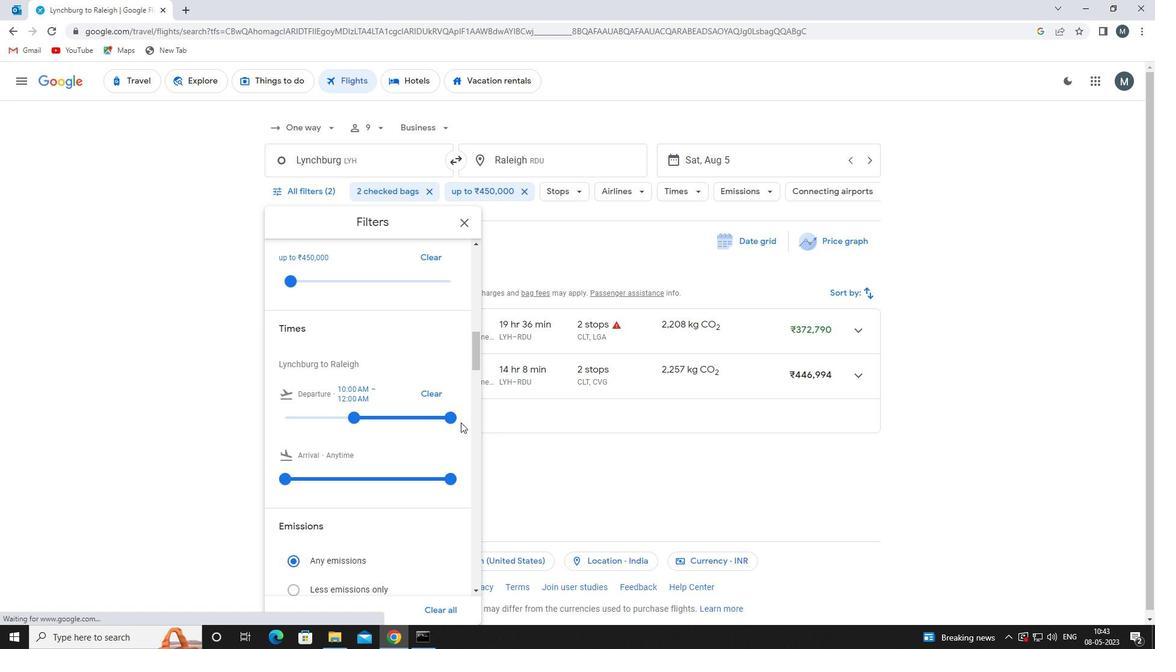 
Action: Mouse pressed left at (453, 419)
Screenshot: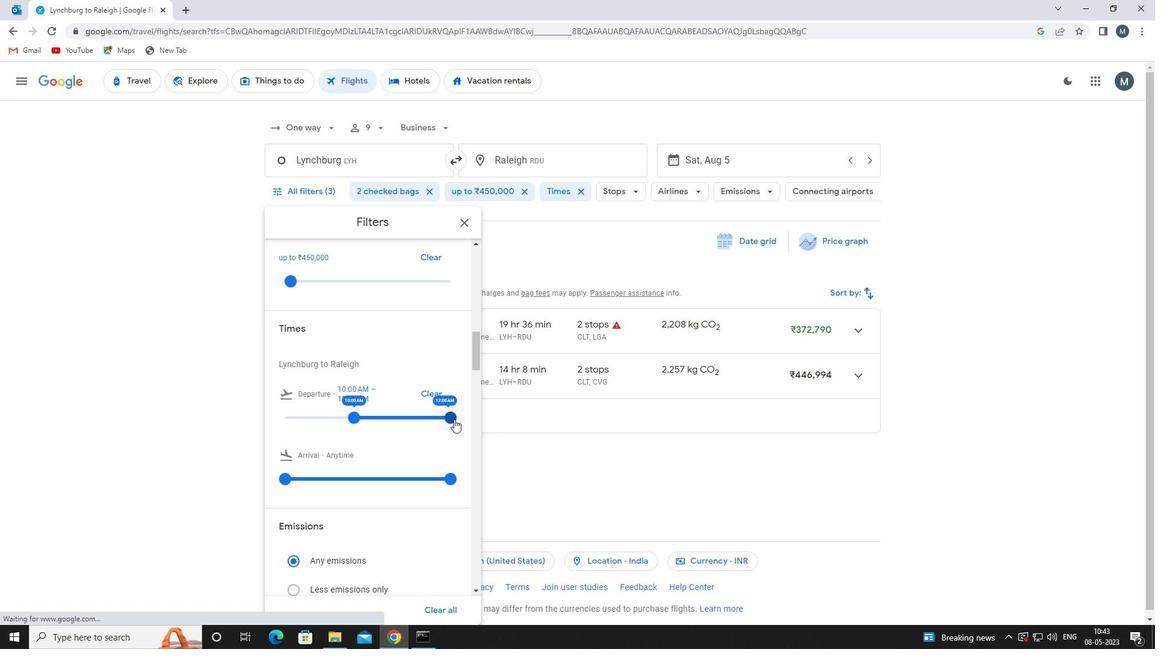 
Action: Mouse moved to (347, 416)
Screenshot: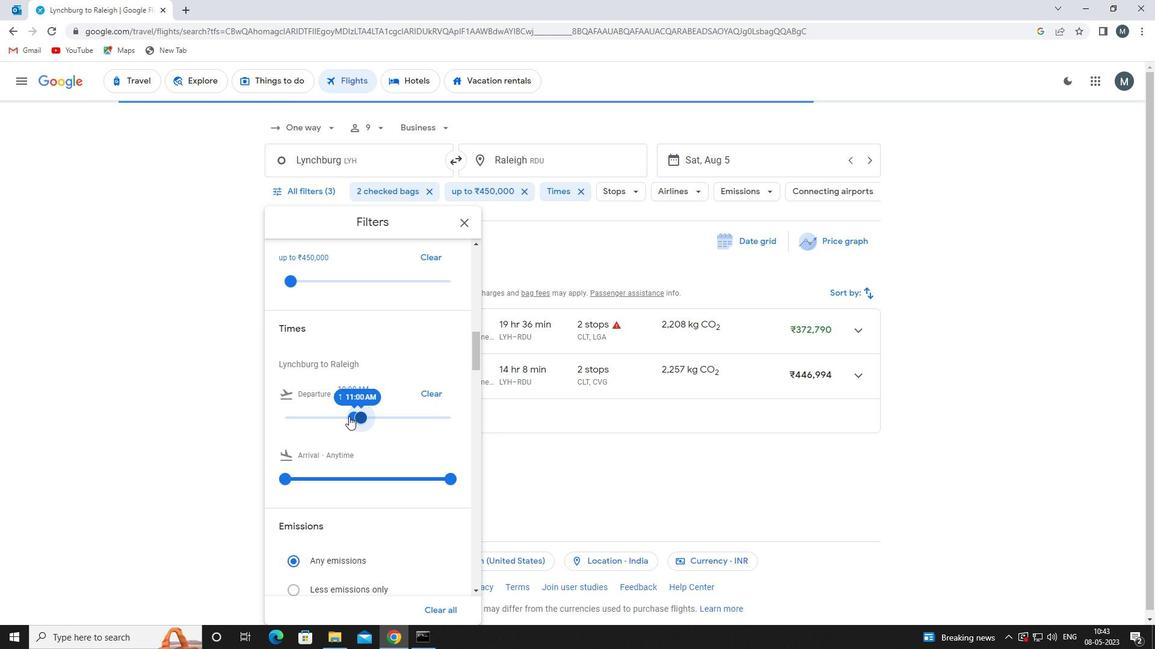 
Action: Mouse scrolled (347, 415) with delta (0, 0)
Screenshot: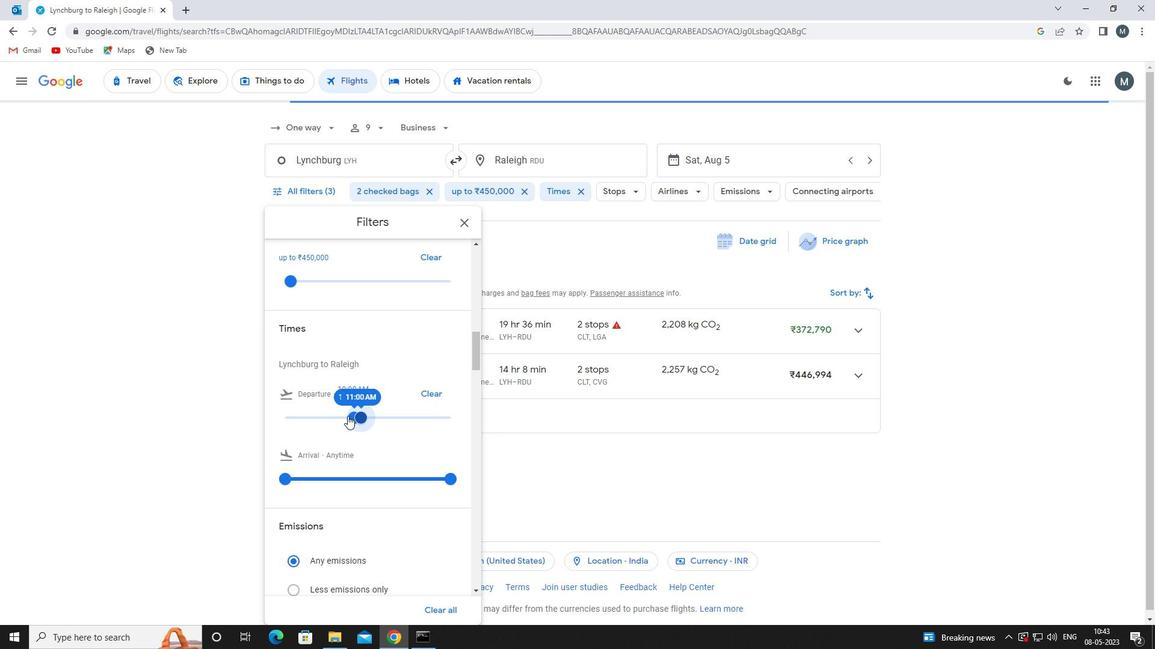 
Action: Mouse moved to (471, 219)
Screenshot: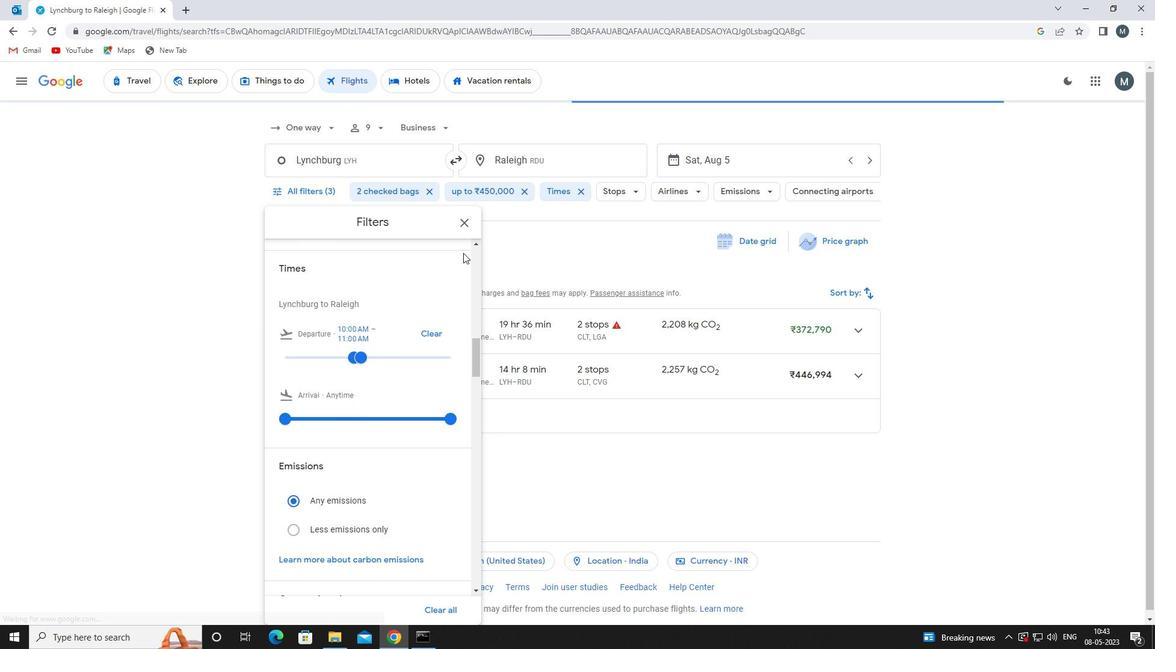 
Action: Mouse pressed left at (471, 219)
Screenshot: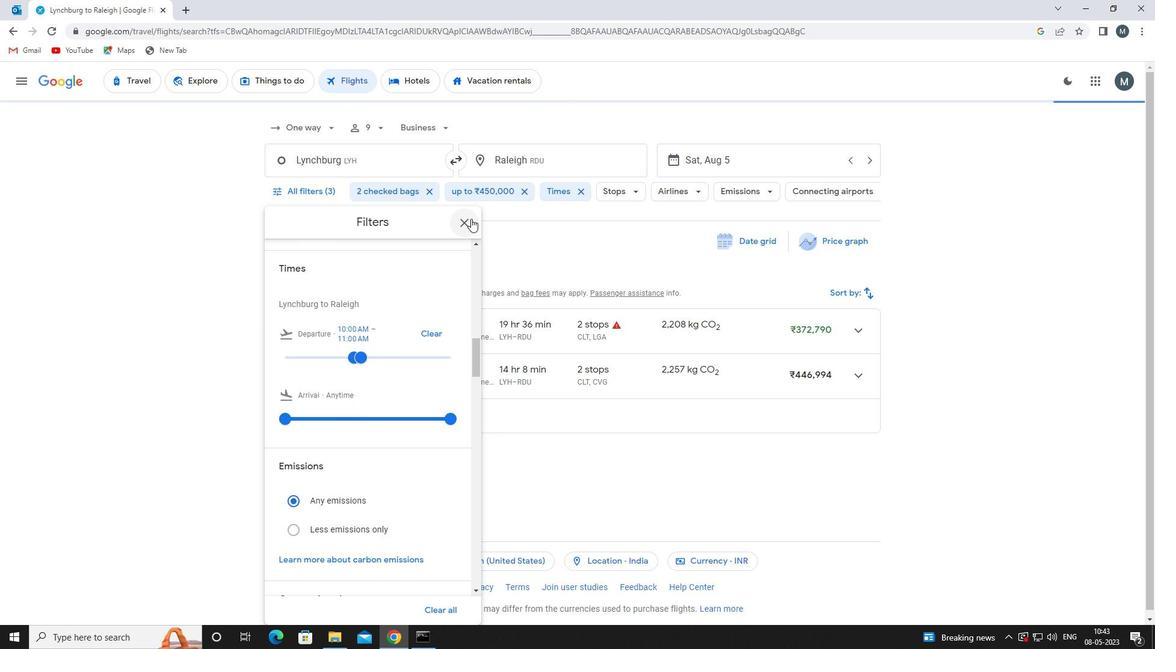 
Action: Mouse moved to (459, 226)
Screenshot: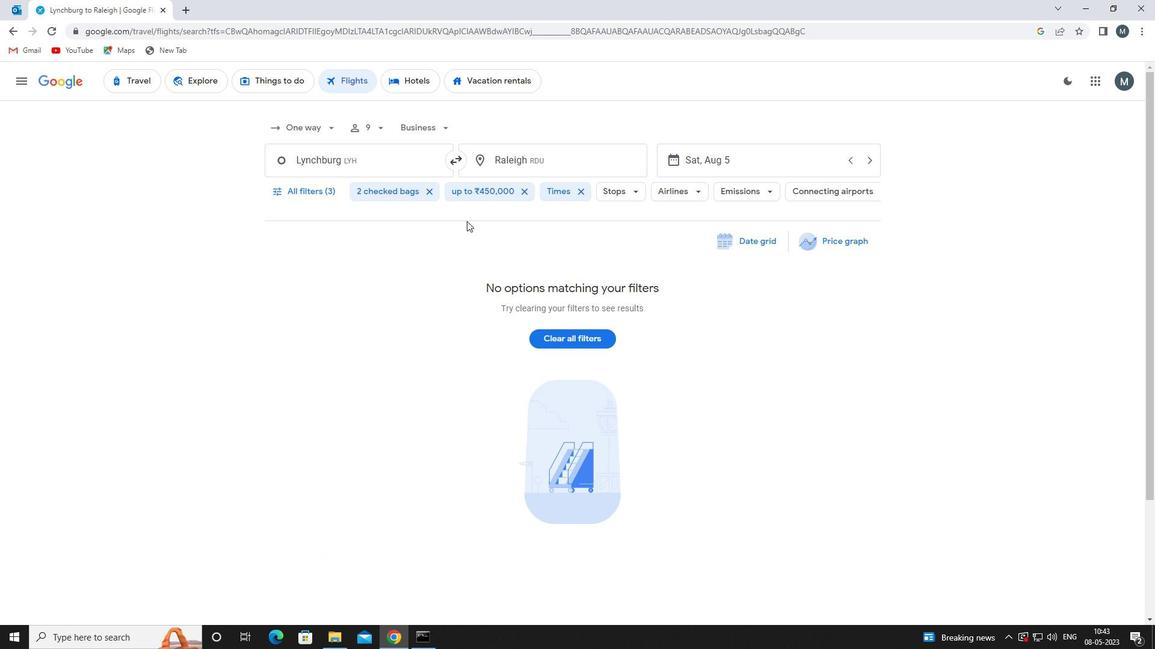
